 Task: Look for space in Des Moines, United States from 6th September, 2023 to 15th September, 2023 for 6 adults in price range Rs.8000 to Rs.12000. Place can be entire place or private room with 6 bedrooms having 6 beds and 6 bathrooms. Property type can be house, flat, guest house. Amenities needed are: wifi, TV, free parkinig on premises, gym, breakfast. Booking option can be shelf check-in. Required host language is English.
Action: Mouse moved to (585, 127)
Screenshot: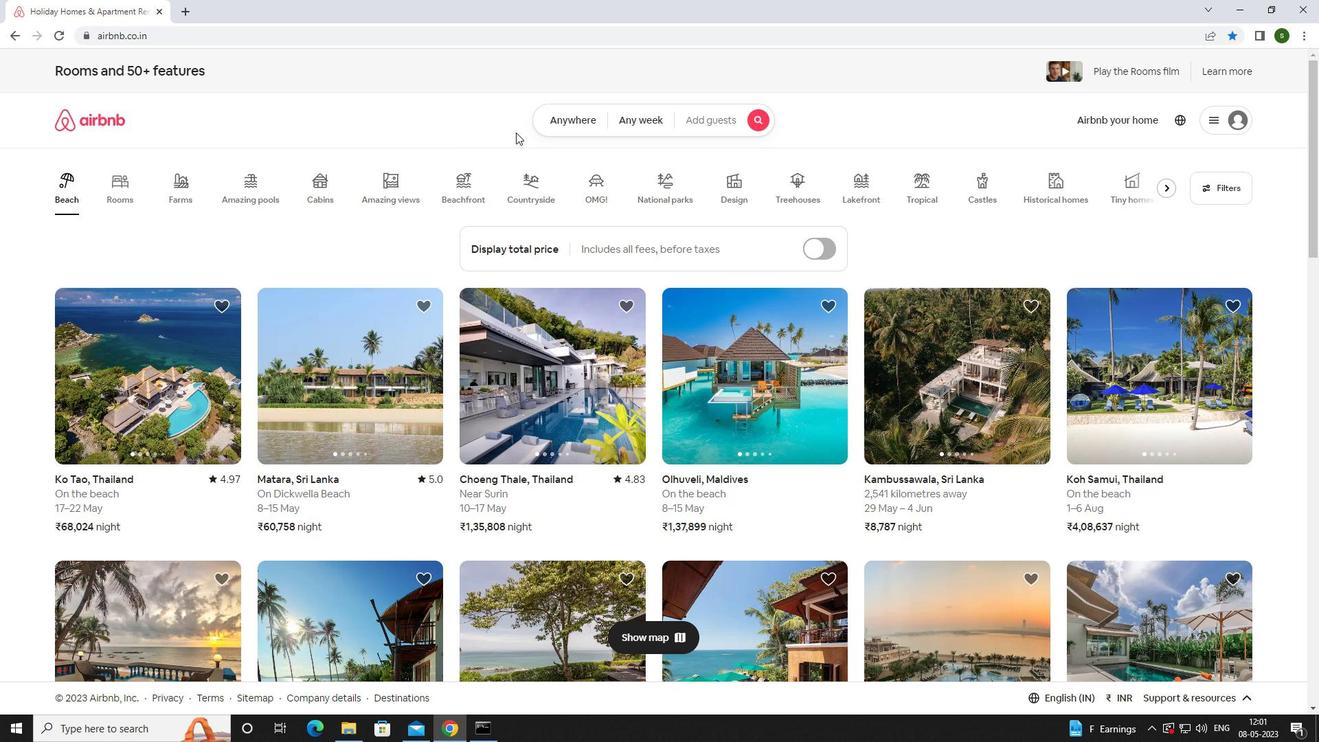 
Action: Mouse pressed left at (585, 127)
Screenshot: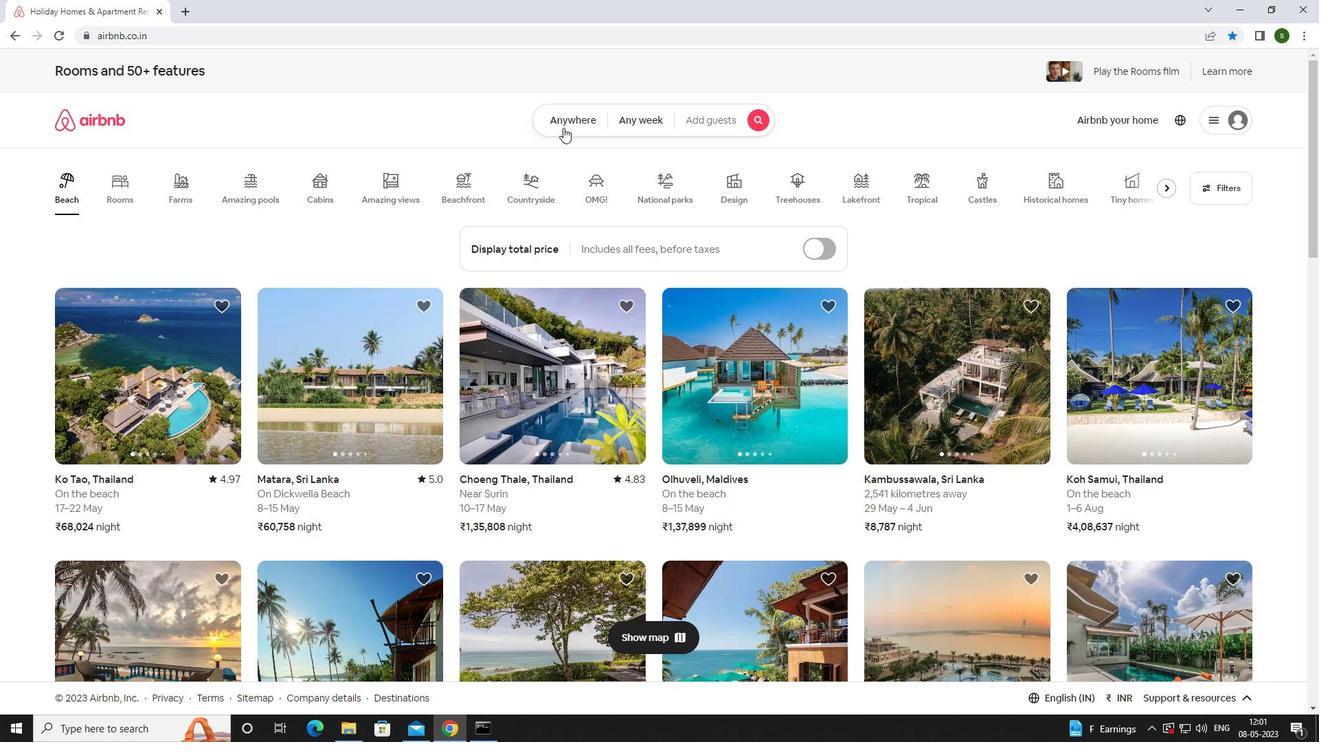 
Action: Mouse moved to (493, 180)
Screenshot: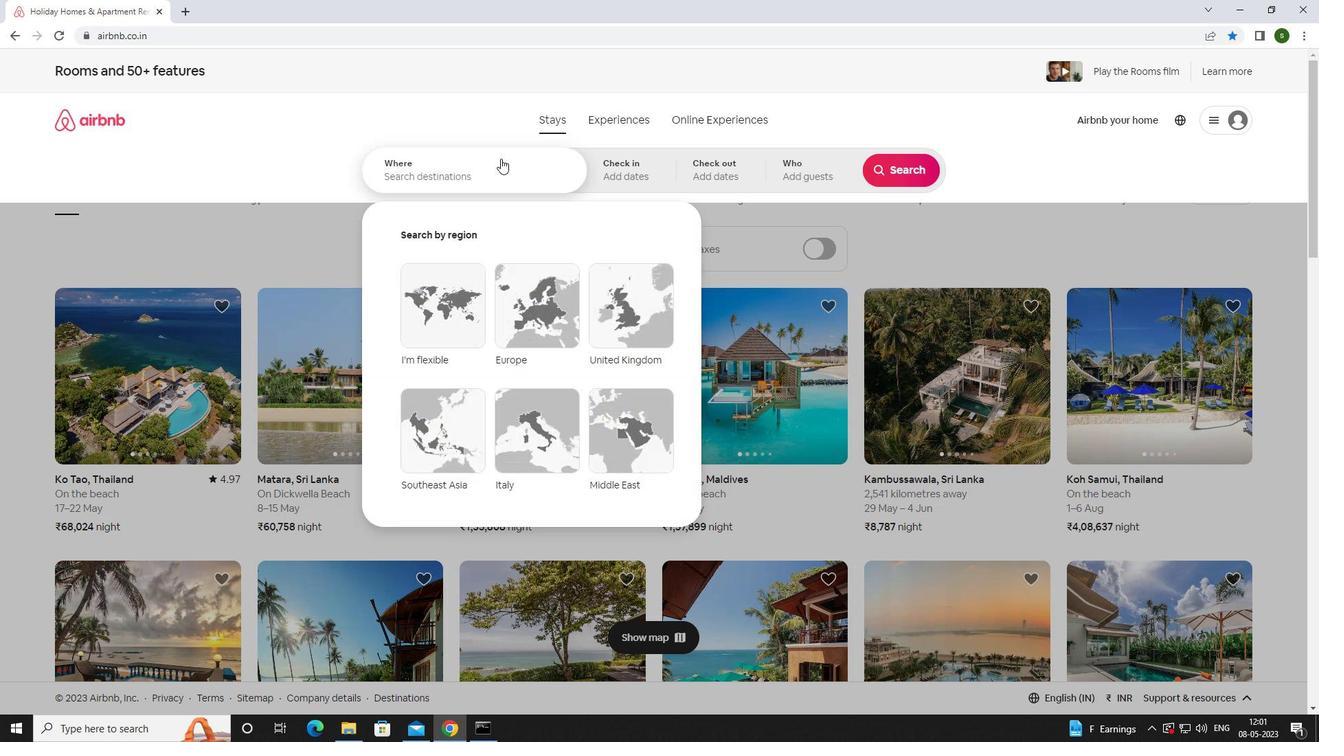
Action: Mouse pressed left at (493, 180)
Screenshot: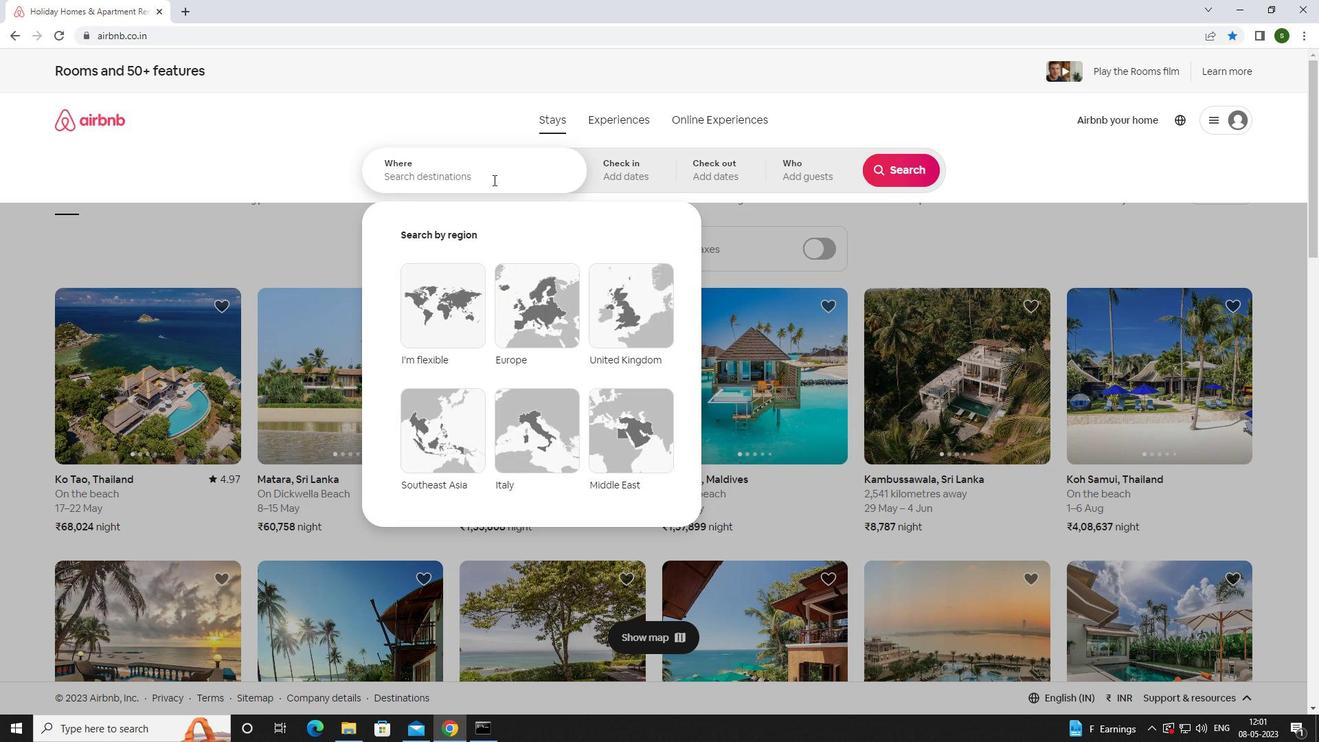 
Action: Mouse moved to (492, 181)
Screenshot: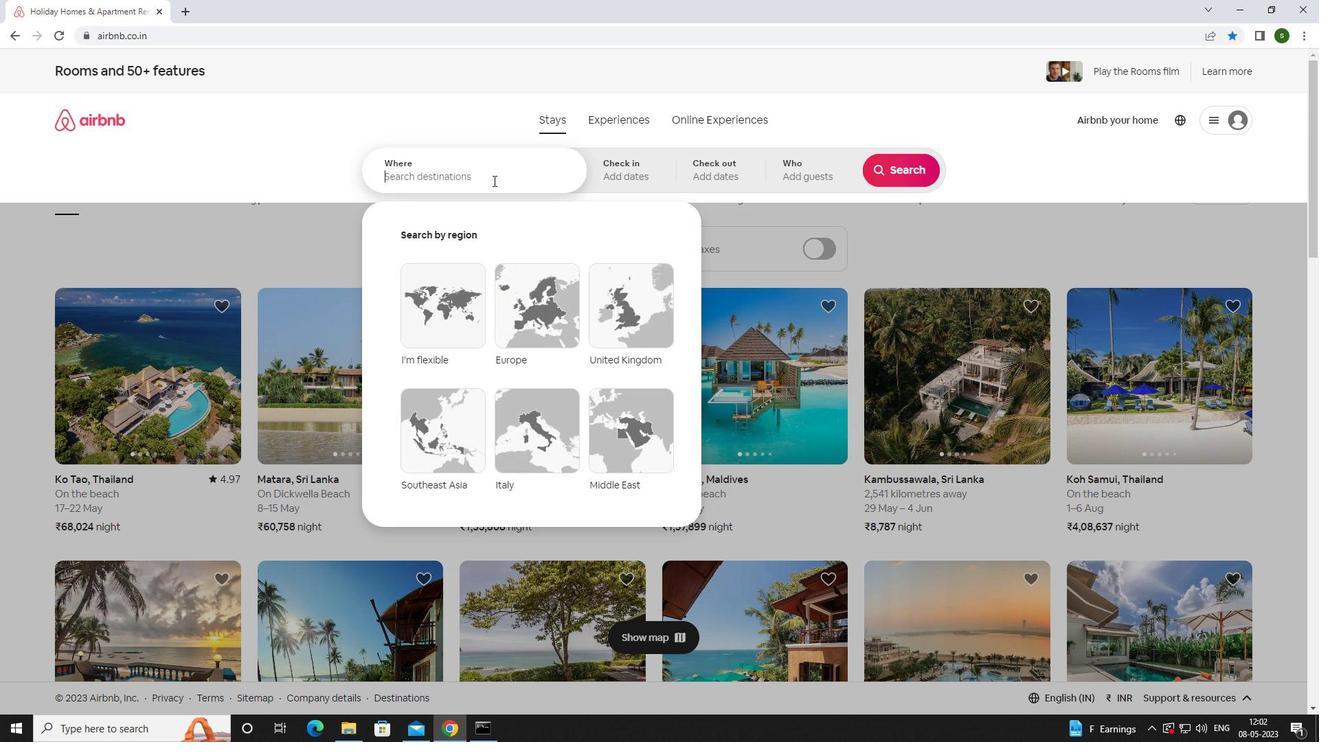 
Action: Key pressed <Key.caps_lock>d<Key.caps_lock>es<Key.space><Key.caps_lock>m<Key.caps_lock>oines,<Key.space><Key.caps_lock>u<Key.caps_lock>nited<Key.space><Key.caps_lock>s<Key.caps_lock>tates<Key.enter>
Screenshot: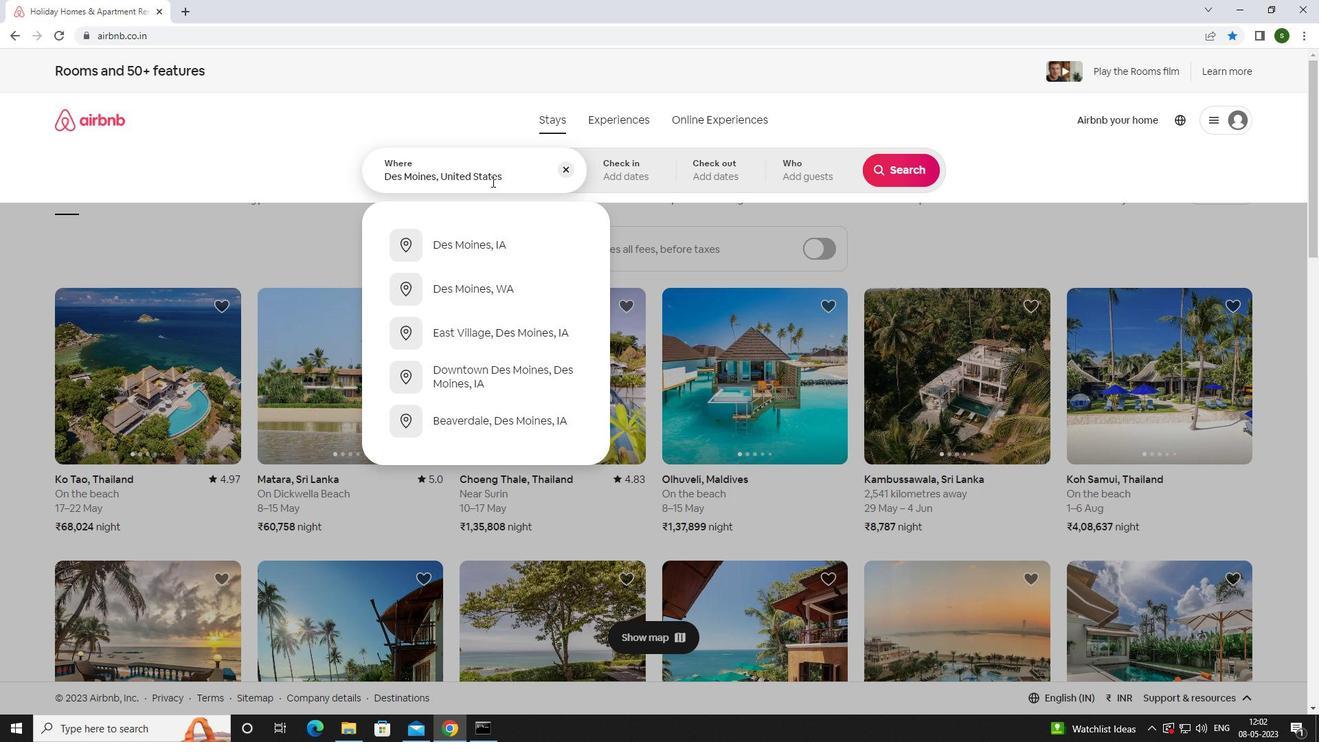 
Action: Mouse moved to (890, 277)
Screenshot: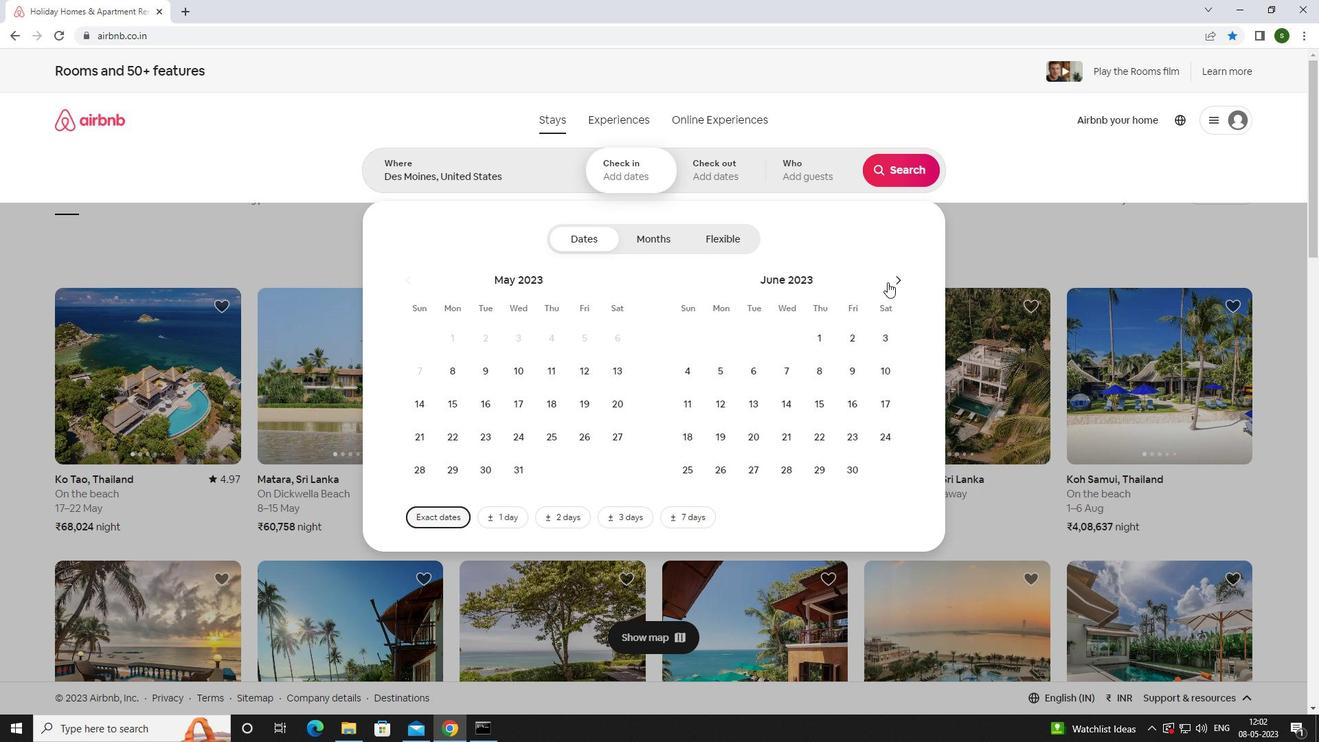
Action: Mouse pressed left at (890, 277)
Screenshot: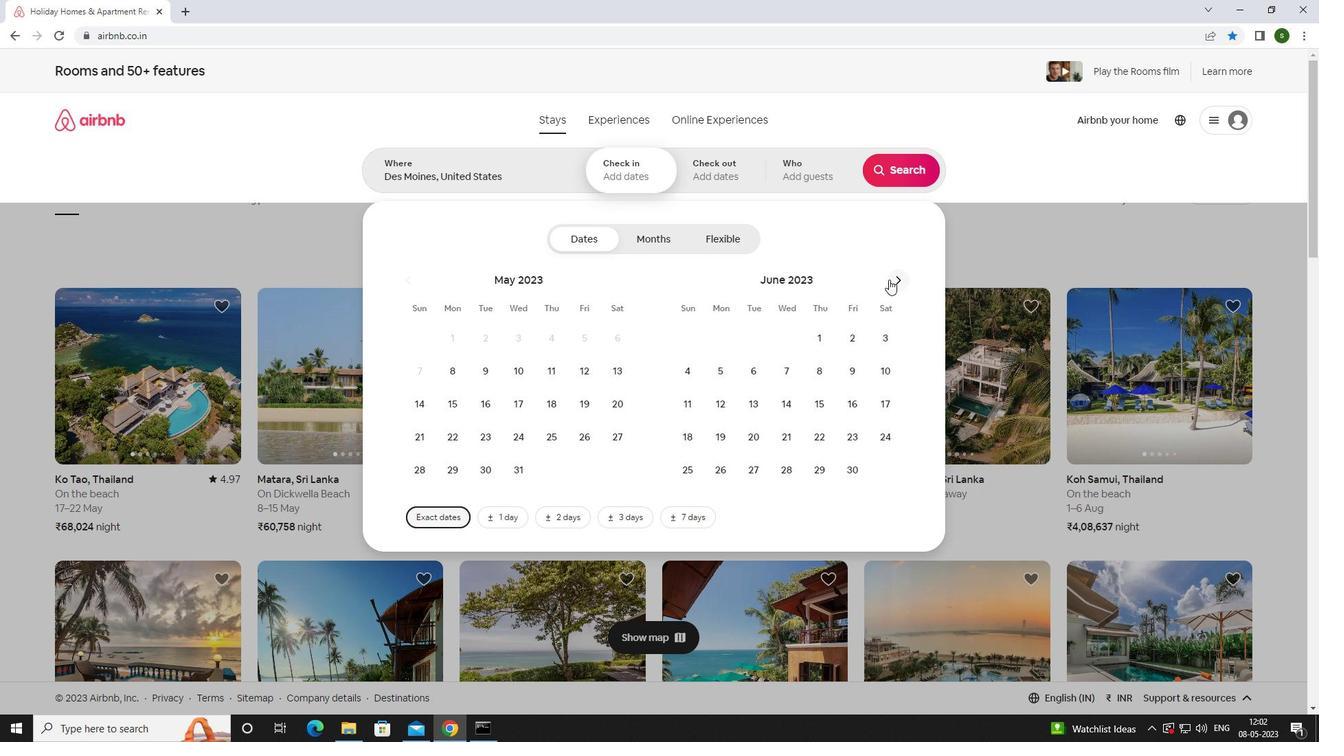 
Action: Mouse pressed left at (890, 277)
Screenshot: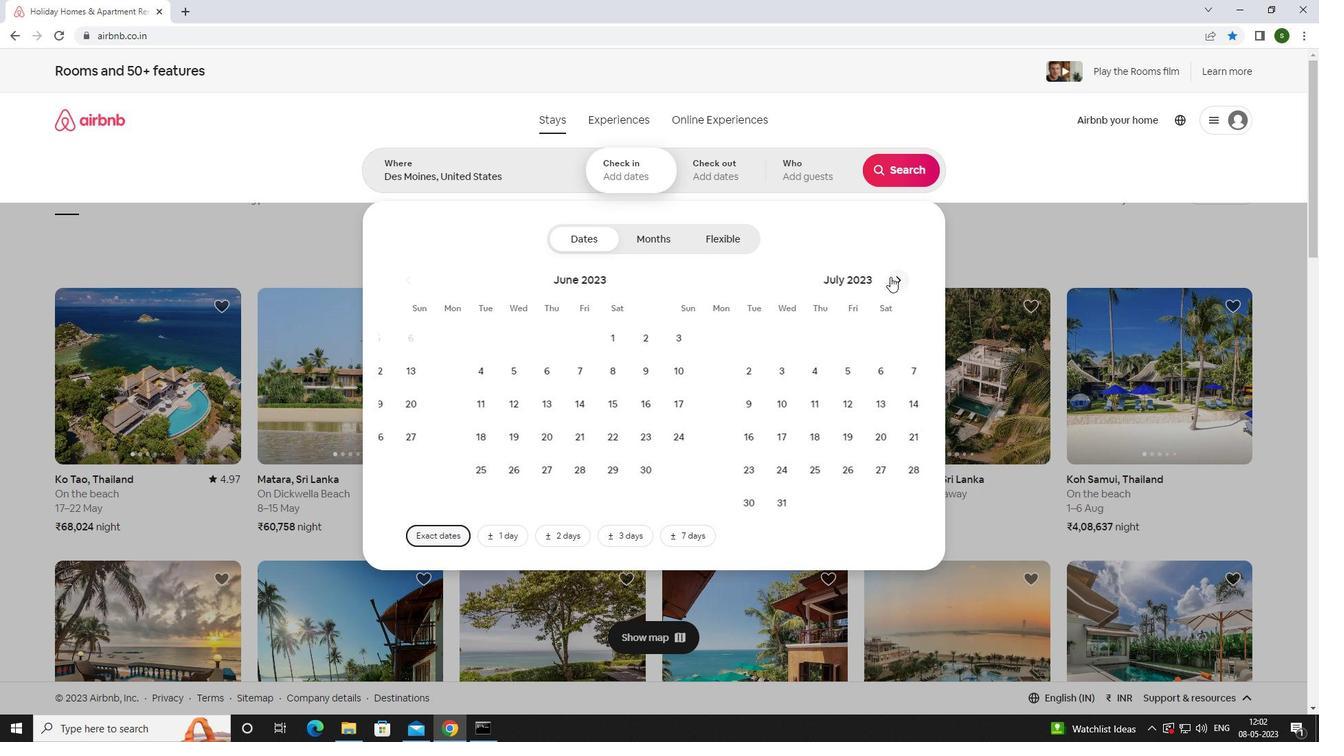 
Action: Mouse pressed left at (890, 277)
Screenshot: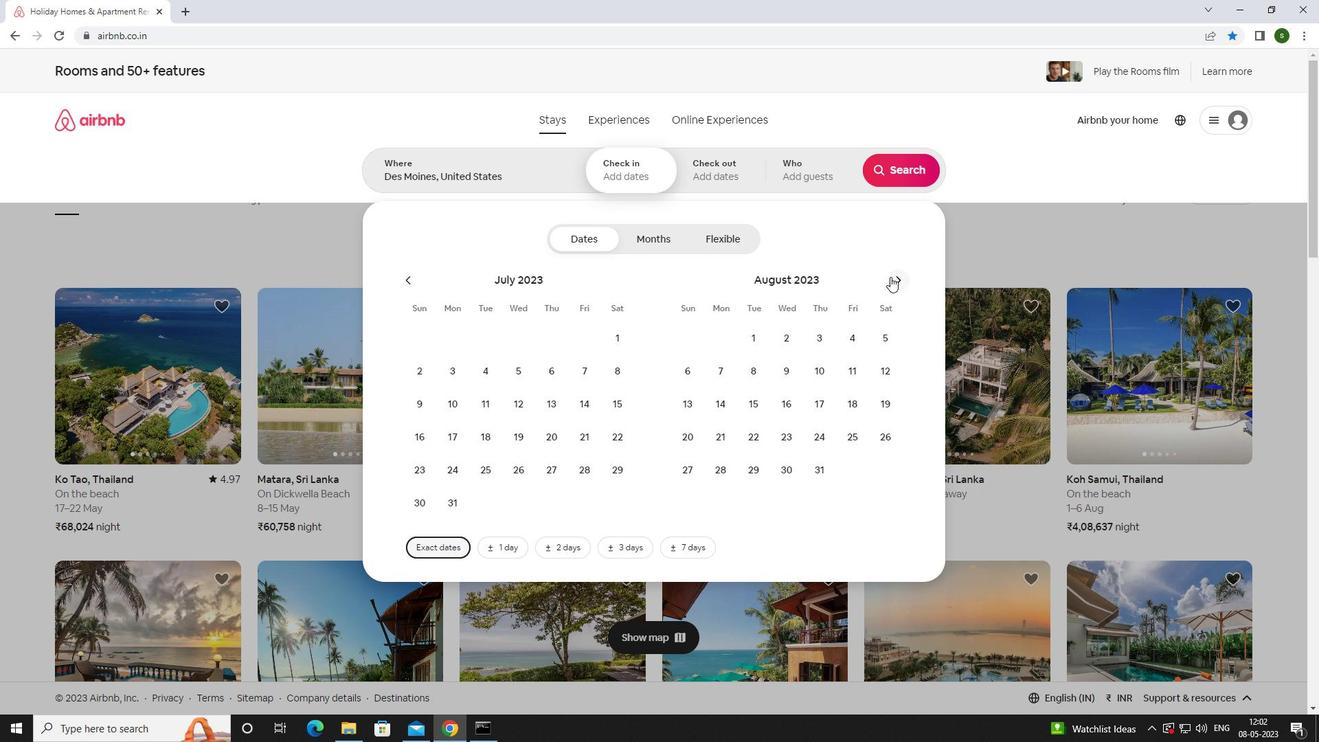 
Action: Mouse moved to (790, 371)
Screenshot: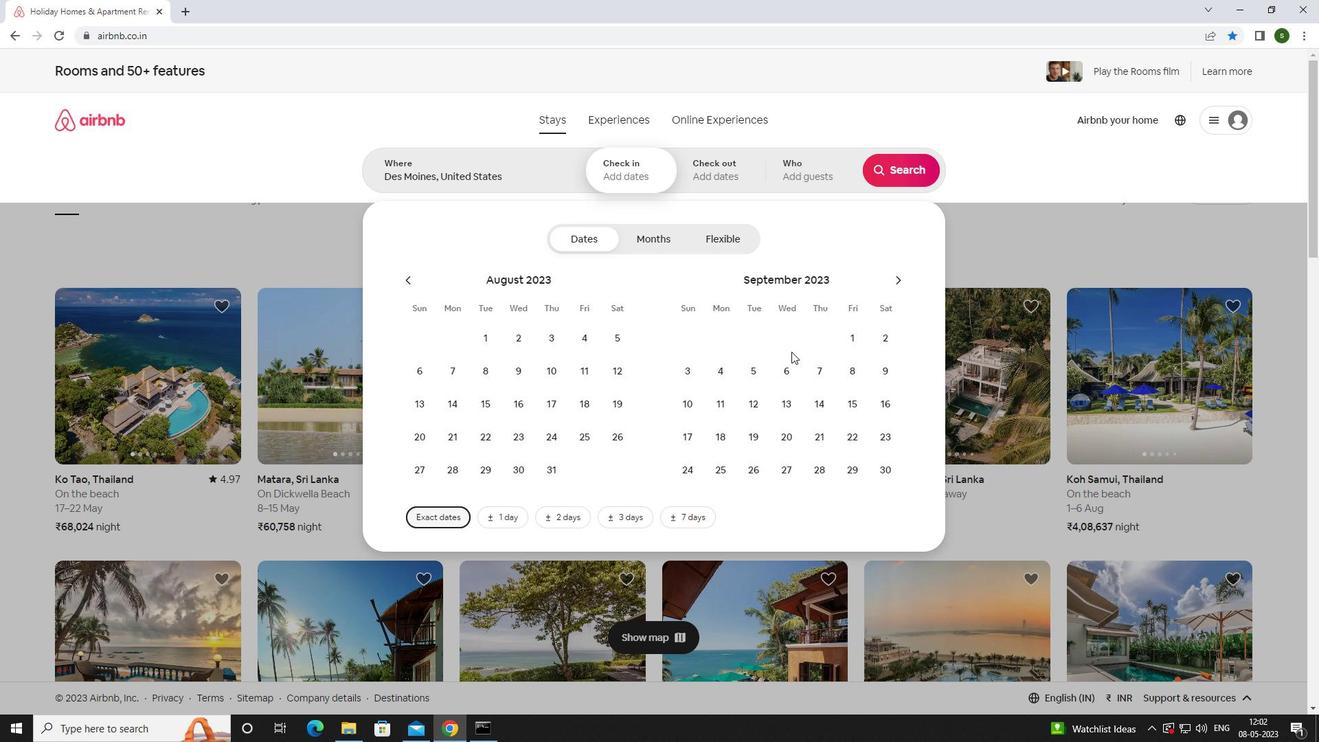 
Action: Mouse pressed left at (790, 371)
Screenshot: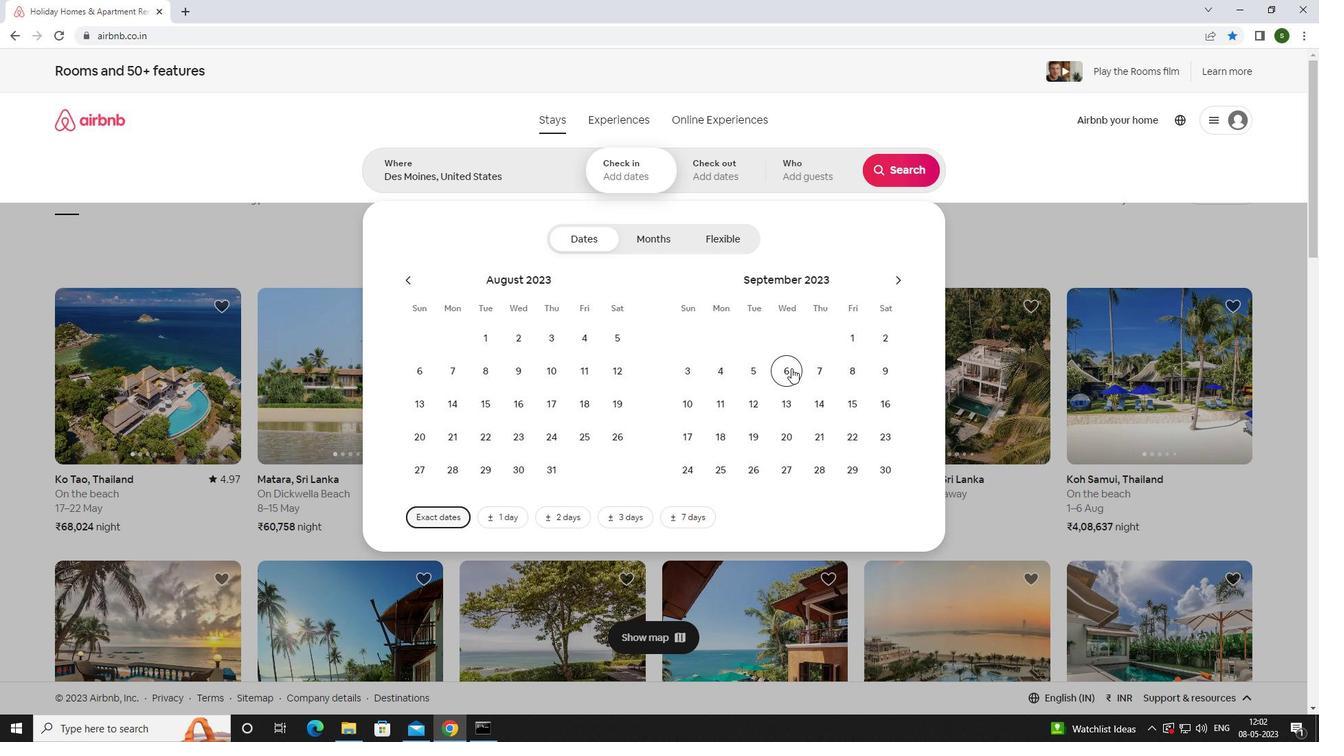 
Action: Mouse moved to (854, 400)
Screenshot: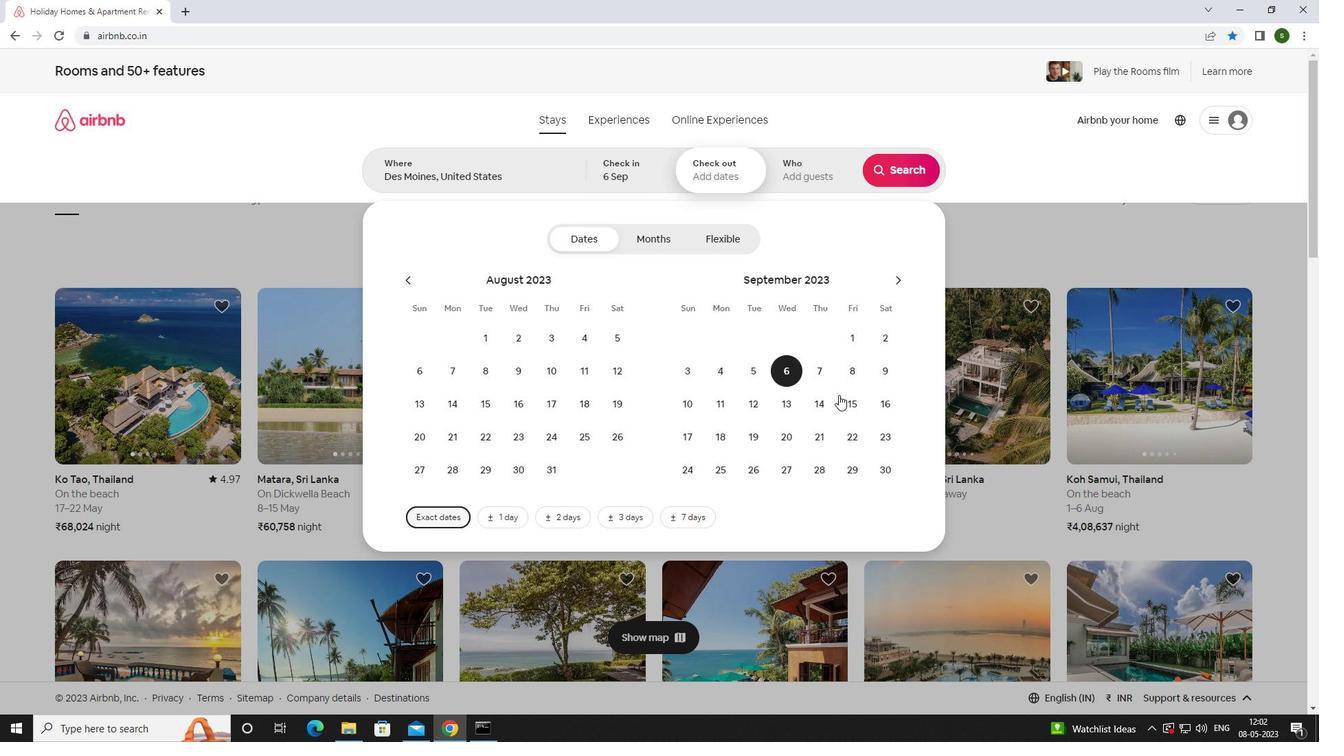 
Action: Mouse pressed left at (854, 400)
Screenshot: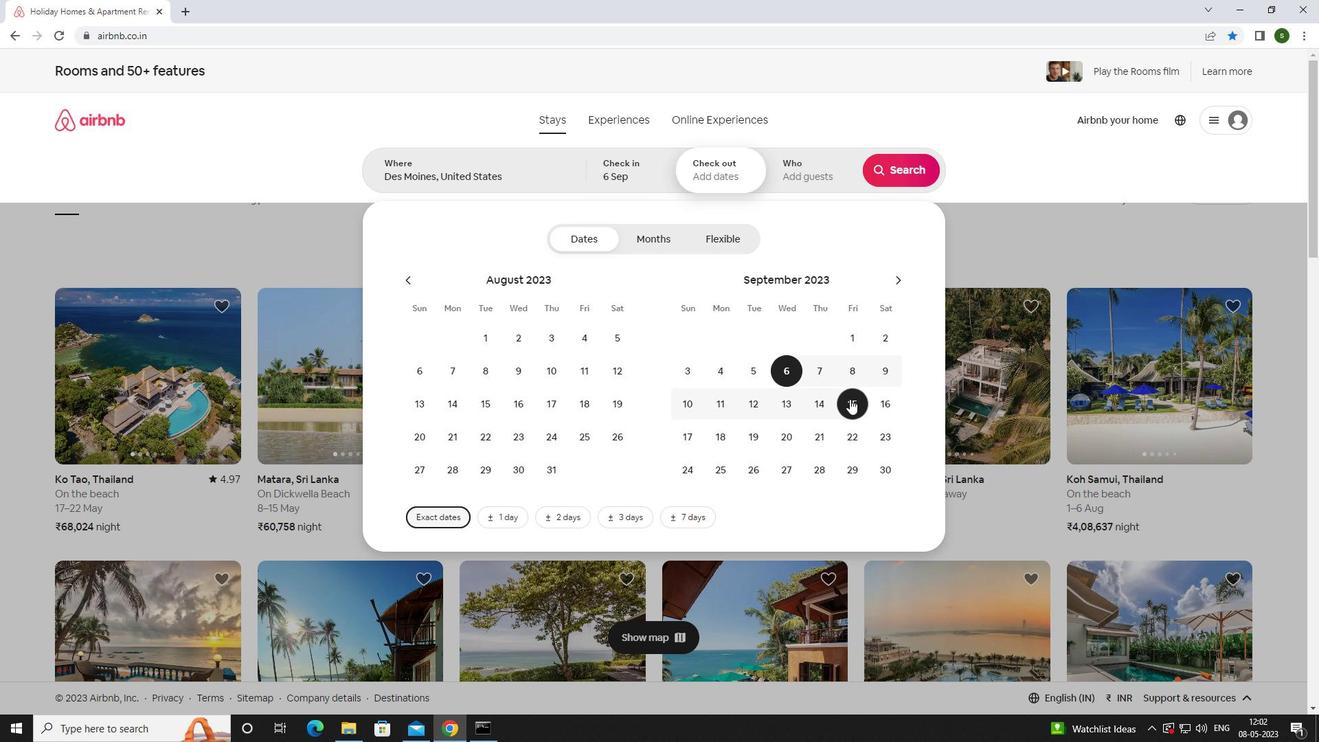
Action: Mouse moved to (804, 175)
Screenshot: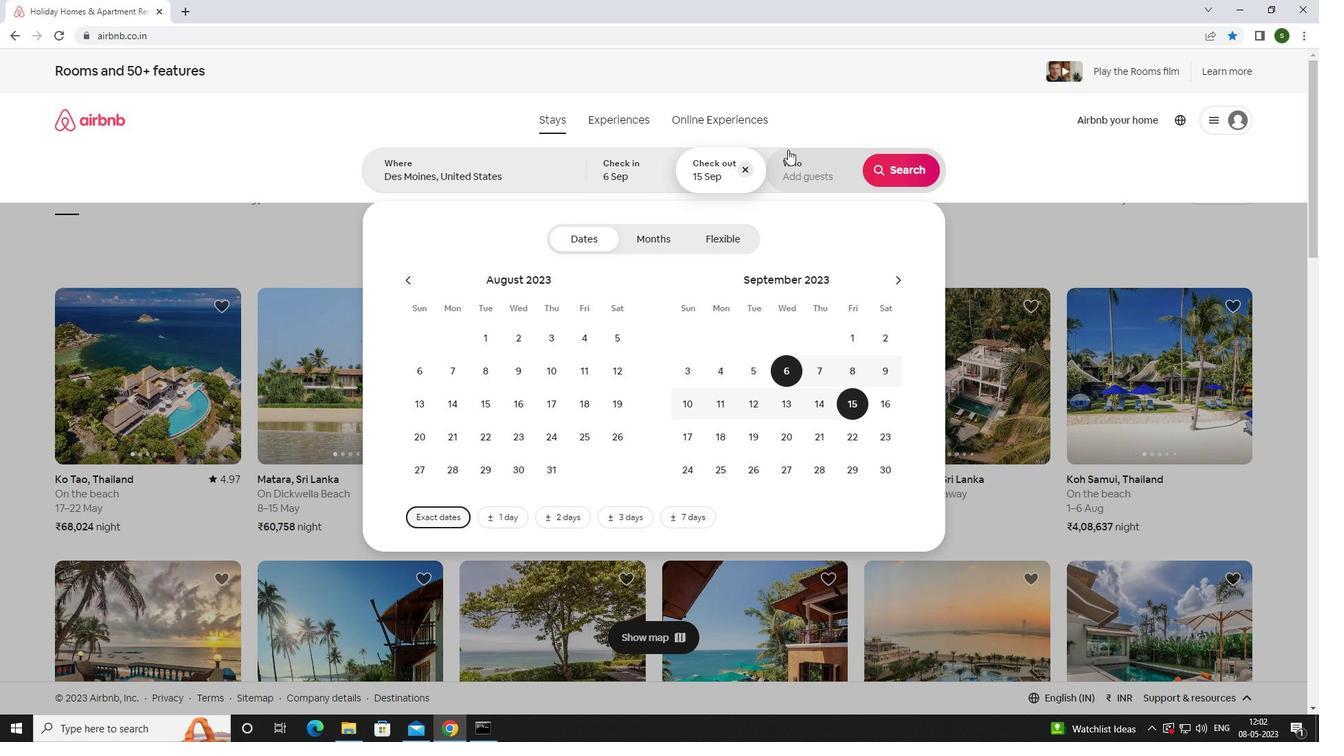 
Action: Mouse pressed left at (804, 175)
Screenshot: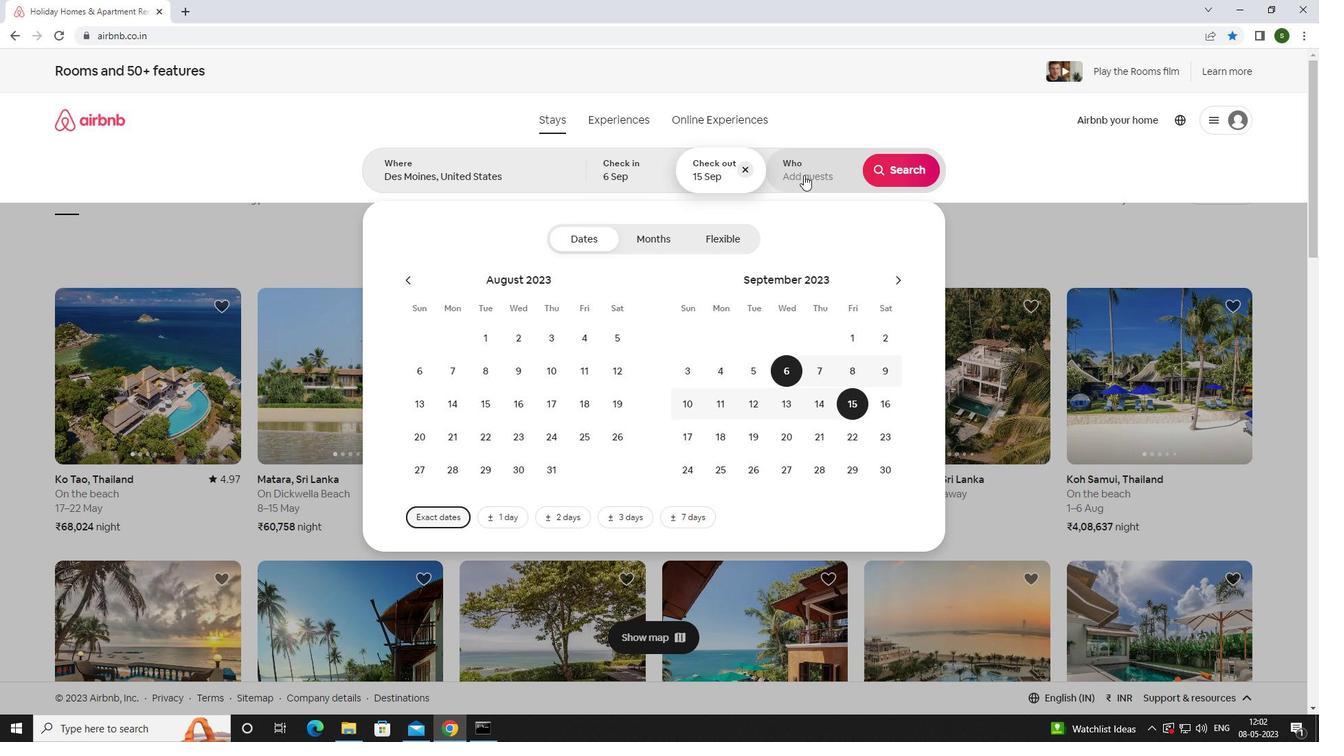 
Action: Mouse moved to (908, 243)
Screenshot: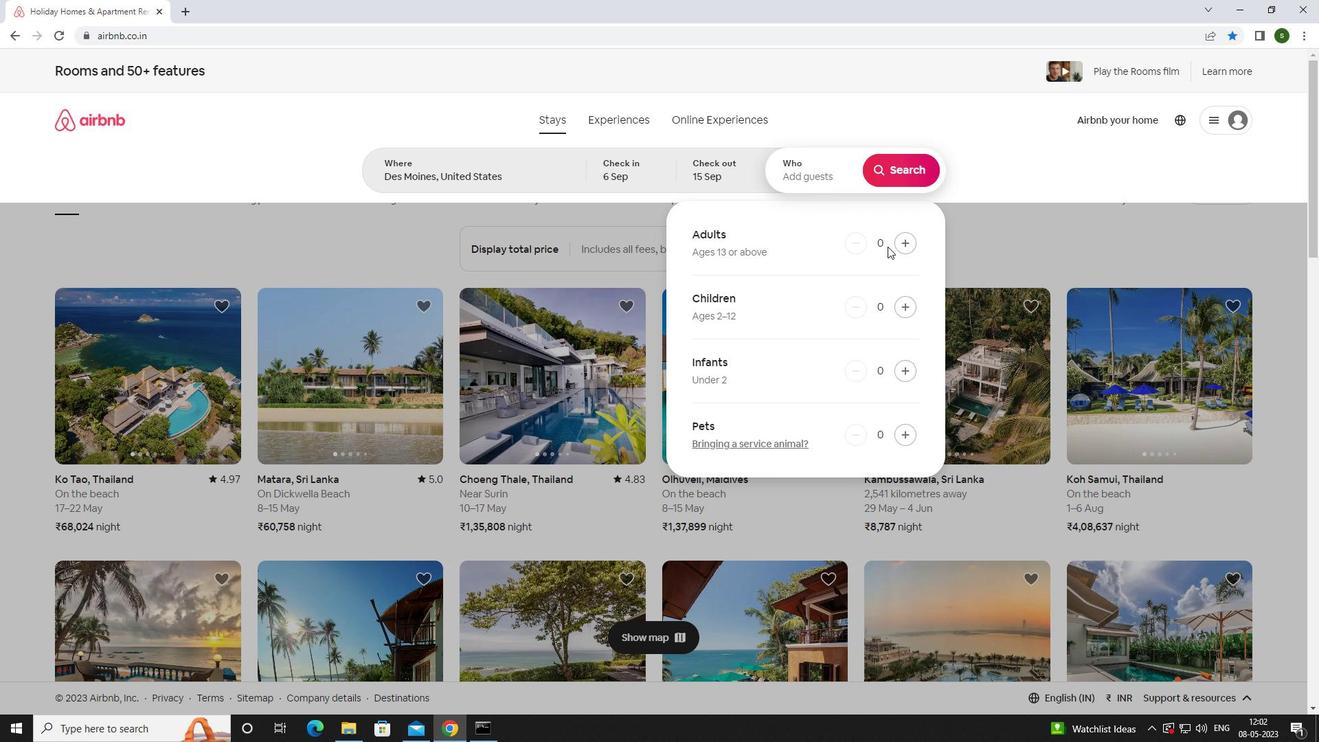 
Action: Mouse pressed left at (908, 243)
Screenshot: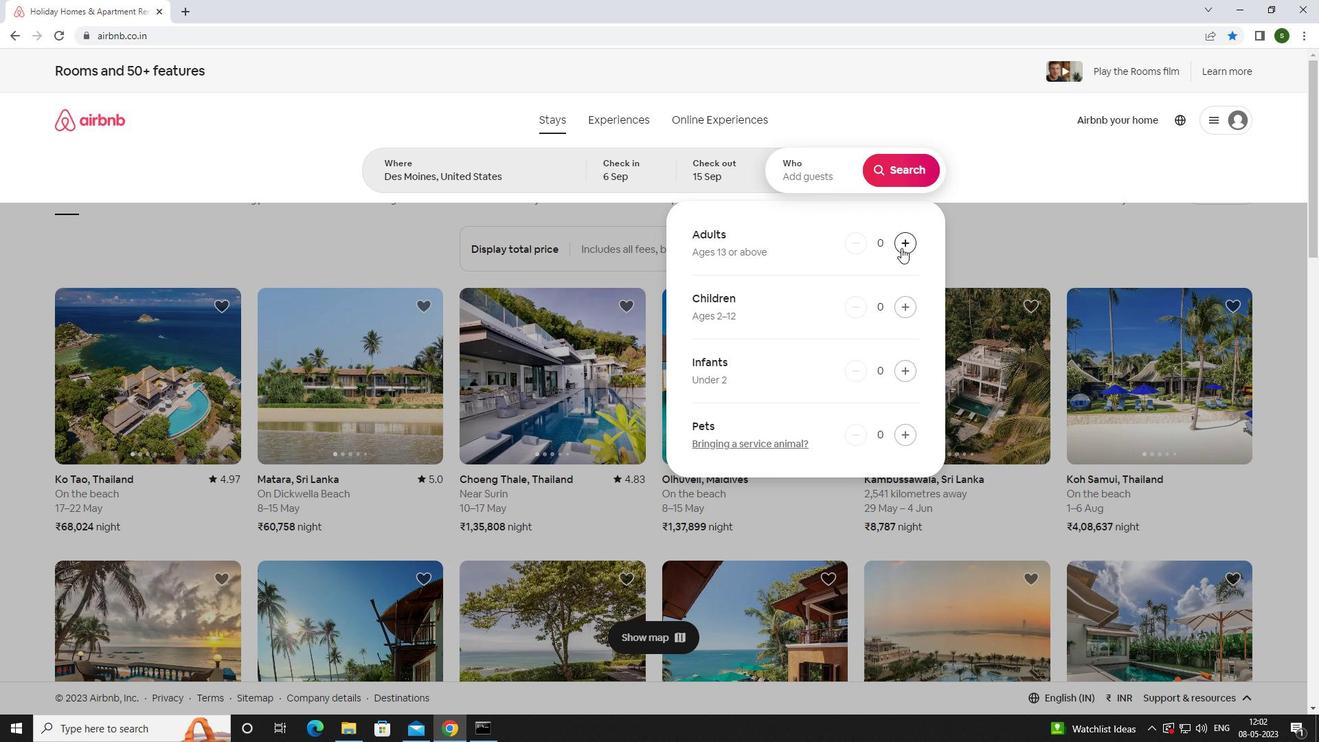 
Action: Mouse pressed left at (908, 243)
Screenshot: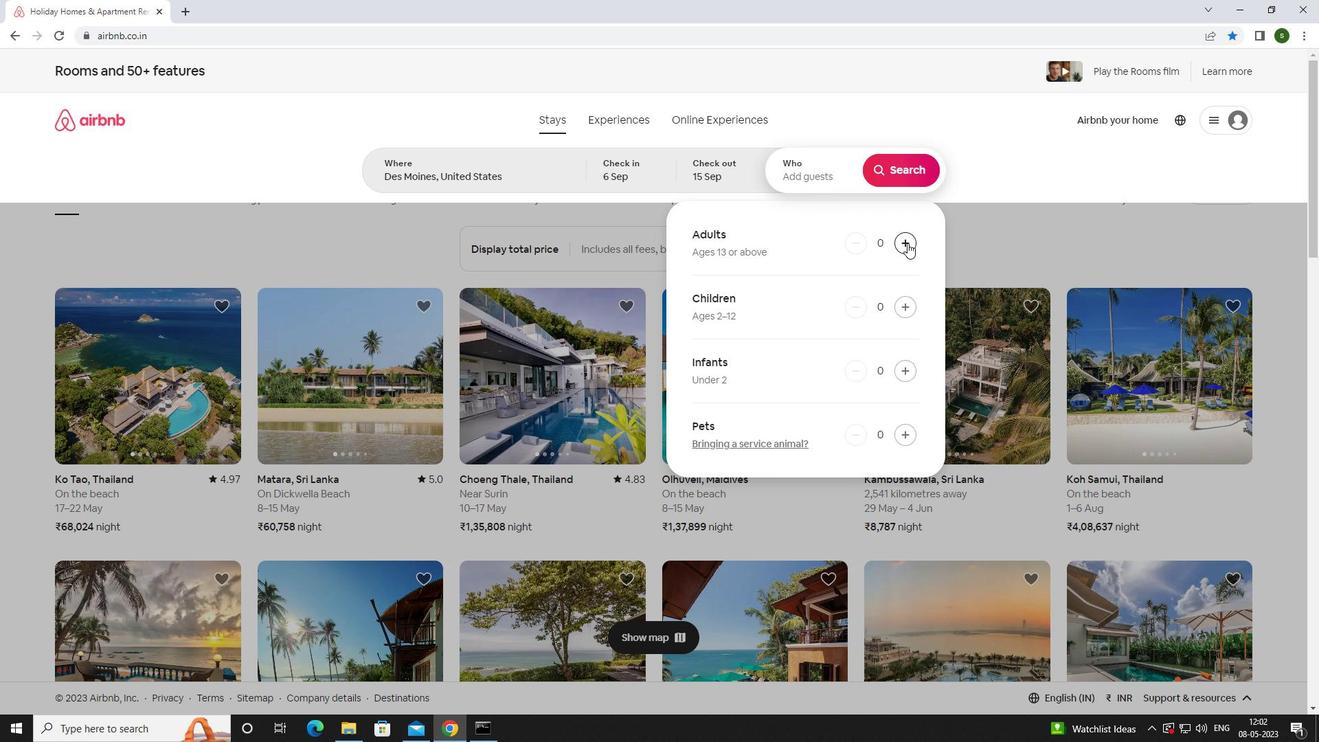 
Action: Mouse pressed left at (908, 243)
Screenshot: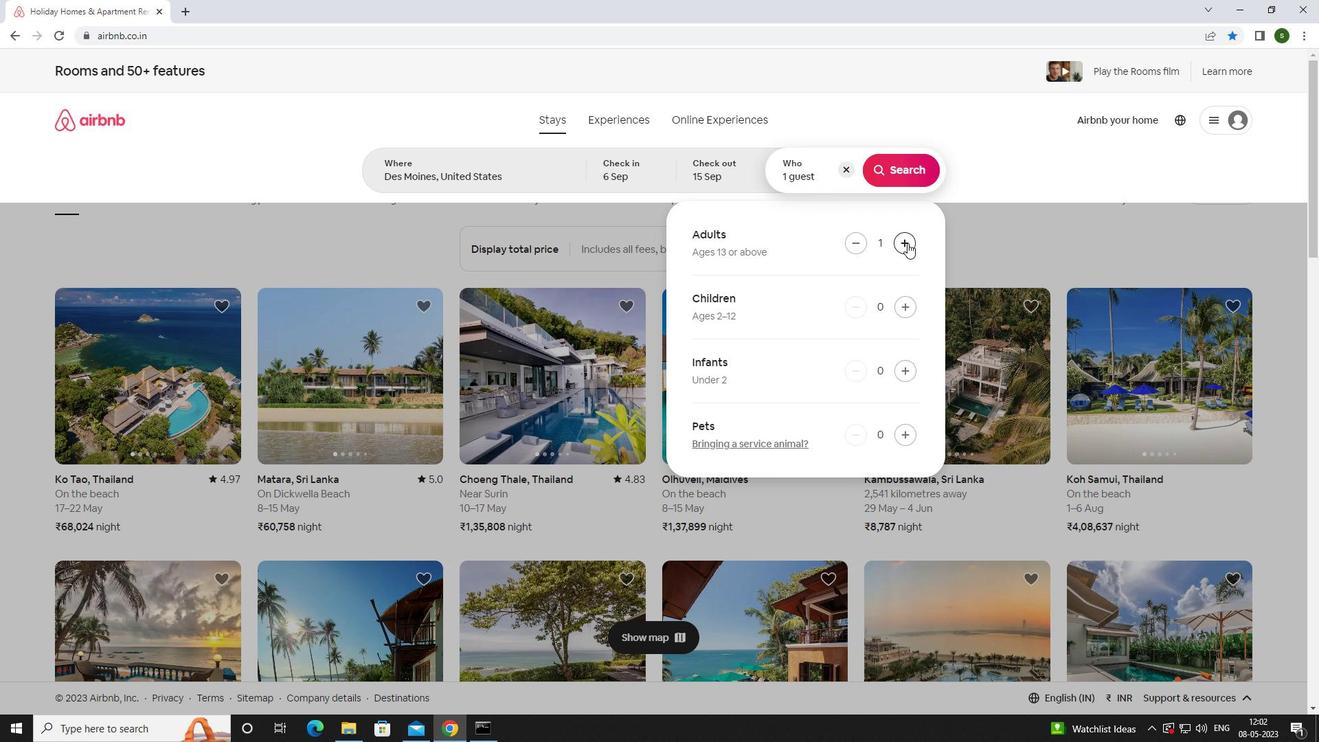 
Action: Mouse pressed left at (908, 243)
Screenshot: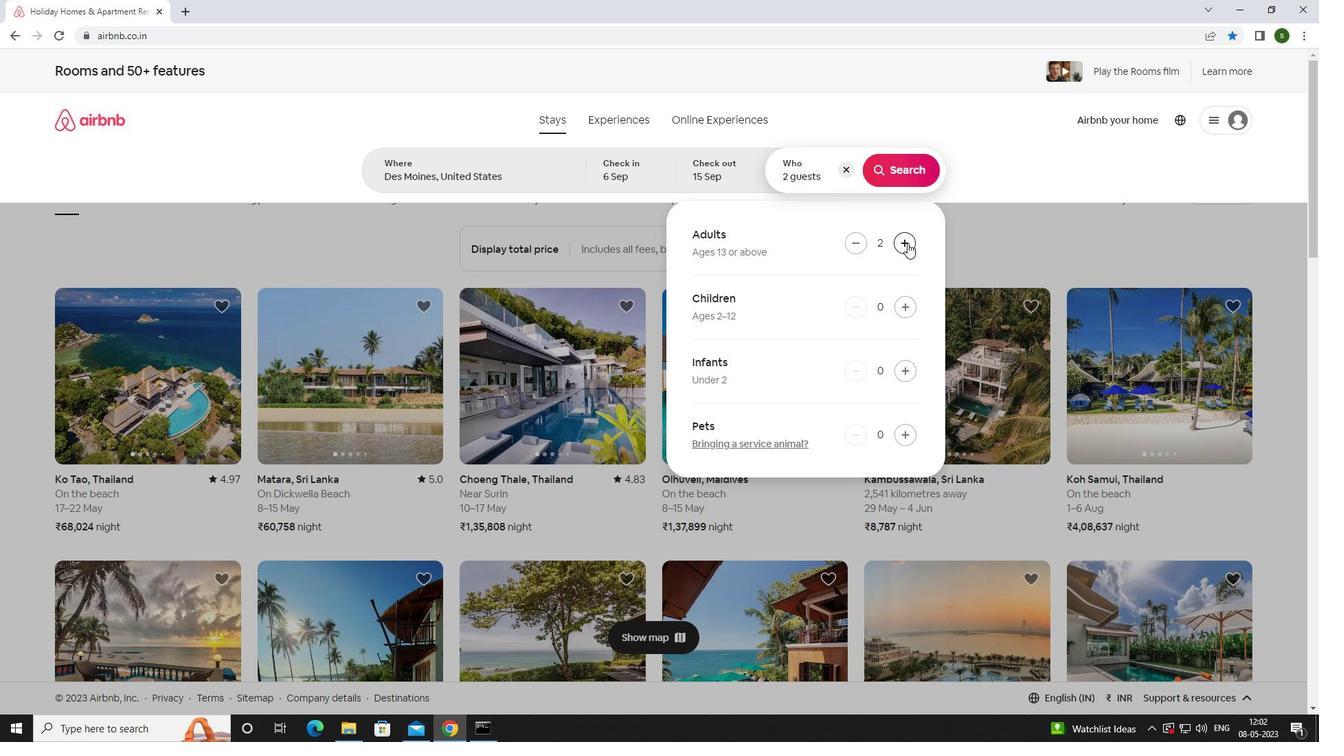 
Action: Mouse pressed left at (908, 243)
Screenshot: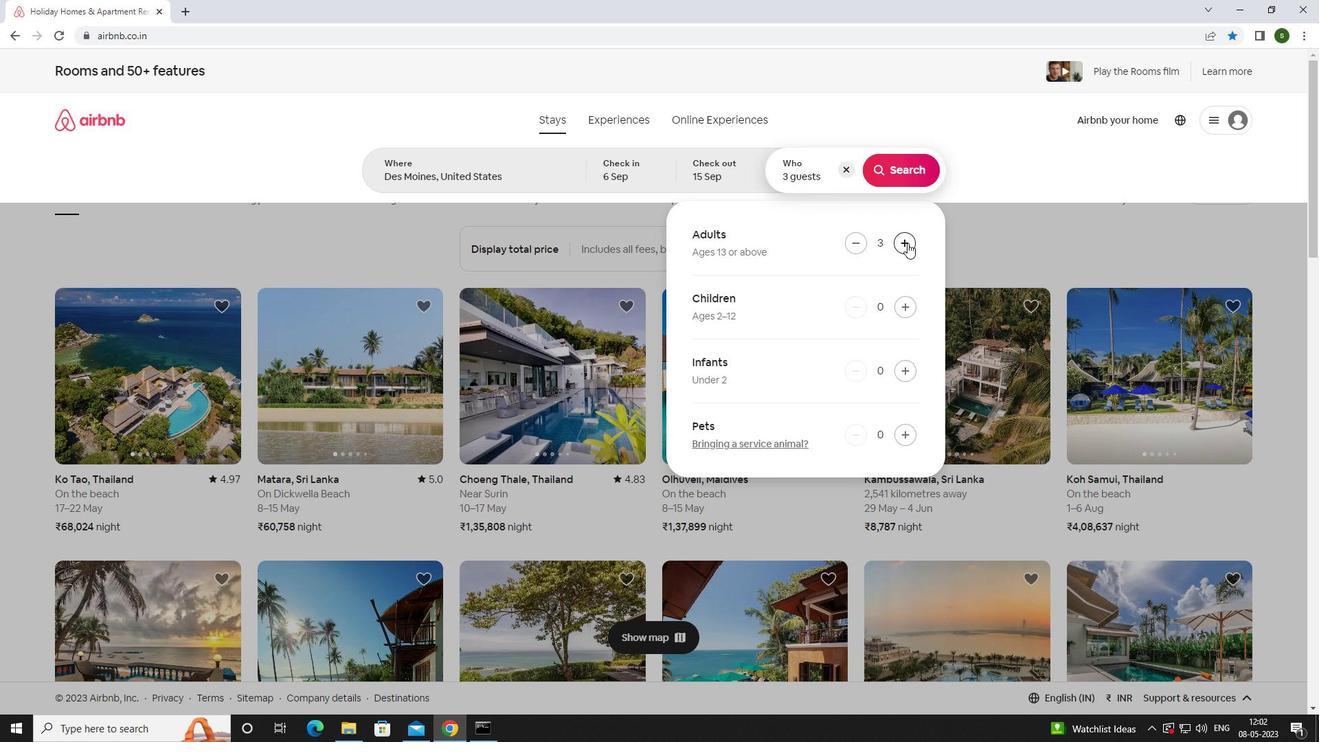 
Action: Mouse pressed left at (908, 243)
Screenshot: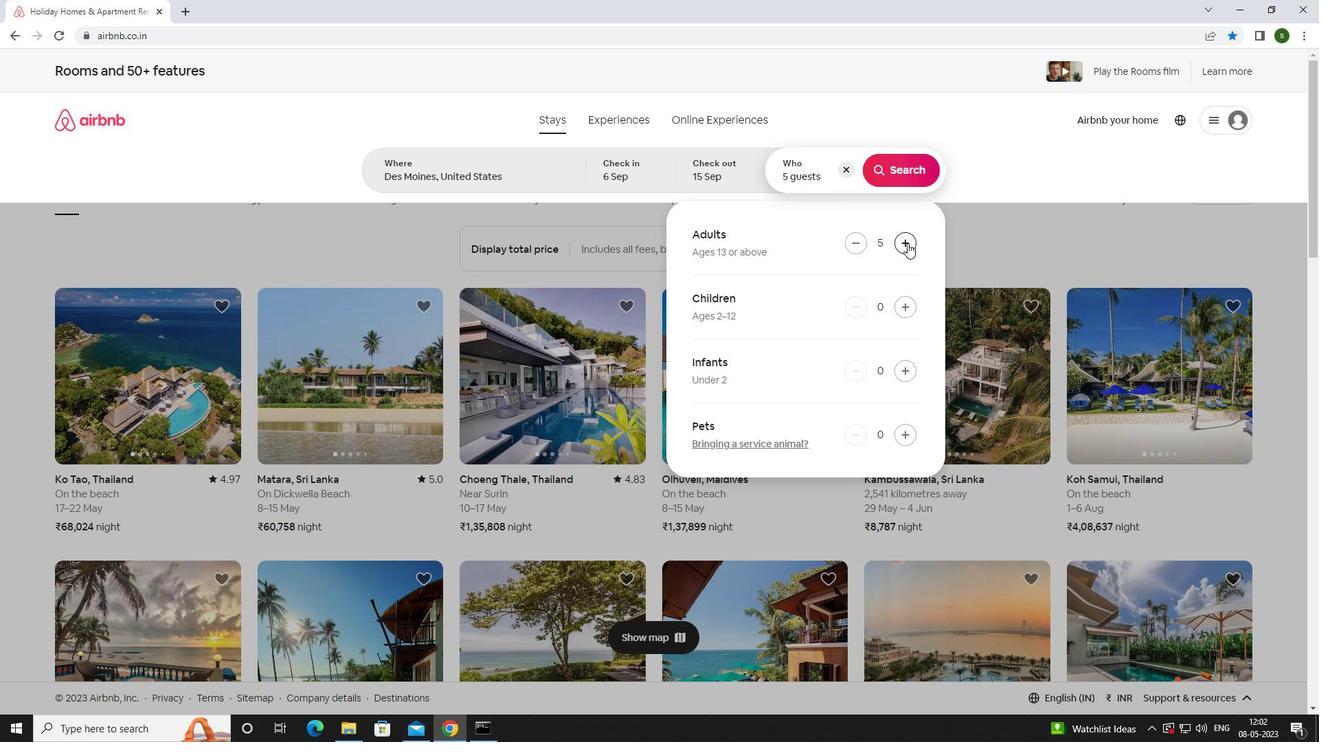 
Action: Mouse moved to (904, 177)
Screenshot: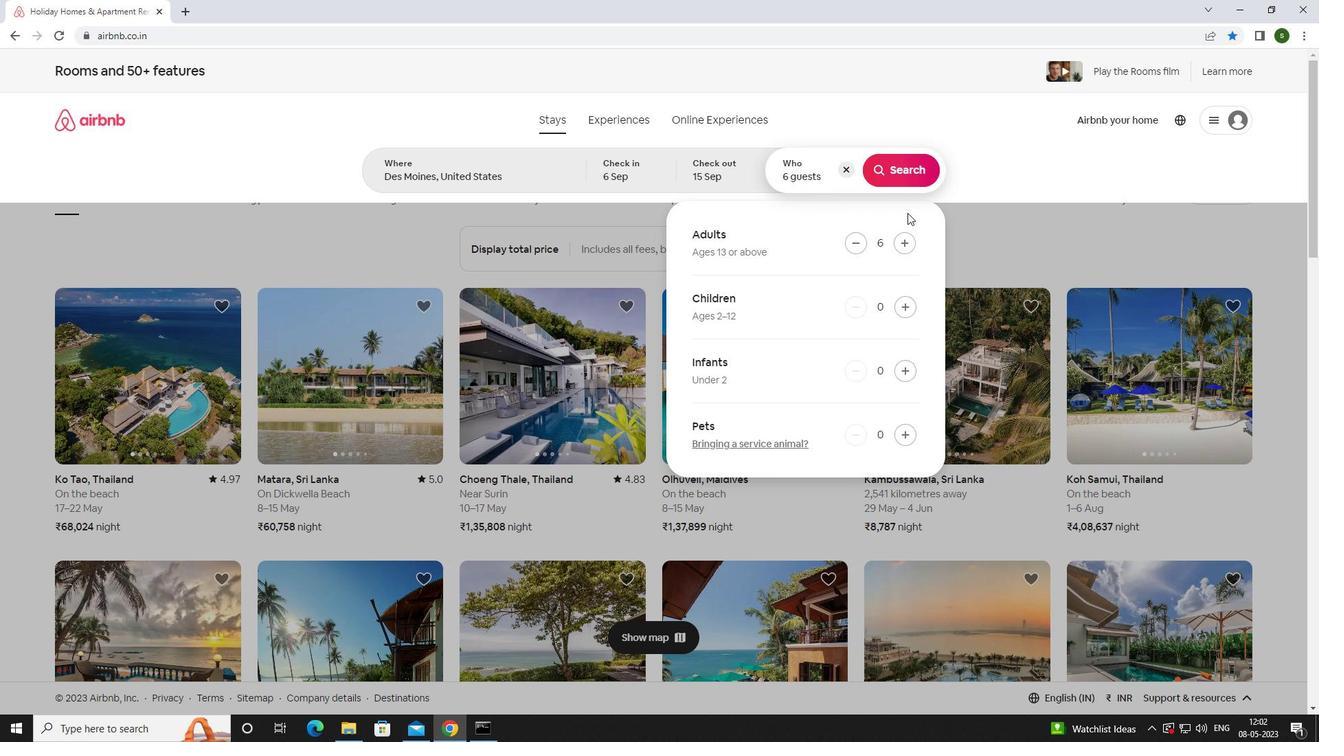 
Action: Mouse pressed left at (904, 177)
Screenshot: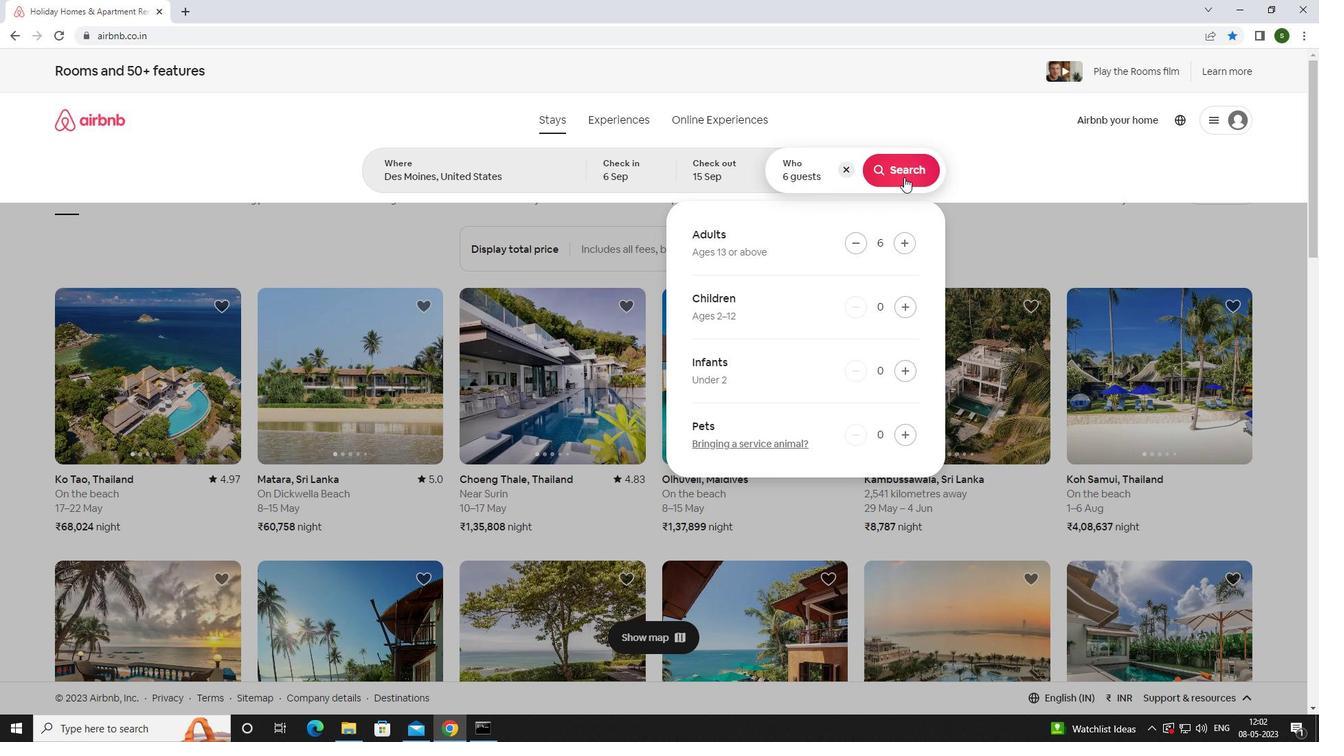 
Action: Mouse moved to (1248, 127)
Screenshot: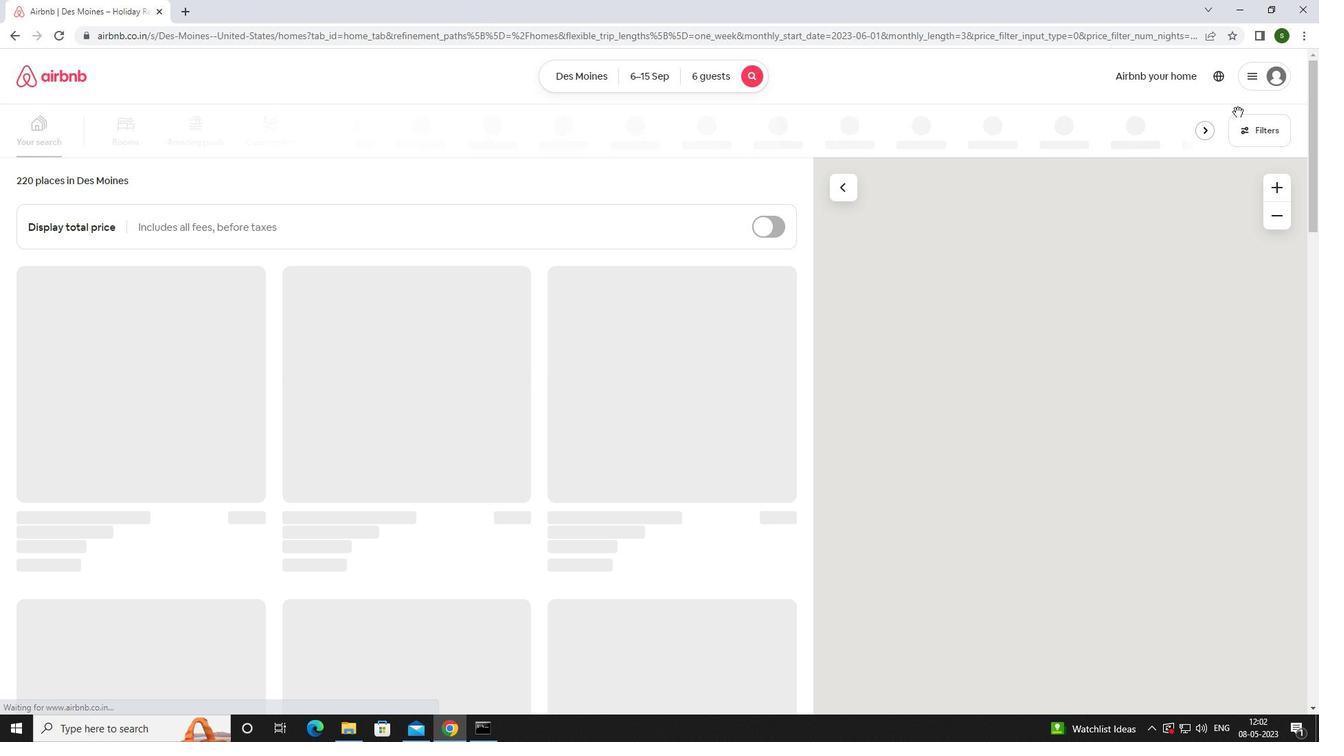 
Action: Mouse pressed left at (1248, 127)
Screenshot: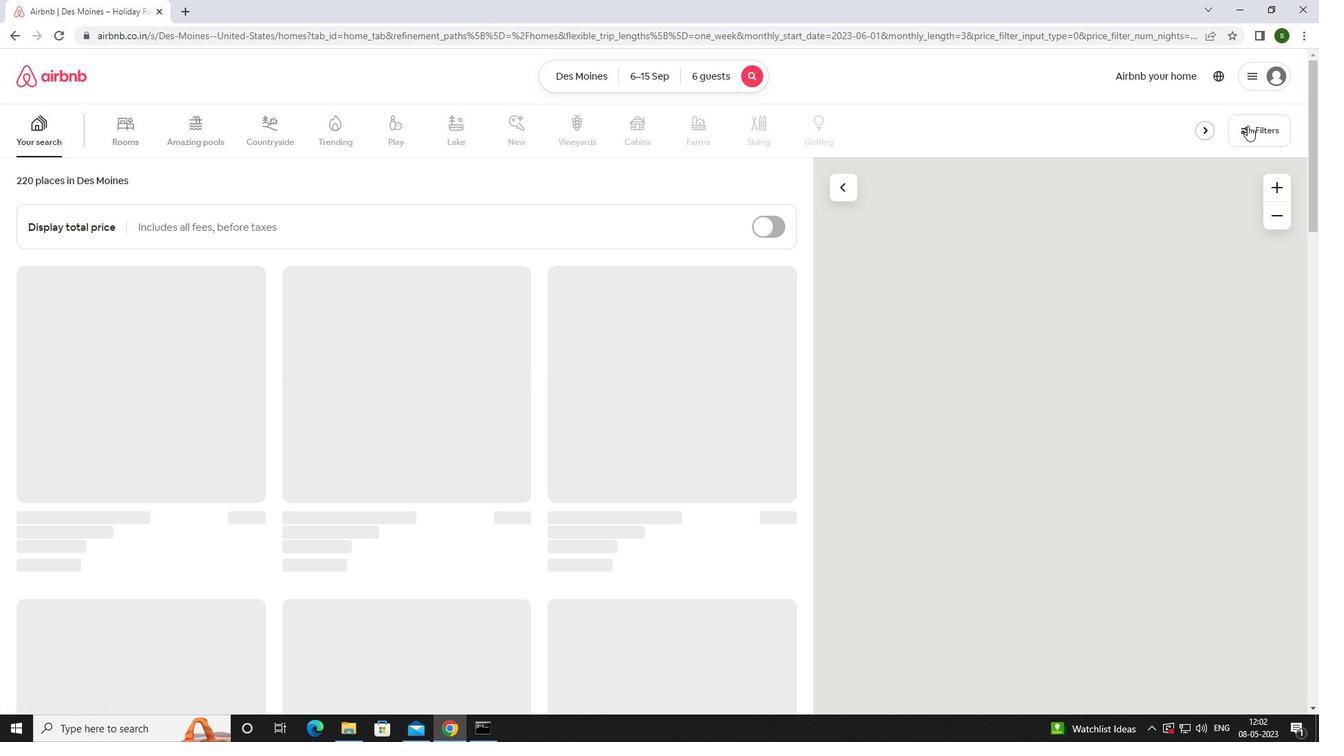 
Action: Mouse moved to (487, 467)
Screenshot: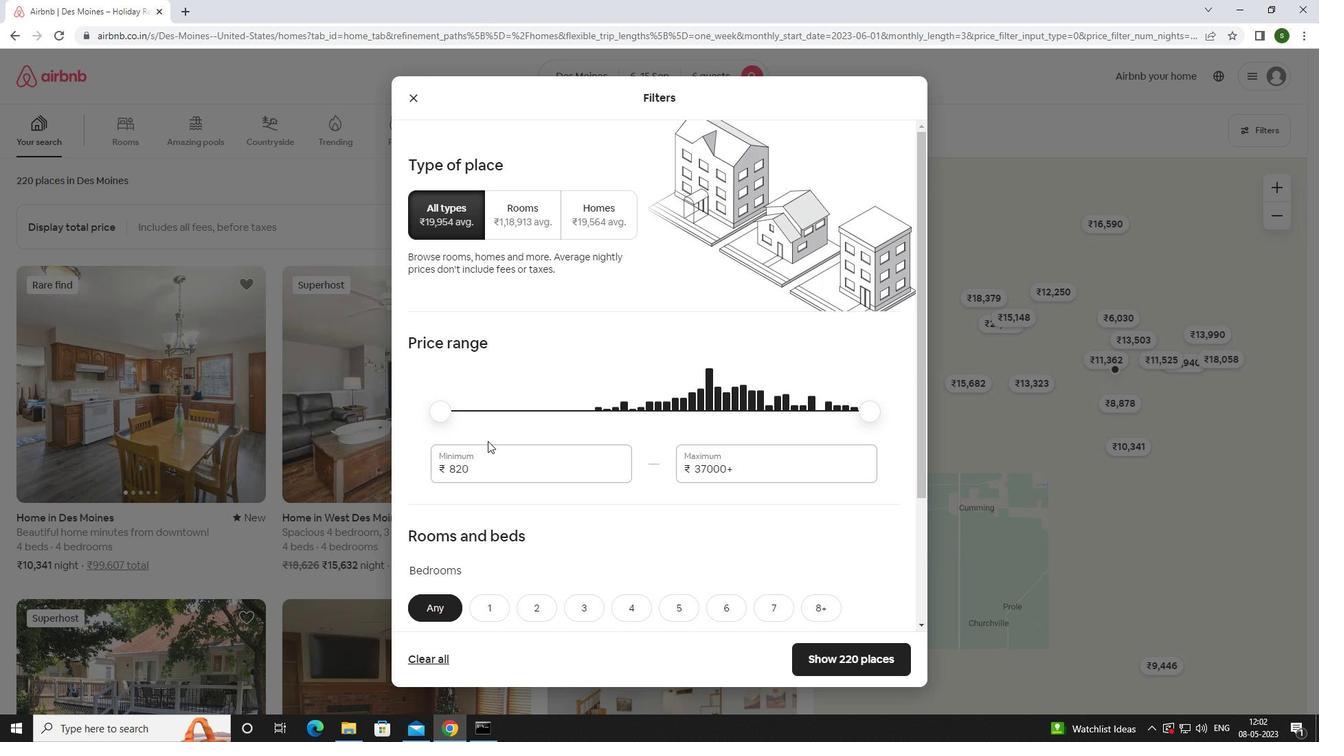 
Action: Mouse pressed left at (487, 467)
Screenshot: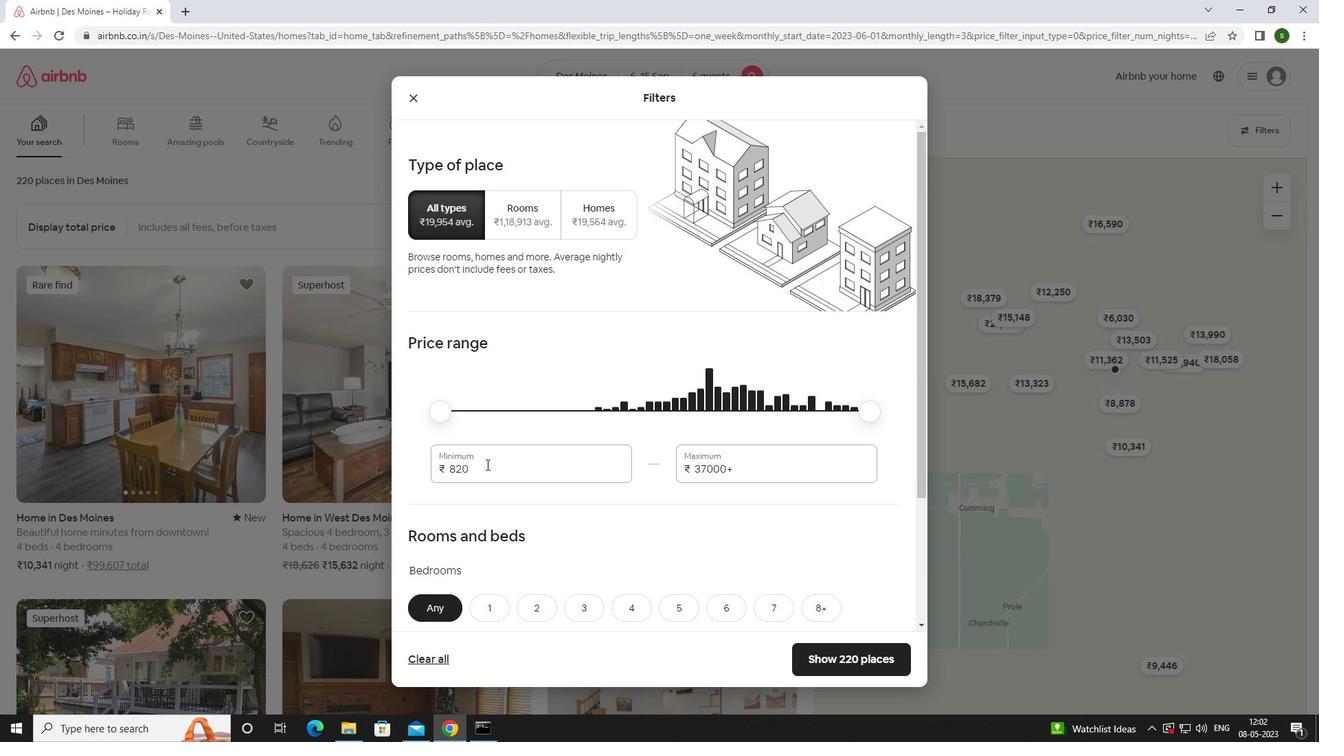 
Action: Key pressed <Key.backspace><Key.backspace><Key.backspace><Key.backspace>8000
Screenshot: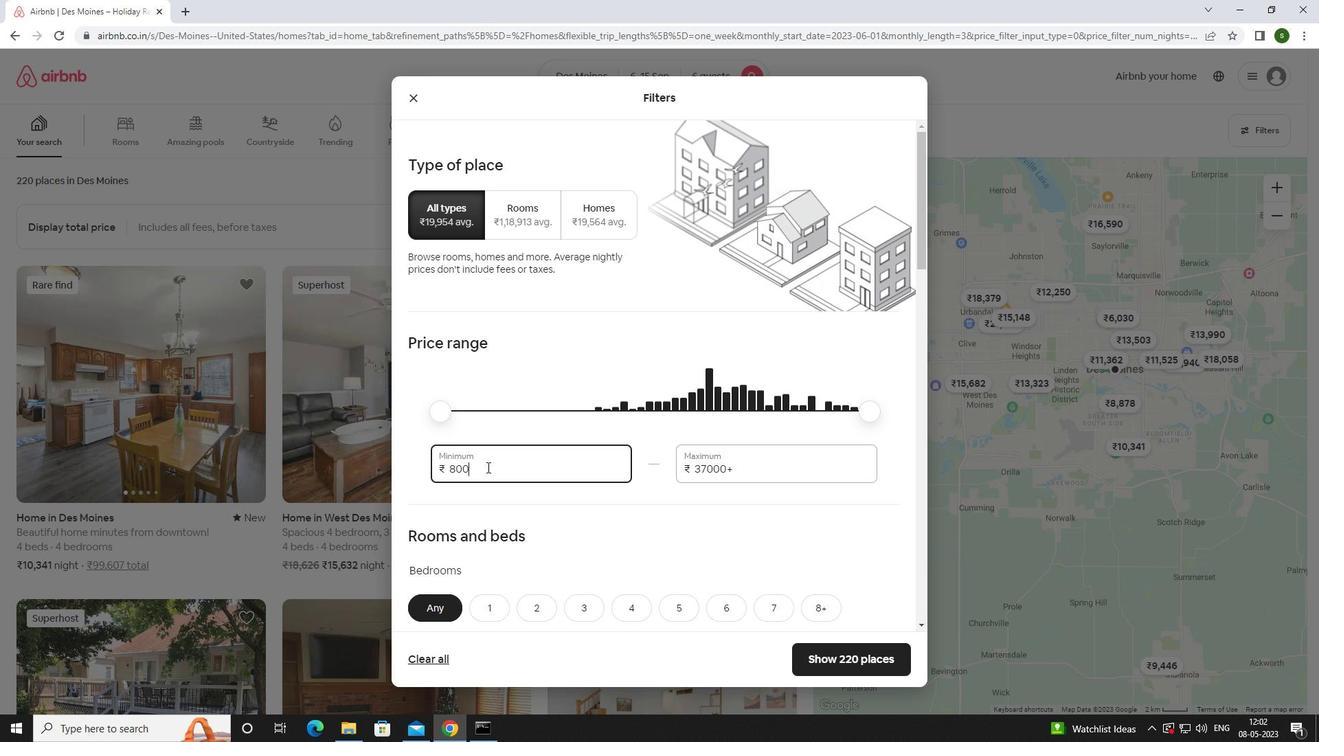
Action: Mouse moved to (739, 461)
Screenshot: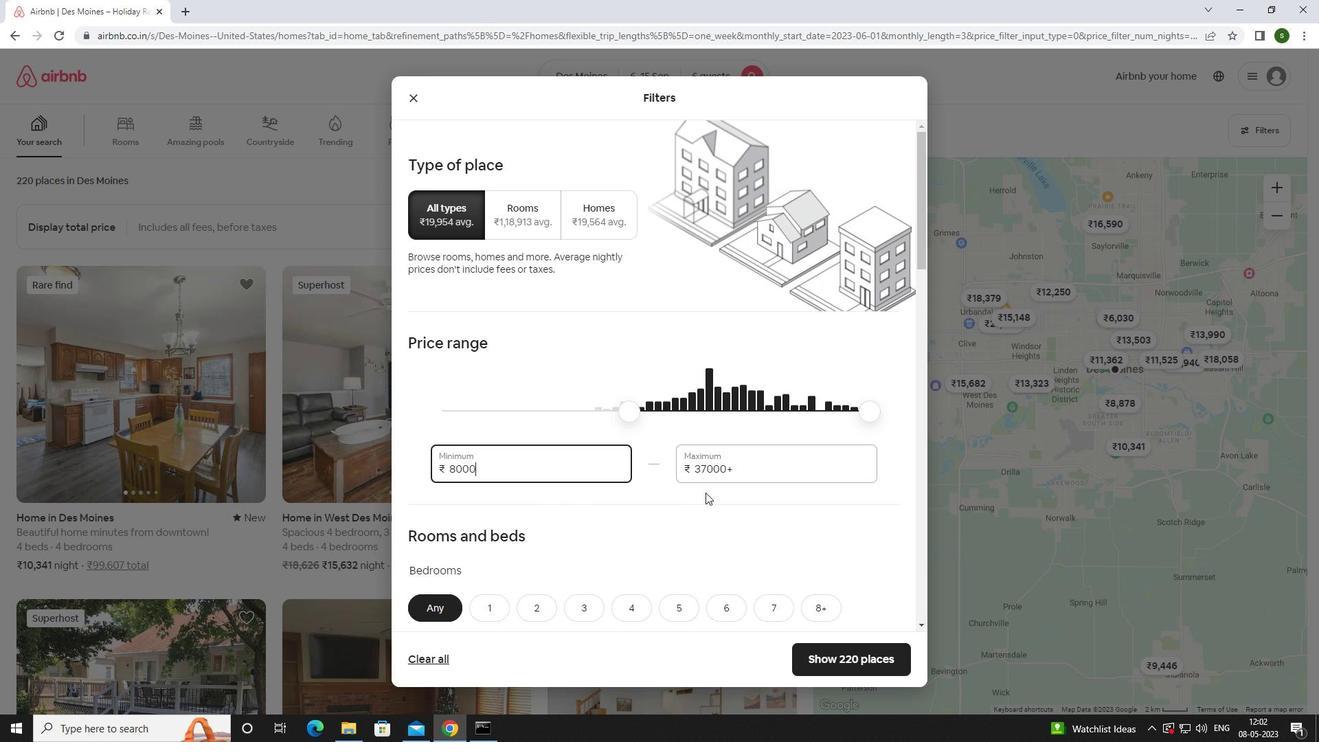 
Action: Mouse pressed left at (739, 461)
Screenshot: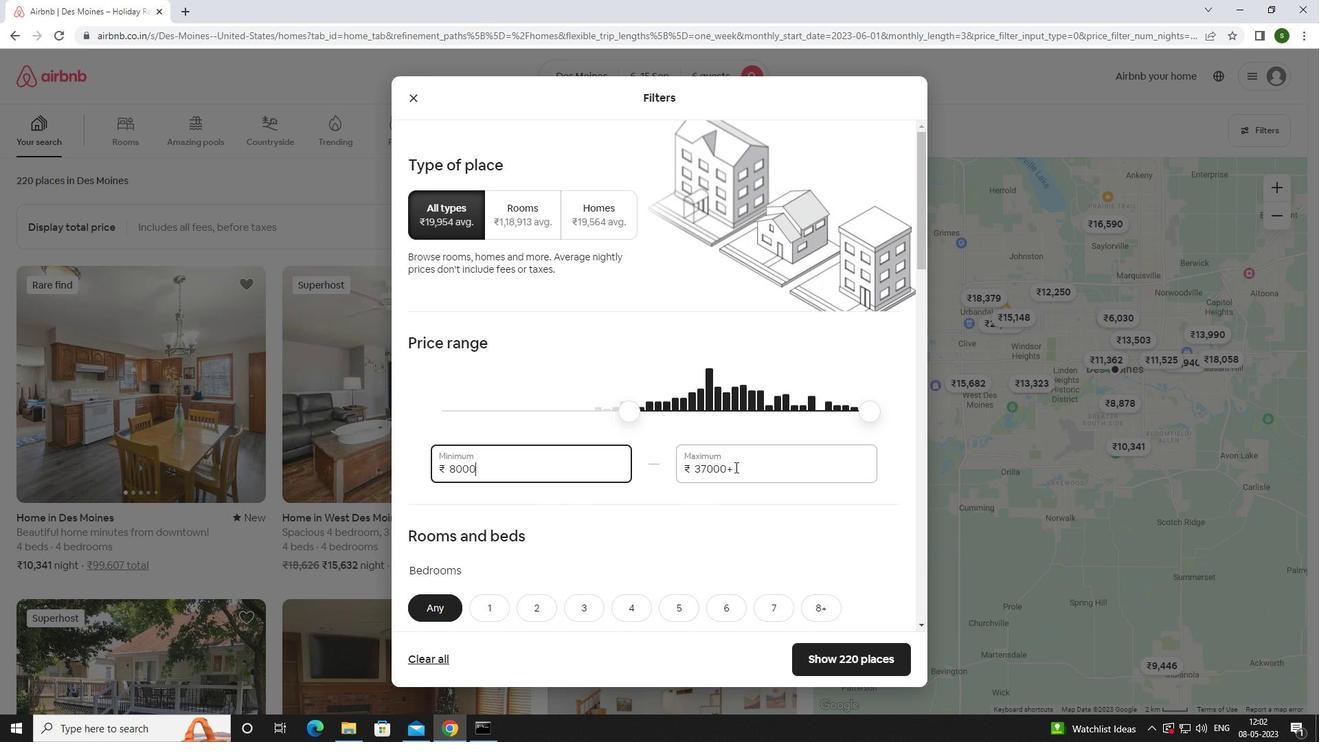 
Action: Key pressed <Key.backspace><Key.backspace><Key.backspace><Key.backspace><Key.backspace><Key.backspace><Key.backspace><Key.backspace><Key.backspace><Key.backspace><Key.backspace>12000
Screenshot: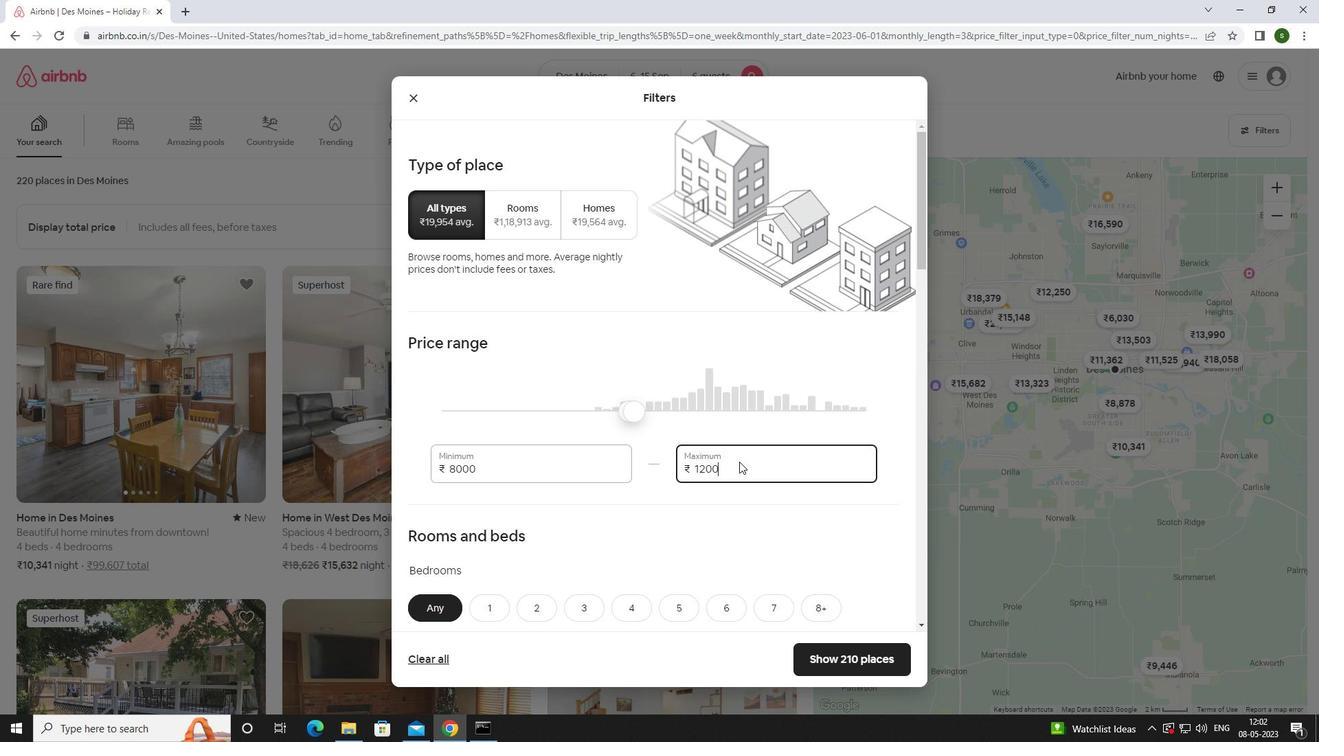 
Action: Mouse moved to (634, 453)
Screenshot: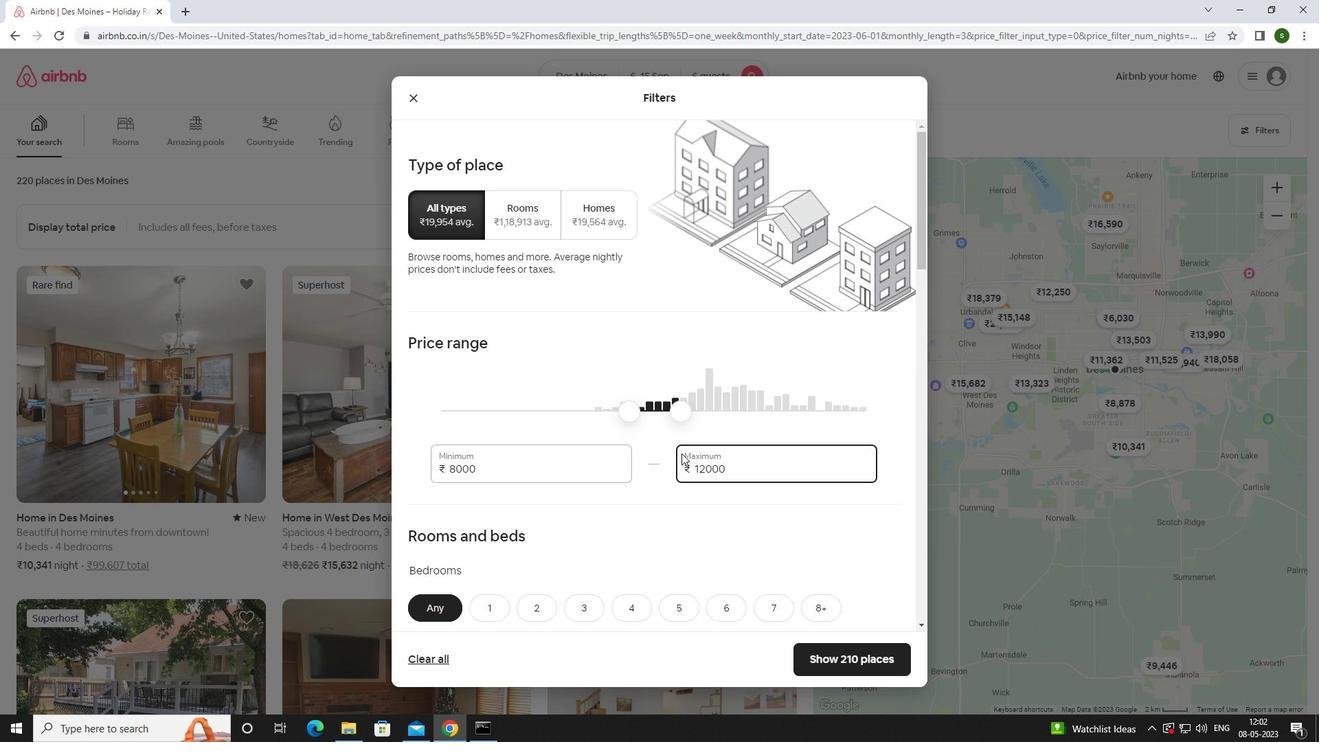 
Action: Mouse scrolled (634, 452) with delta (0, 0)
Screenshot: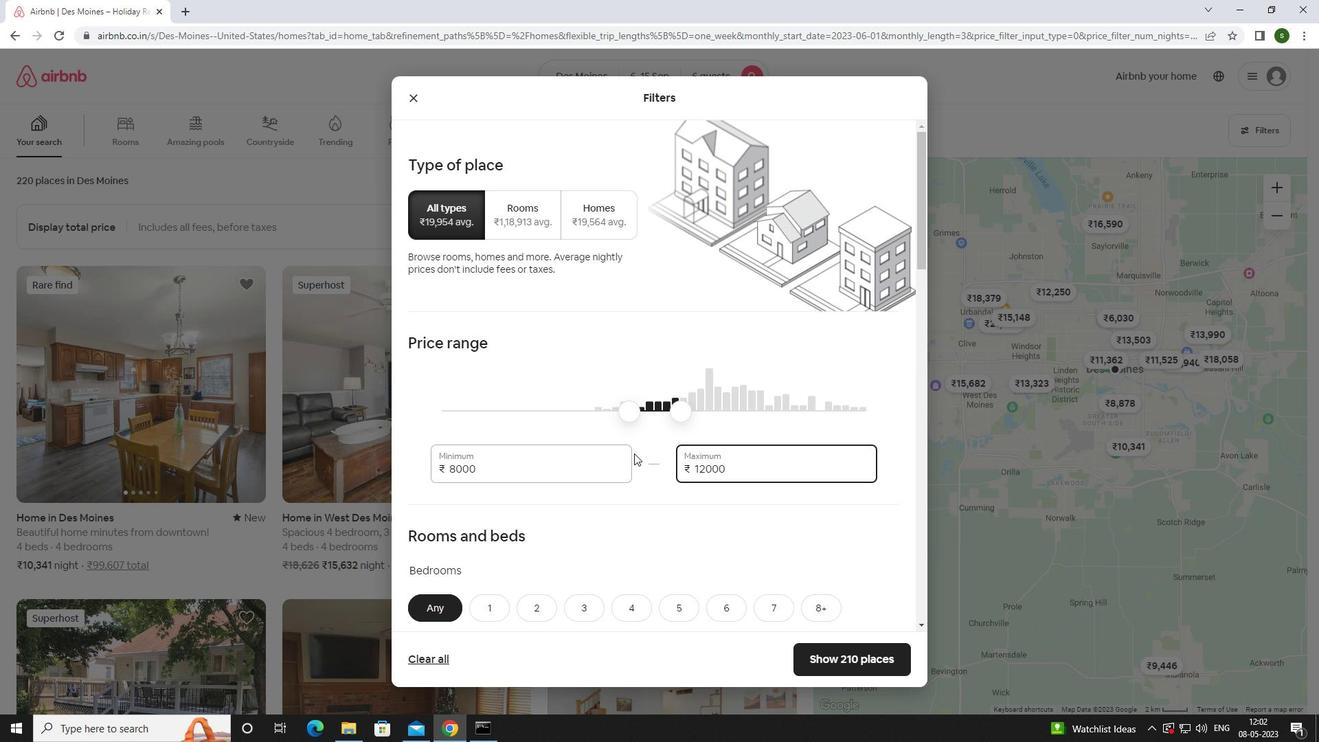 
Action: Mouse scrolled (634, 452) with delta (0, 0)
Screenshot: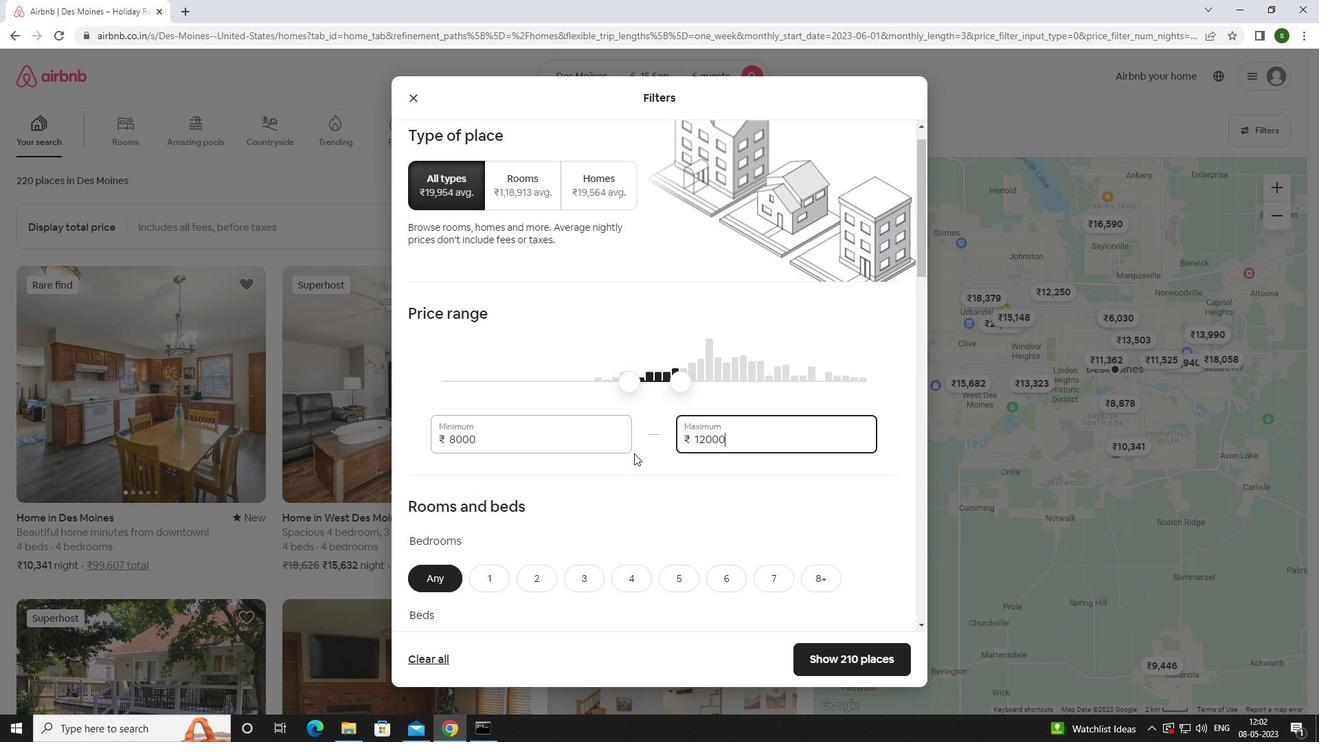 
Action: Mouse scrolled (634, 452) with delta (0, 0)
Screenshot: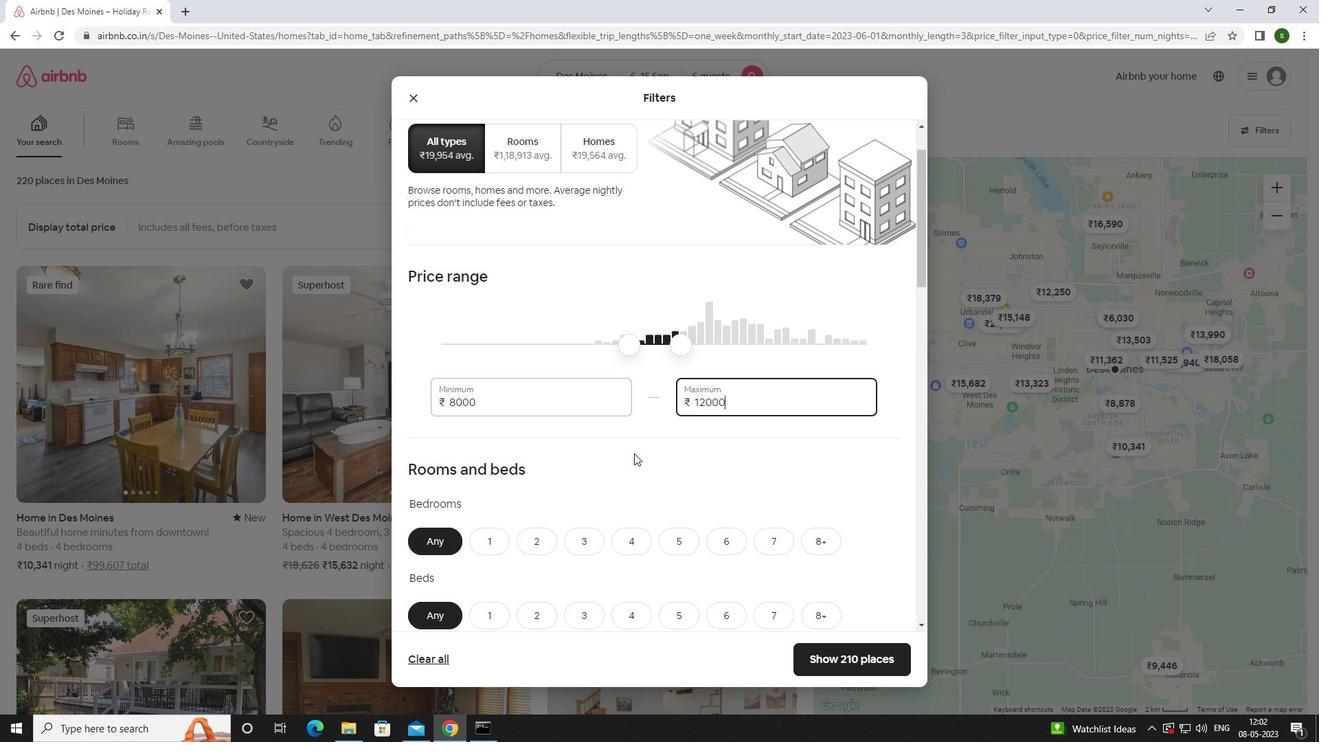 
Action: Mouse scrolled (634, 452) with delta (0, 0)
Screenshot: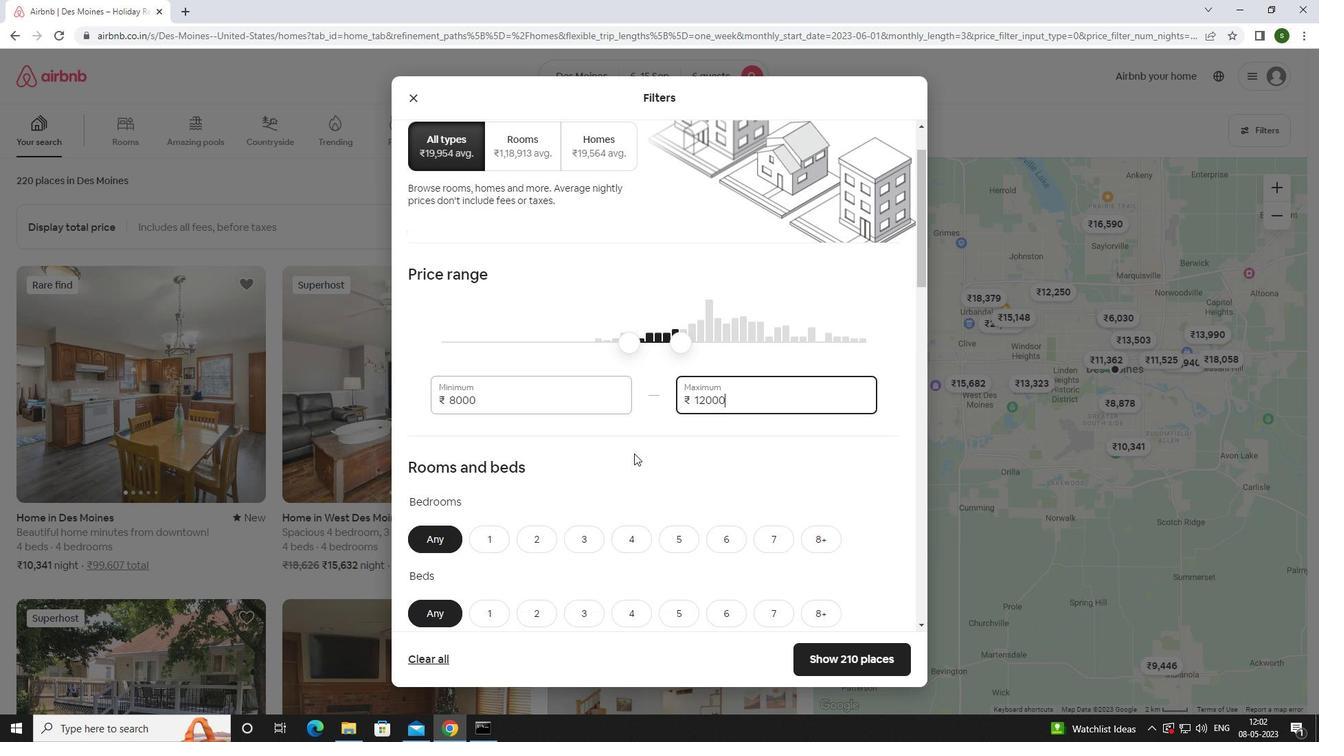
Action: Mouse moved to (738, 333)
Screenshot: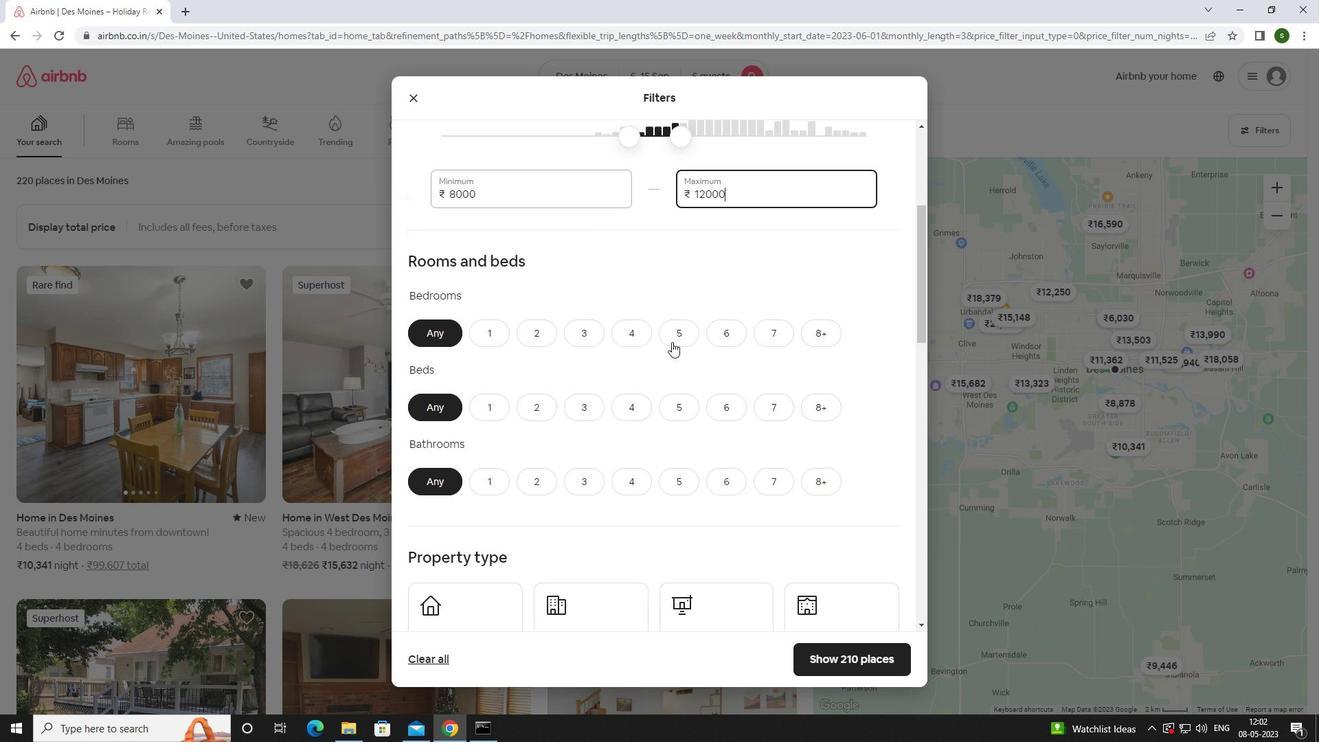 
Action: Mouse pressed left at (738, 333)
Screenshot: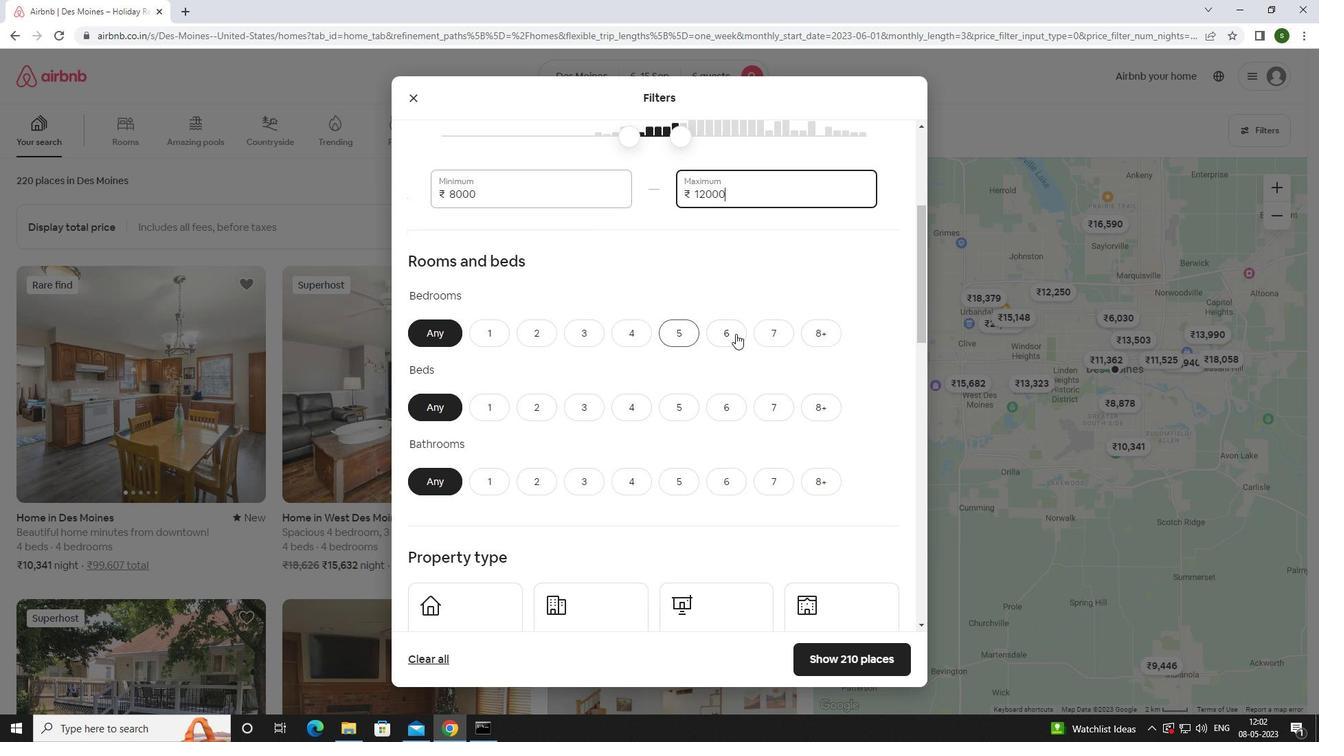 
Action: Mouse moved to (727, 407)
Screenshot: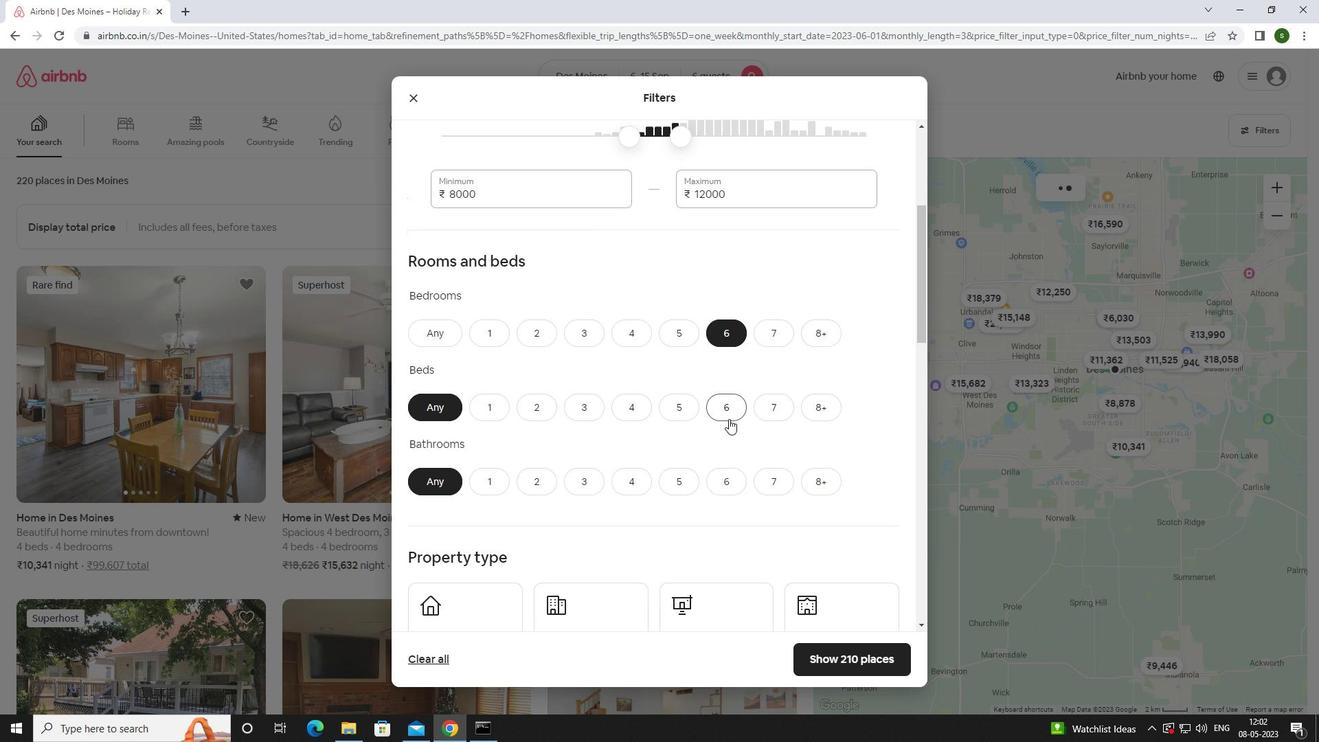 
Action: Mouse pressed left at (727, 407)
Screenshot: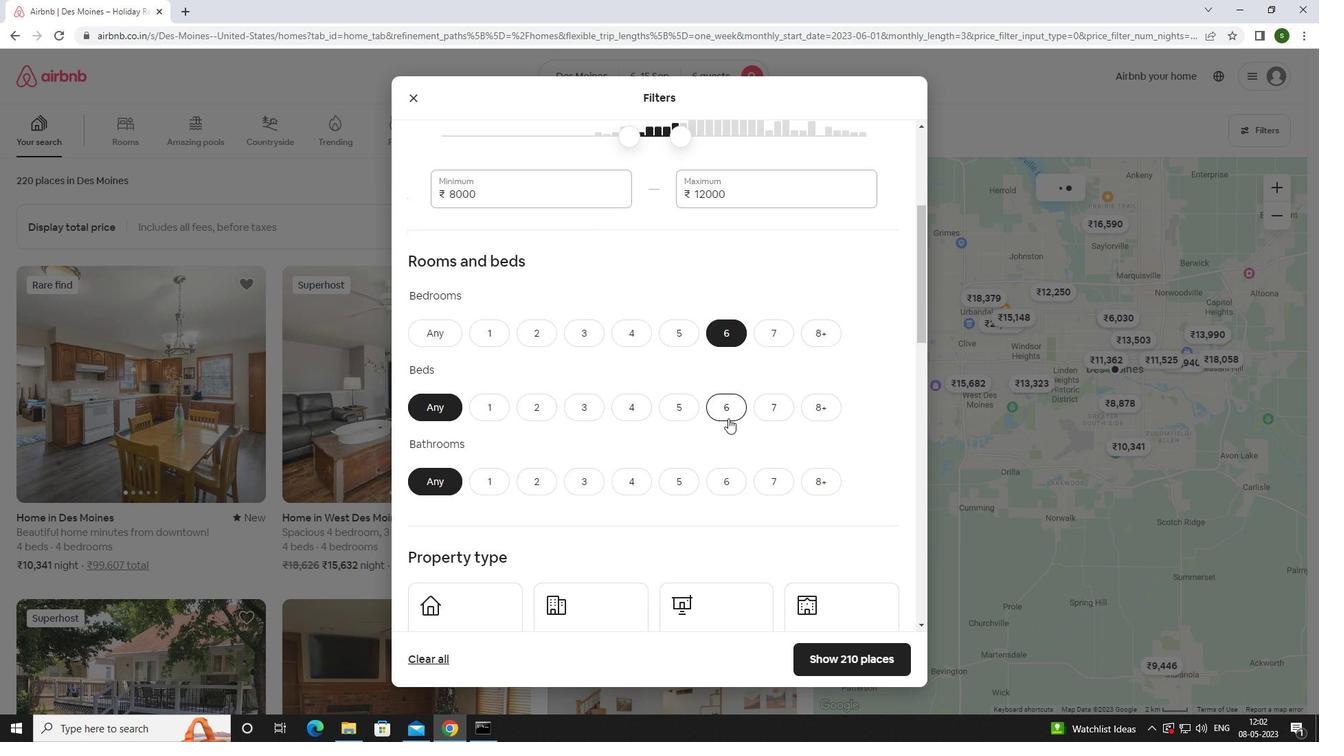 
Action: Mouse moved to (727, 481)
Screenshot: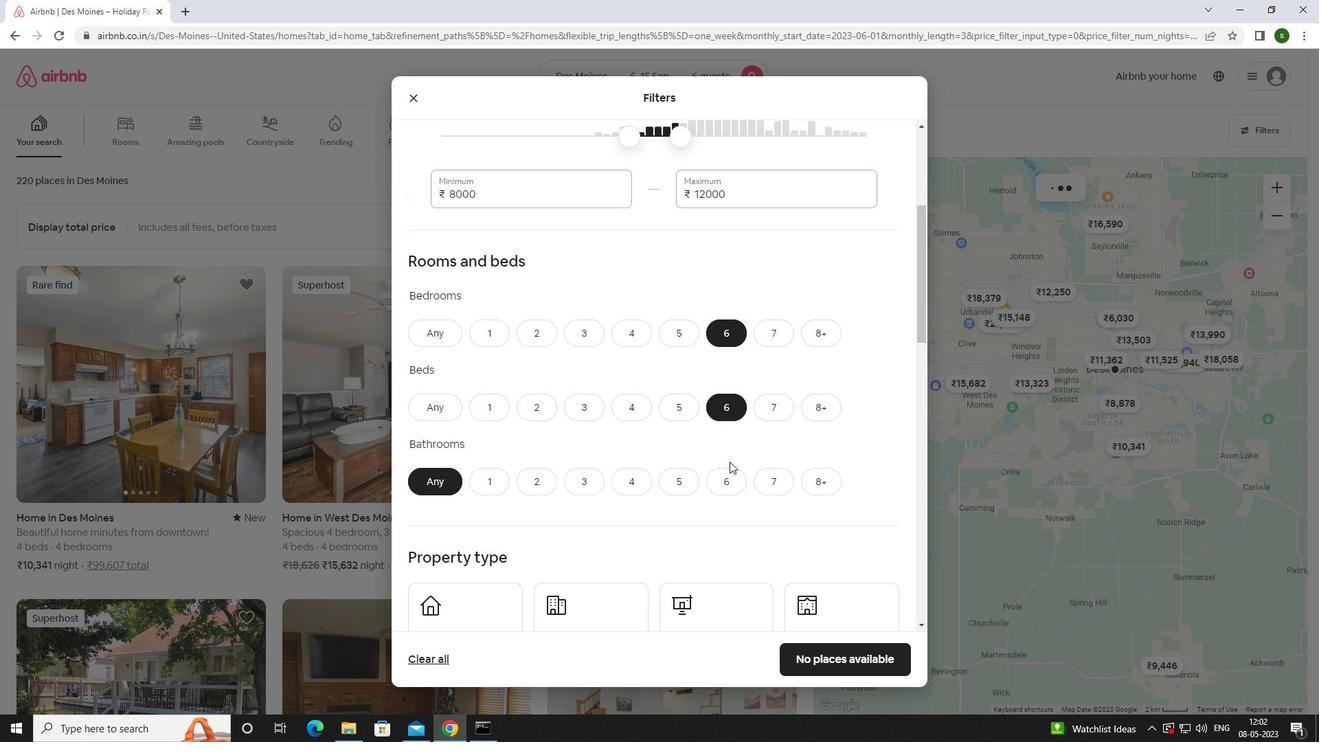 
Action: Mouse pressed left at (727, 481)
Screenshot: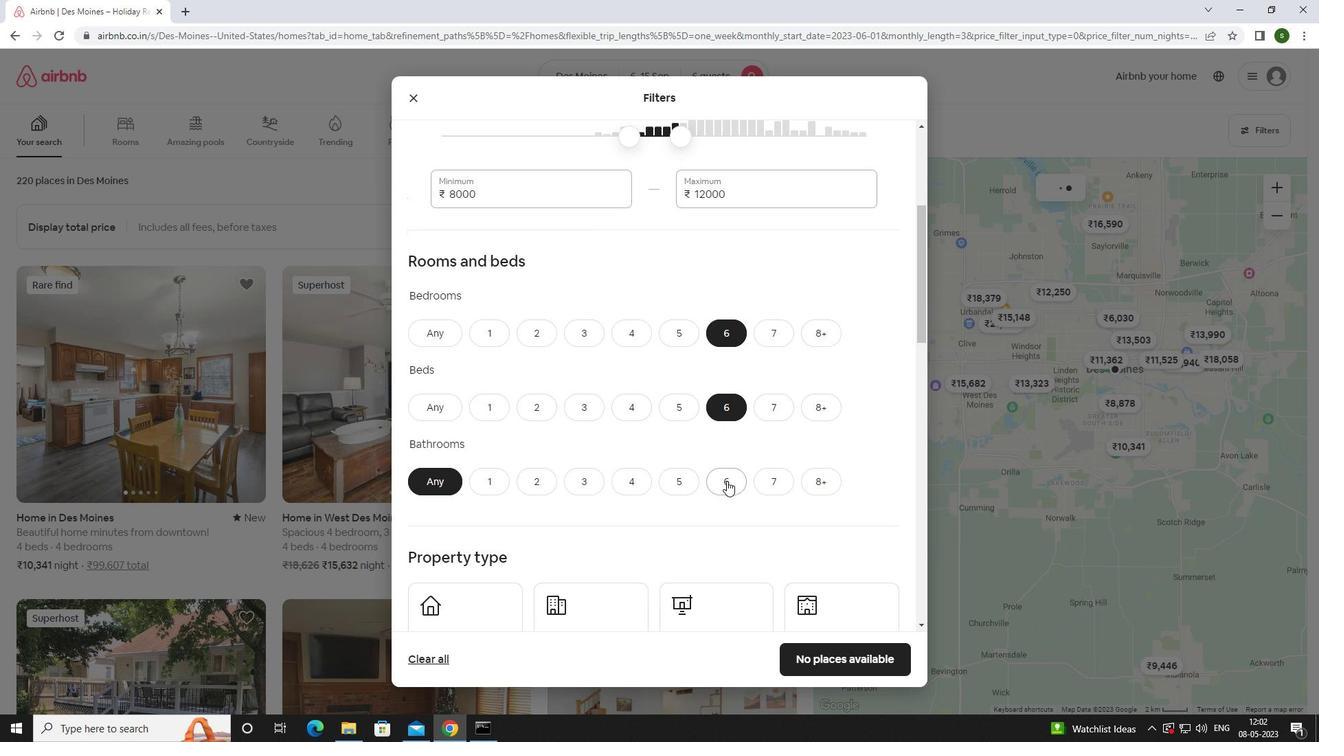 
Action: Mouse moved to (727, 477)
Screenshot: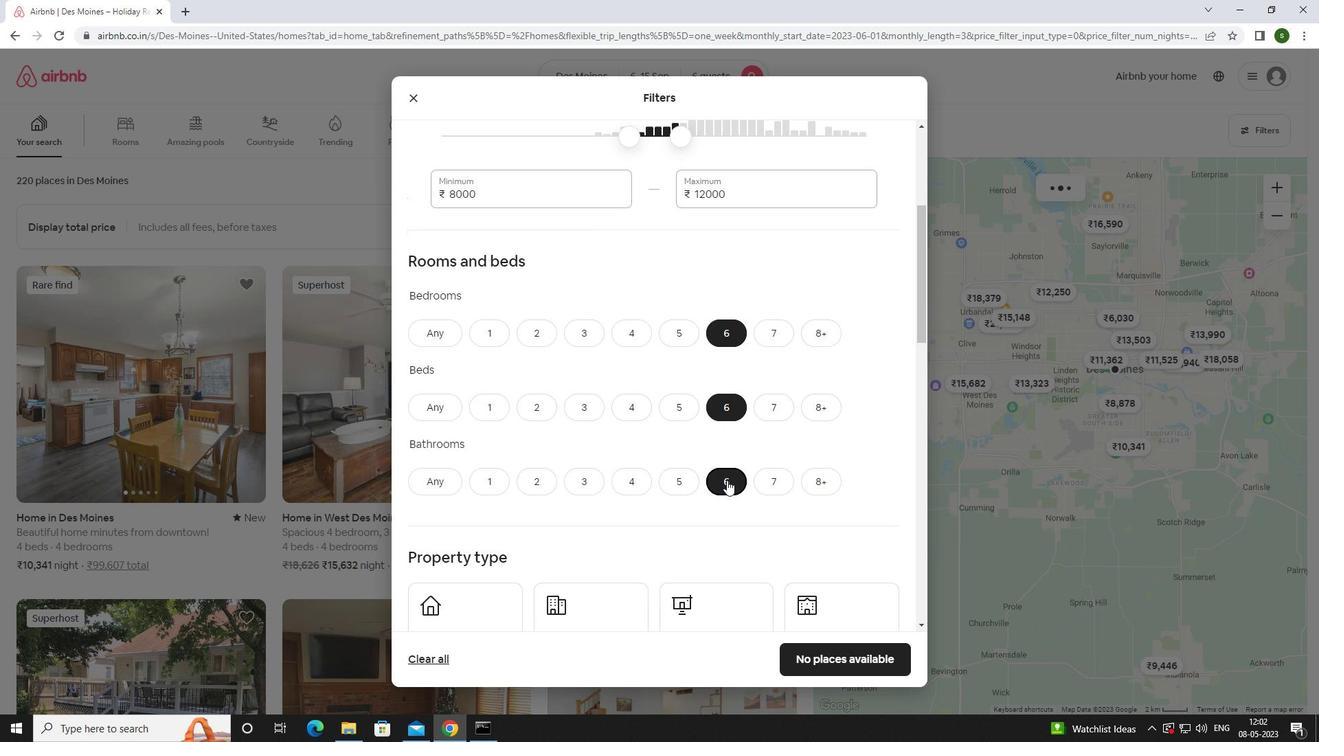 
Action: Mouse scrolled (727, 476) with delta (0, 0)
Screenshot: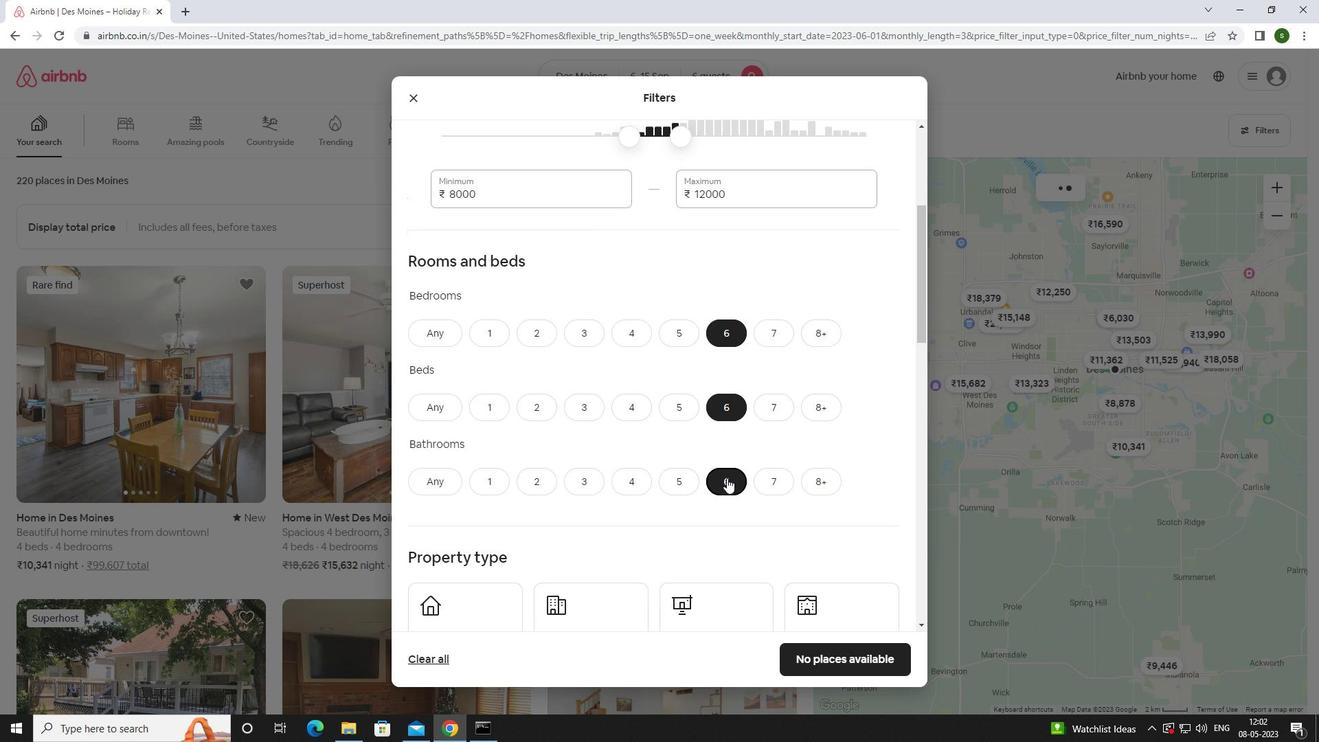 
Action: Mouse scrolled (727, 476) with delta (0, 0)
Screenshot: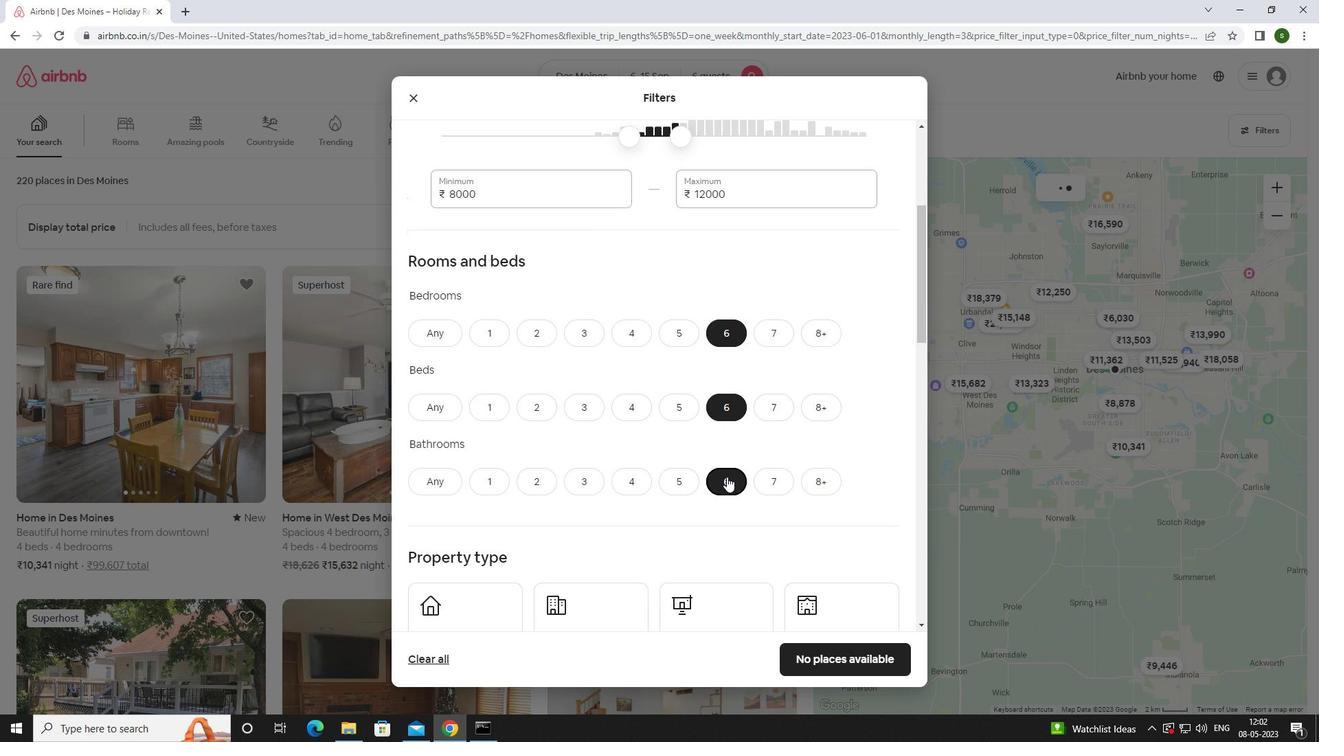 
Action: Mouse moved to (487, 468)
Screenshot: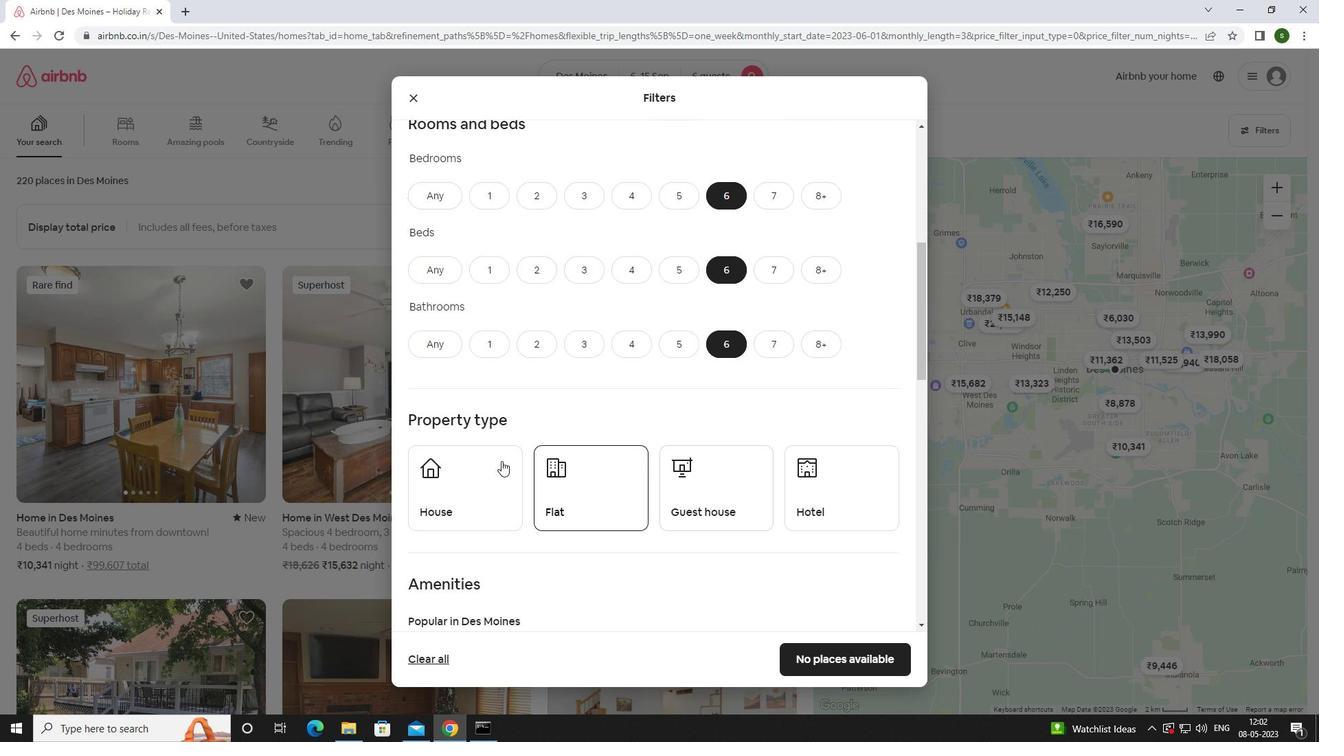 
Action: Mouse pressed left at (487, 468)
Screenshot: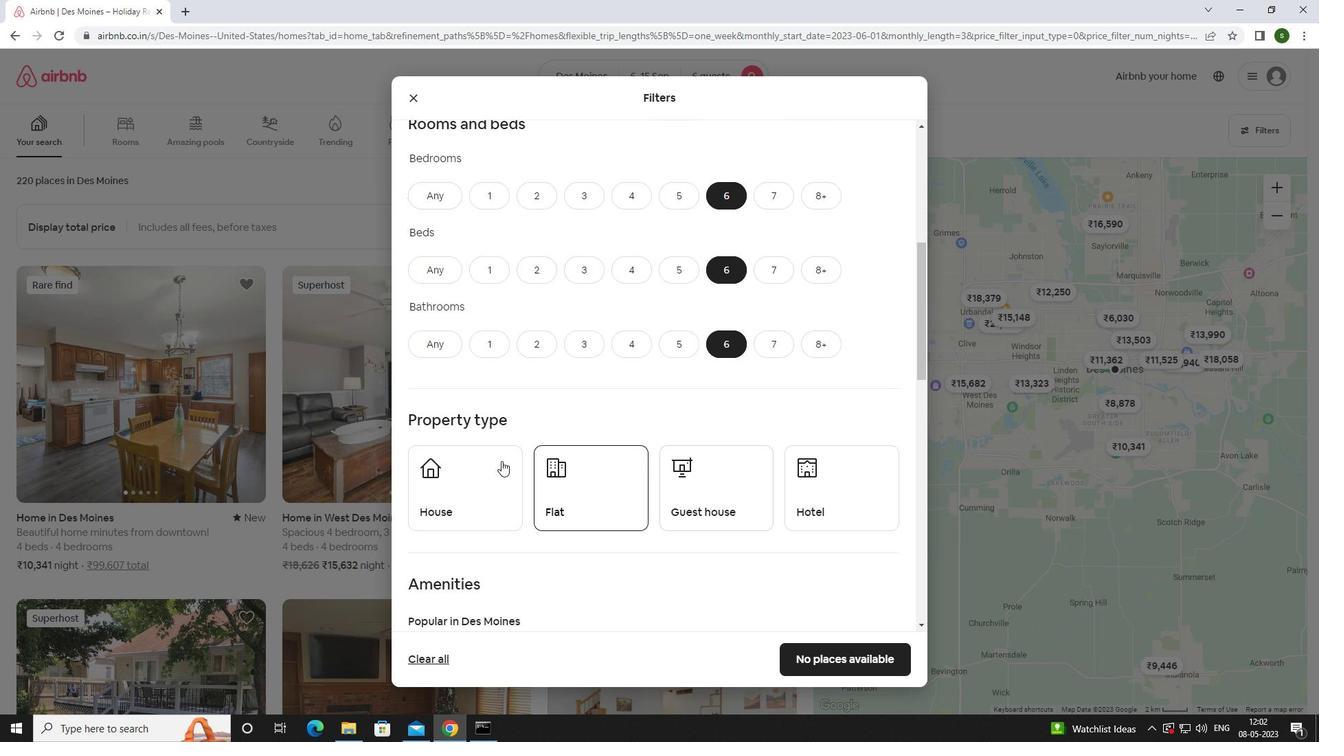 
Action: Mouse moved to (598, 480)
Screenshot: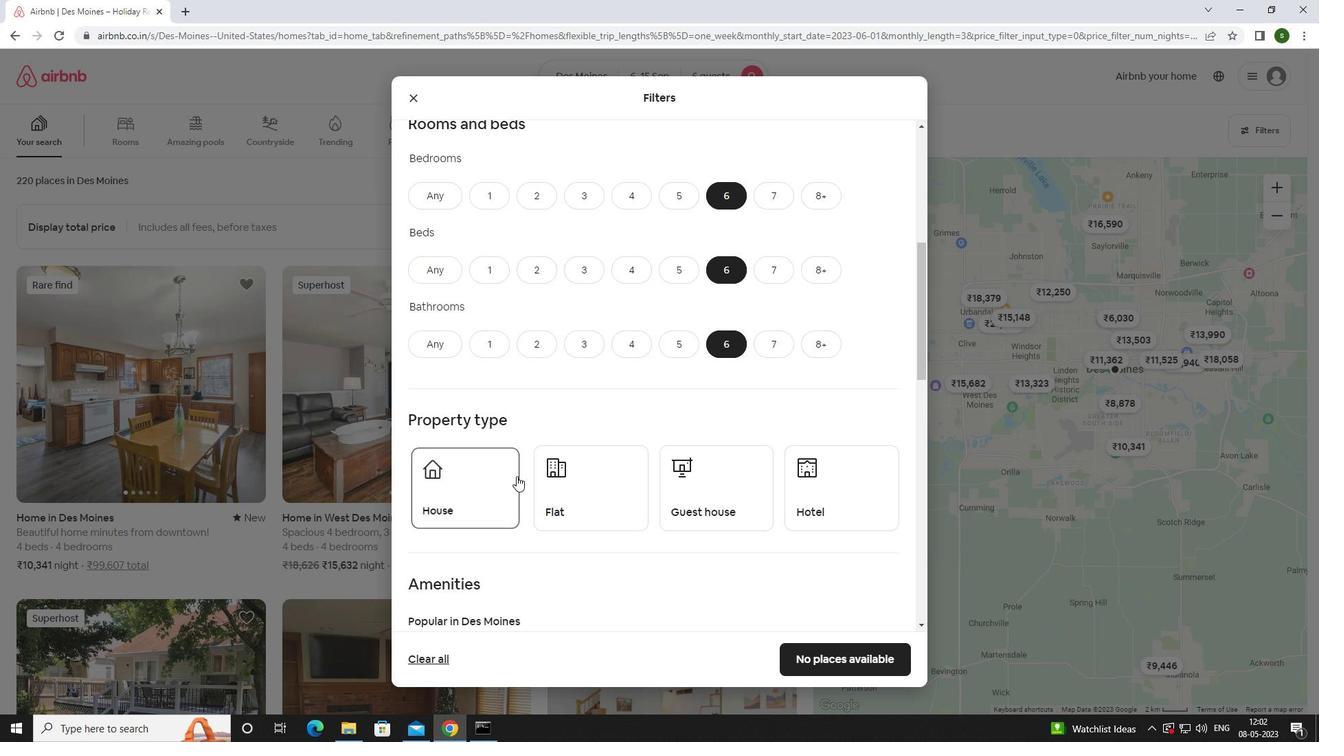 
Action: Mouse pressed left at (598, 480)
Screenshot: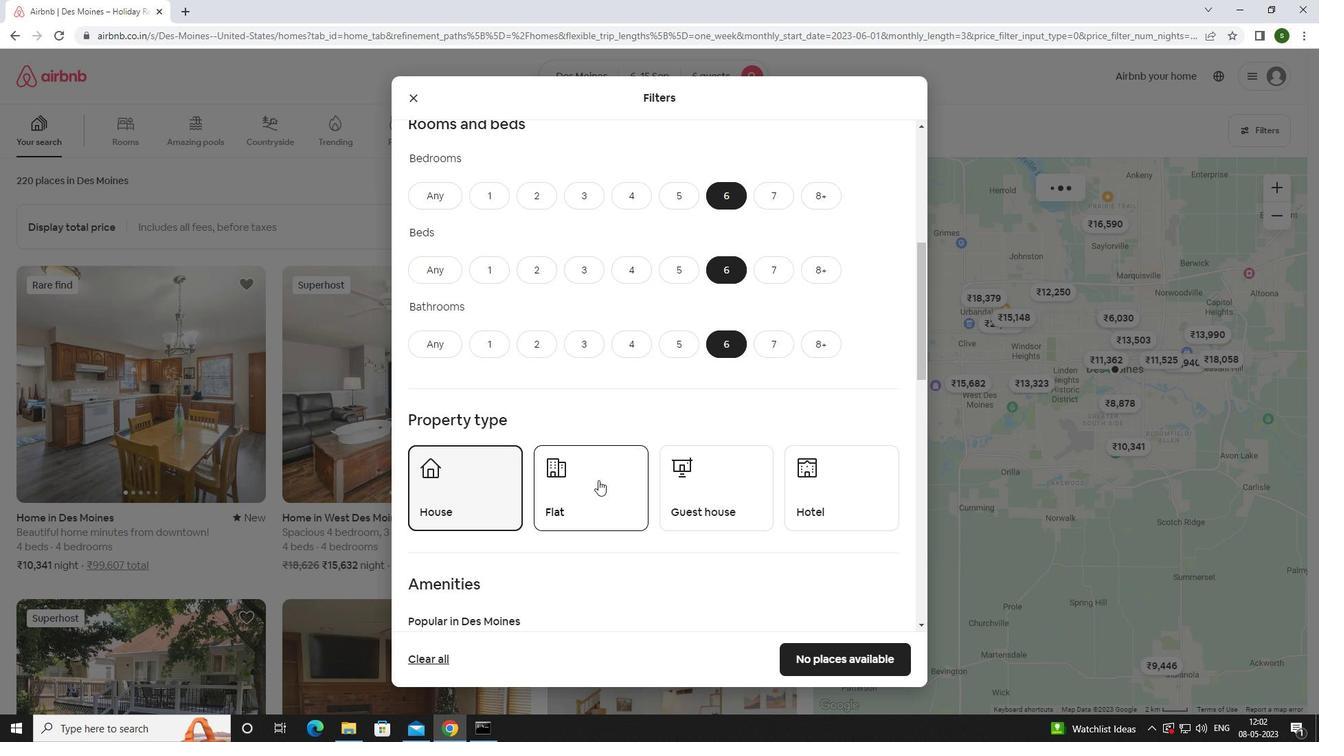 
Action: Mouse moved to (694, 488)
Screenshot: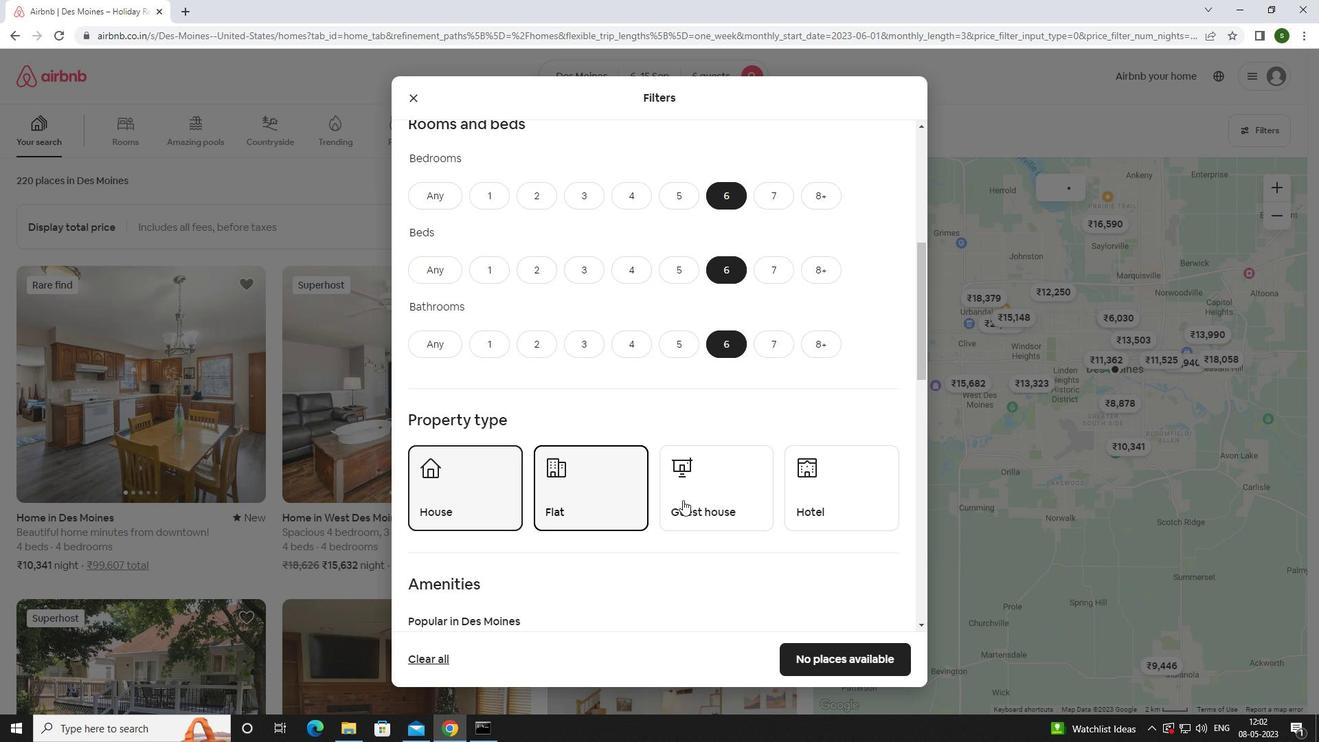 
Action: Mouse pressed left at (694, 488)
Screenshot: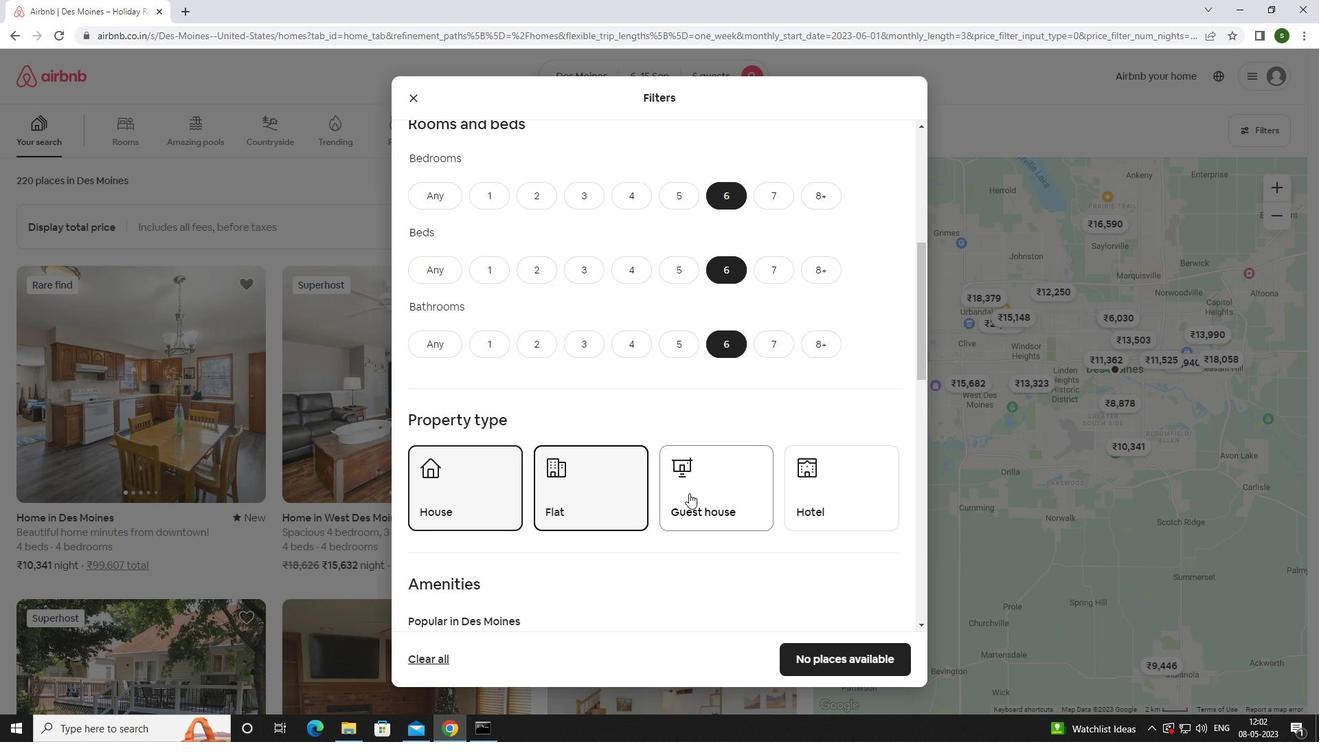 
Action: Mouse moved to (662, 467)
Screenshot: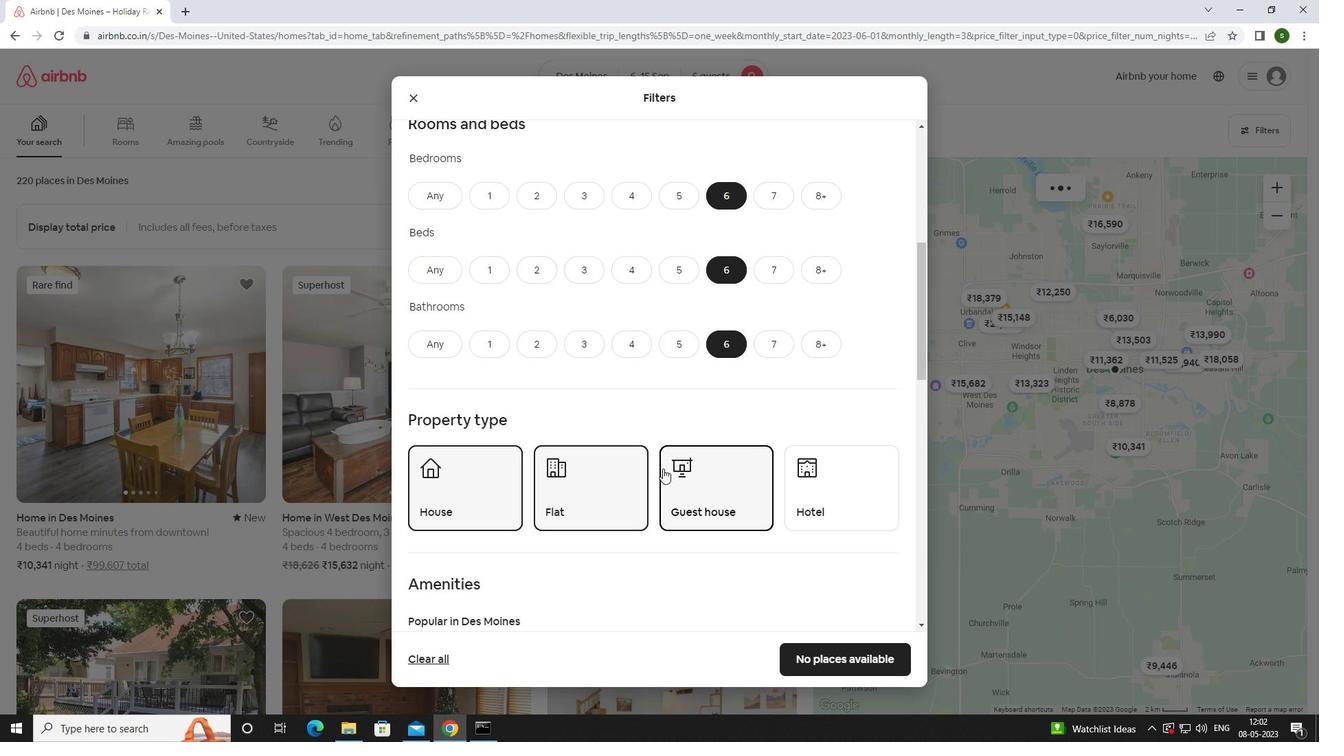 
Action: Mouse scrolled (662, 466) with delta (0, 0)
Screenshot: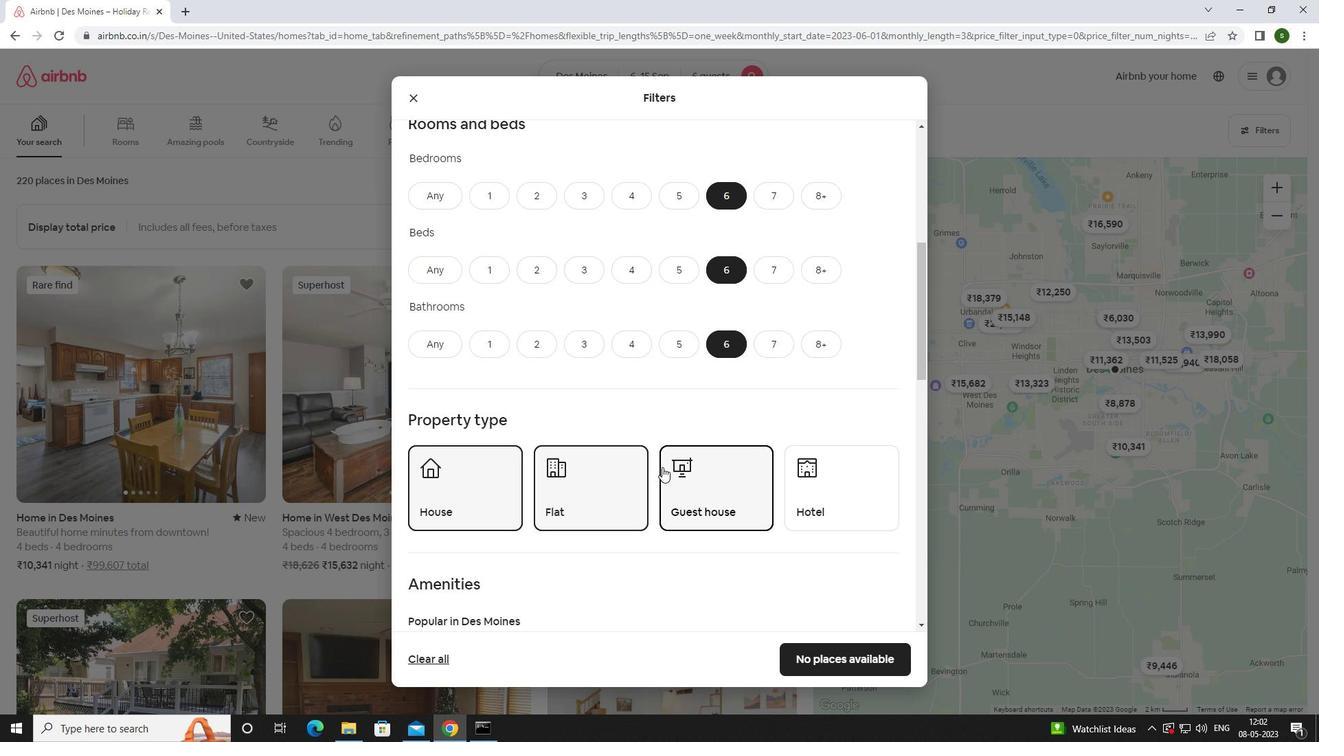
Action: Mouse scrolled (662, 466) with delta (0, 0)
Screenshot: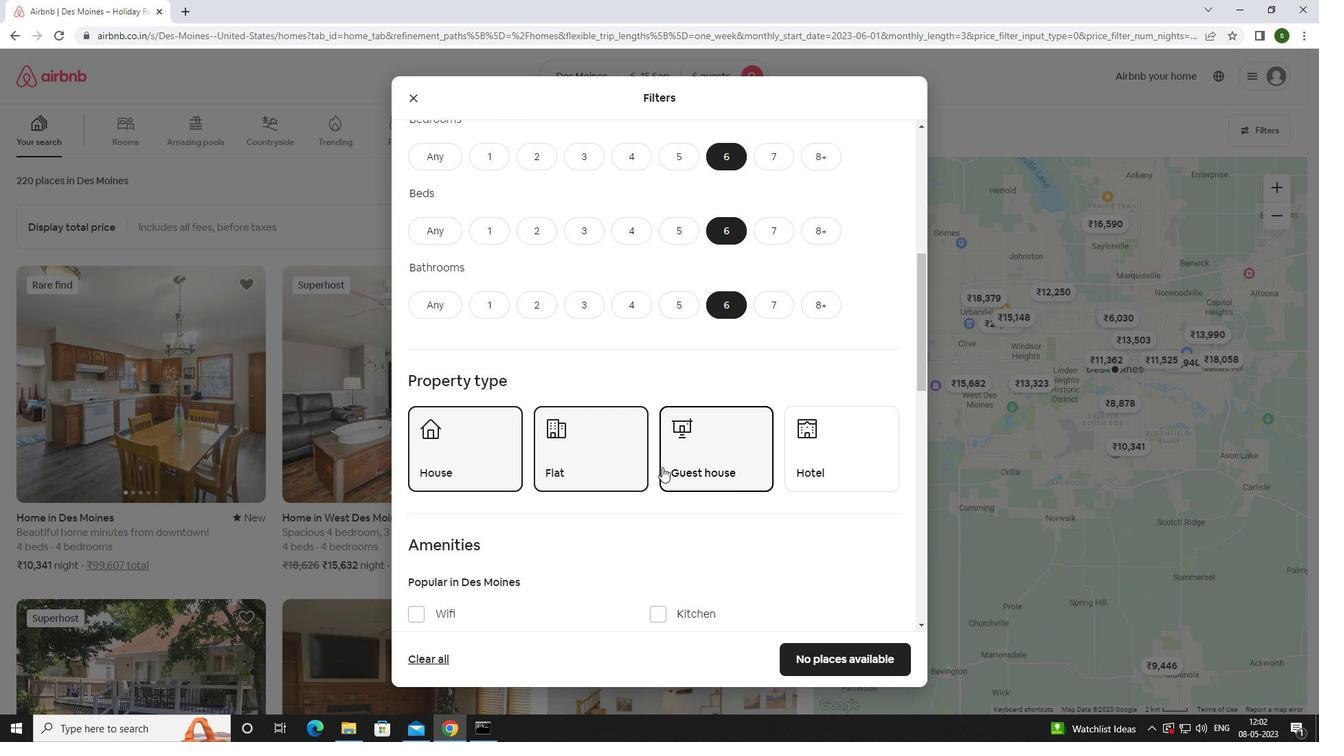 
Action: Mouse scrolled (662, 466) with delta (0, 0)
Screenshot: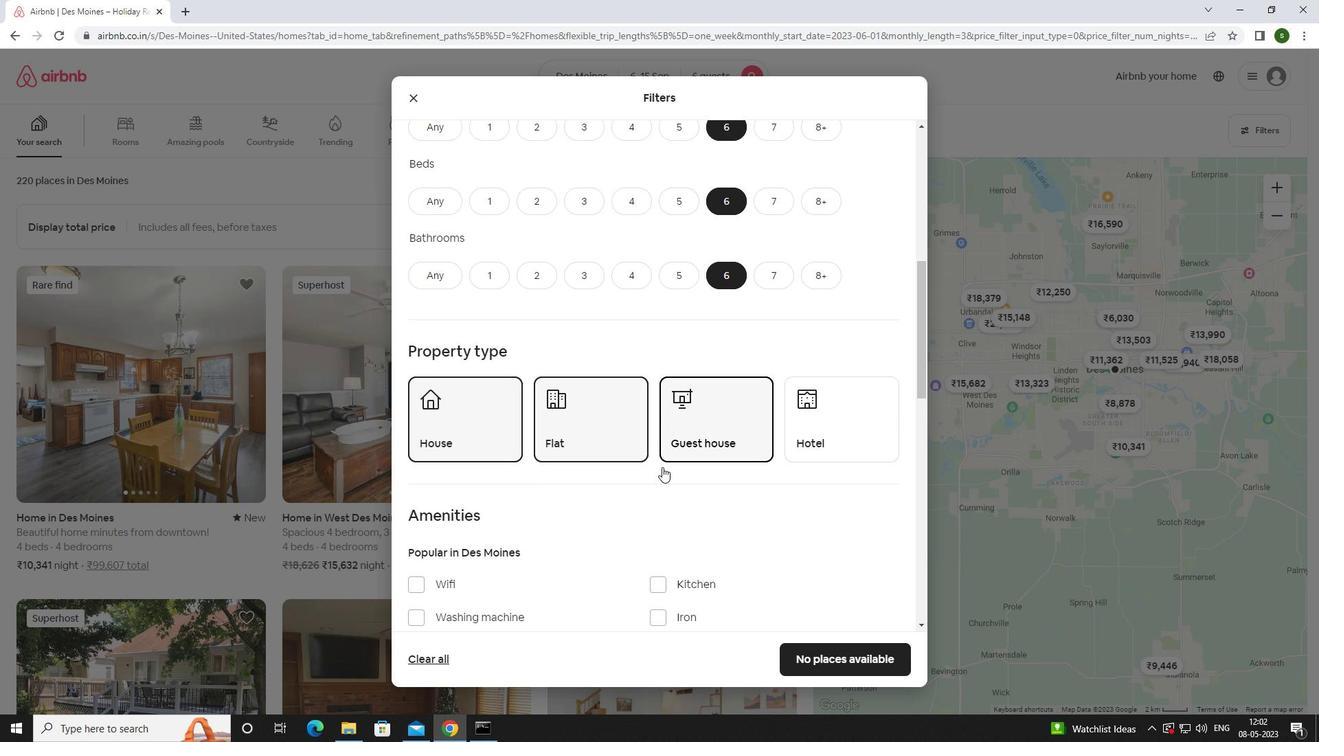 
Action: Mouse moved to (448, 448)
Screenshot: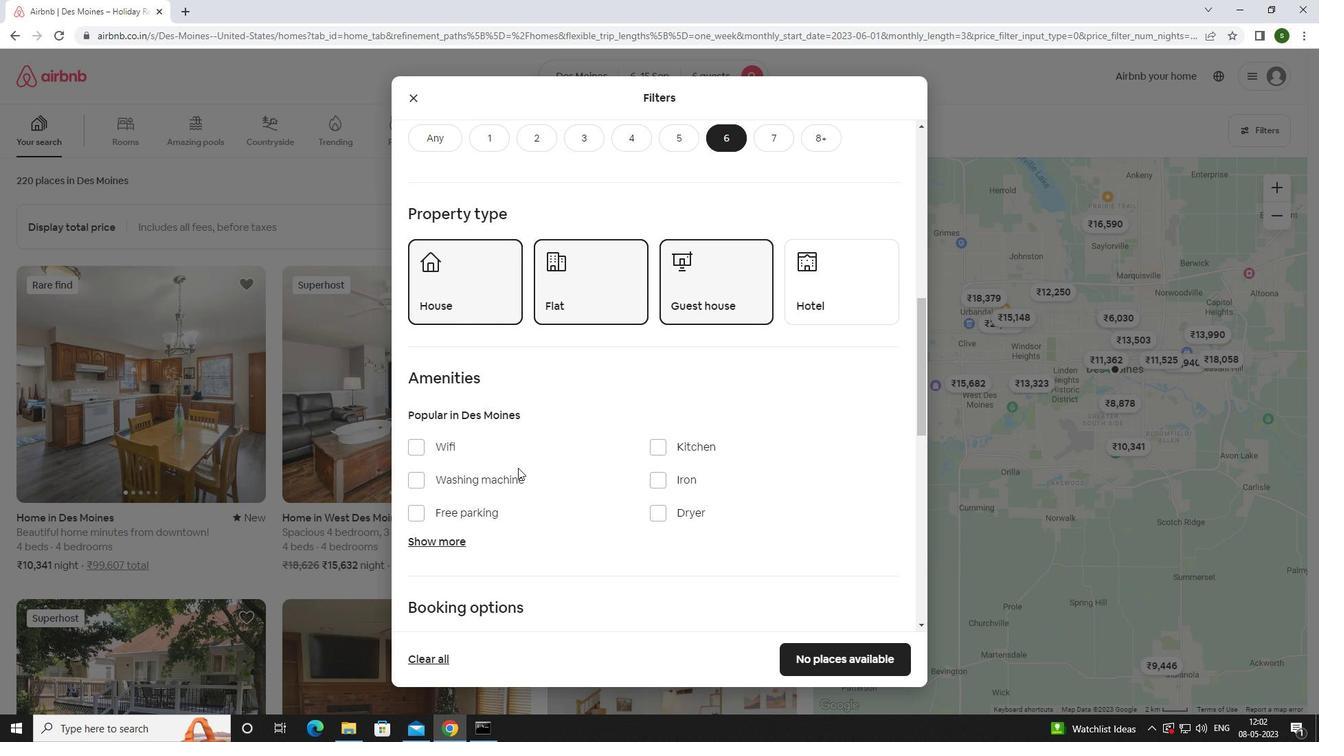 
Action: Mouse pressed left at (448, 448)
Screenshot: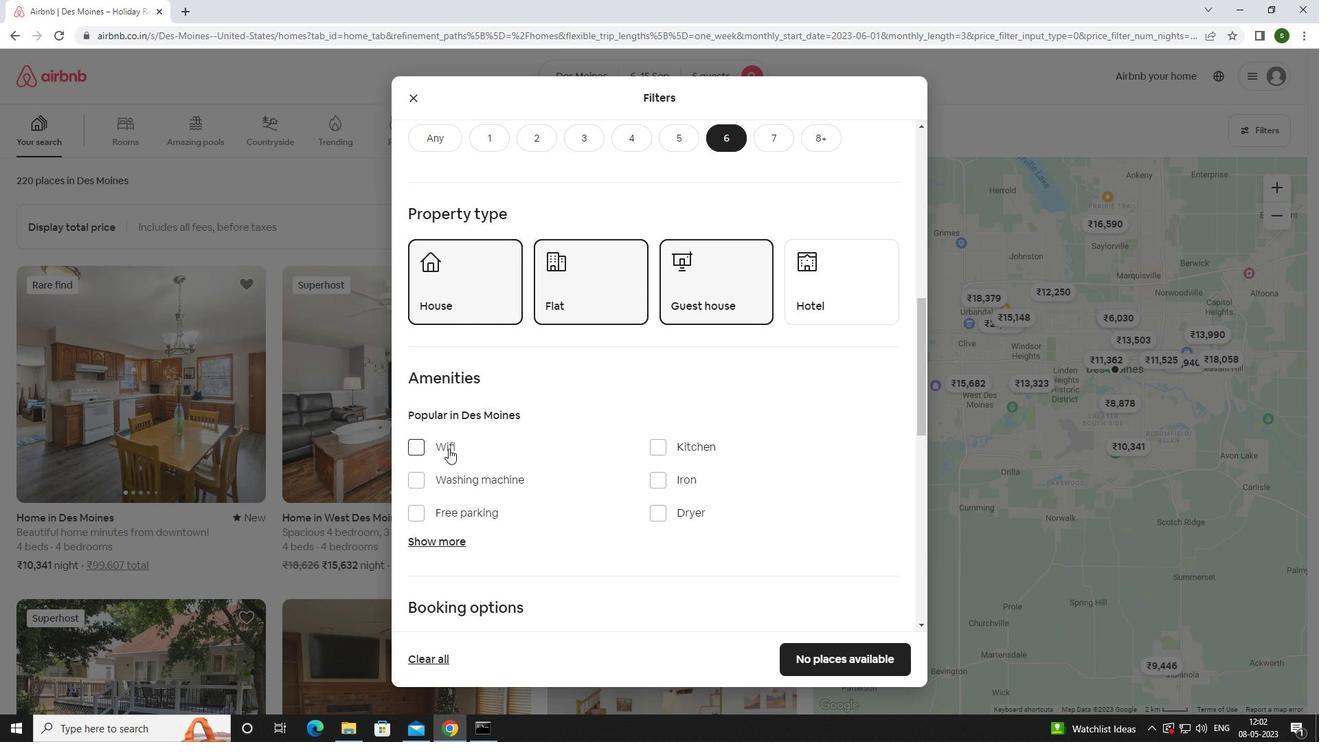 
Action: Mouse moved to (448, 511)
Screenshot: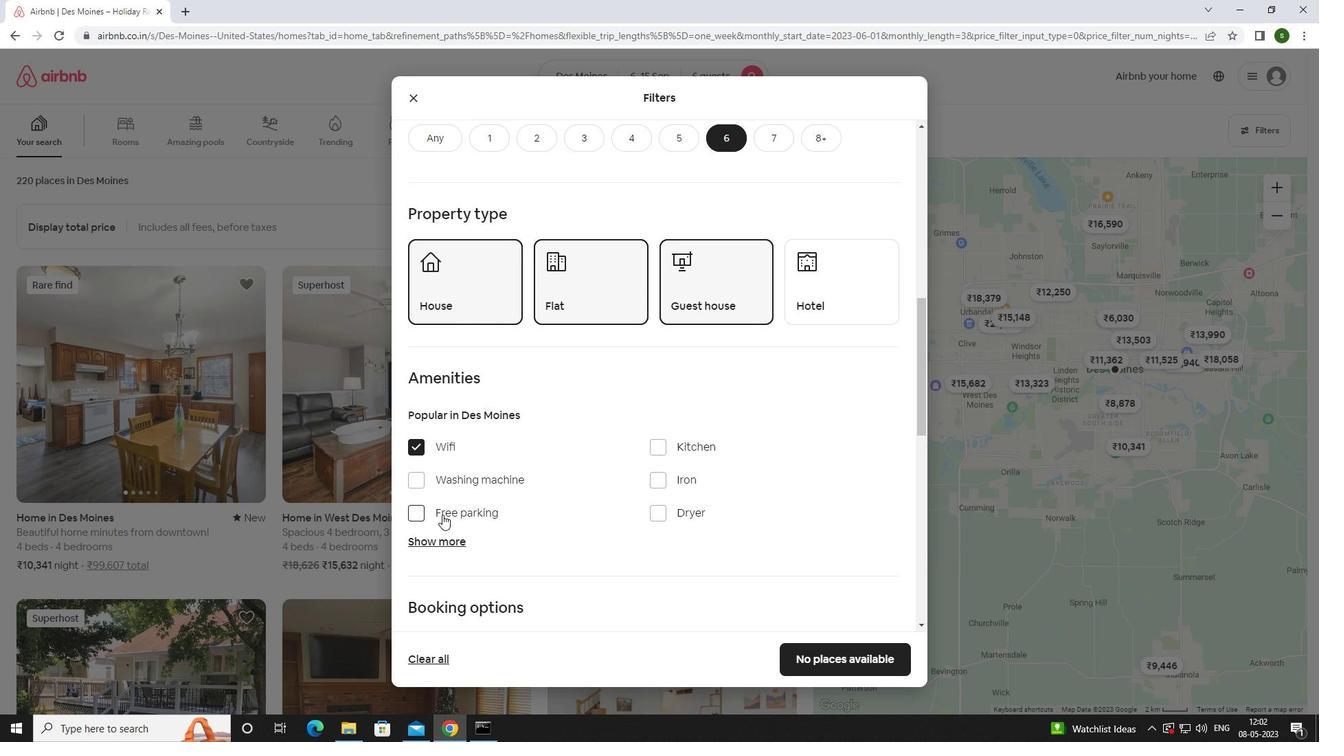 
Action: Mouse pressed left at (448, 511)
Screenshot: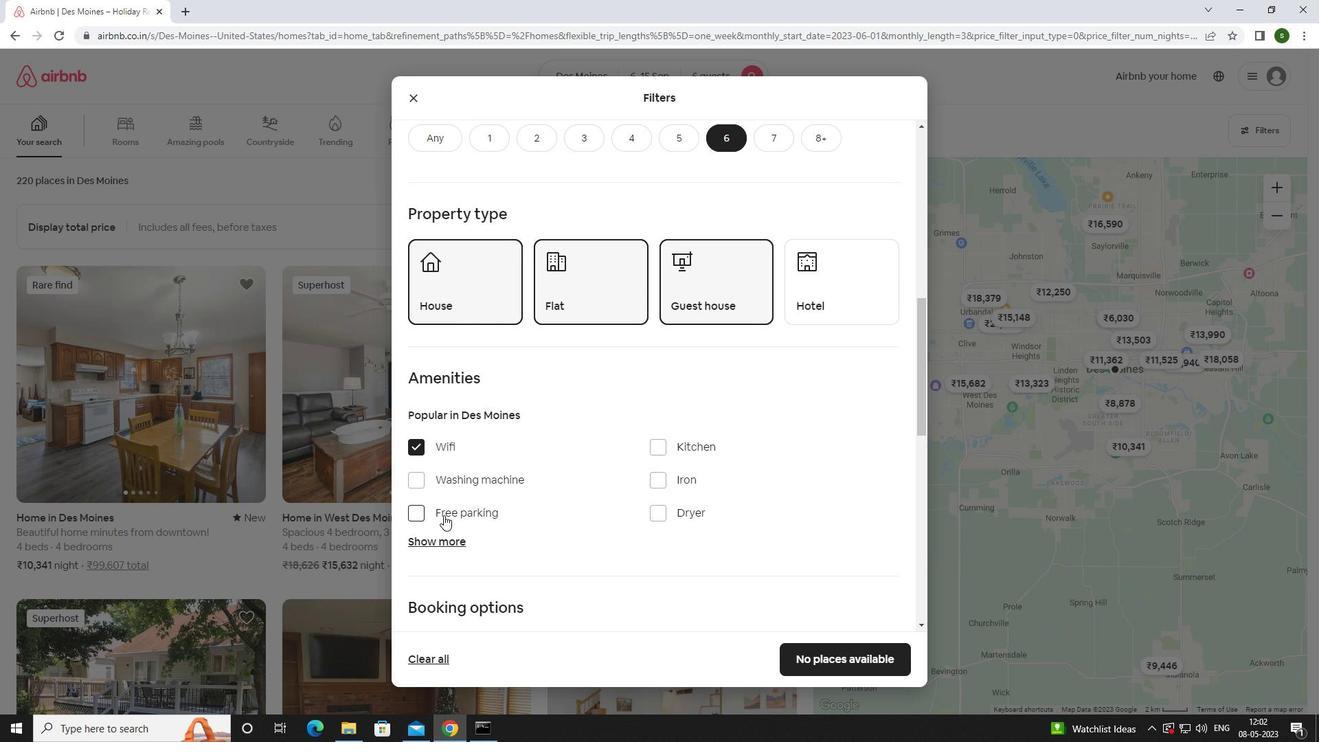 
Action: Mouse moved to (444, 544)
Screenshot: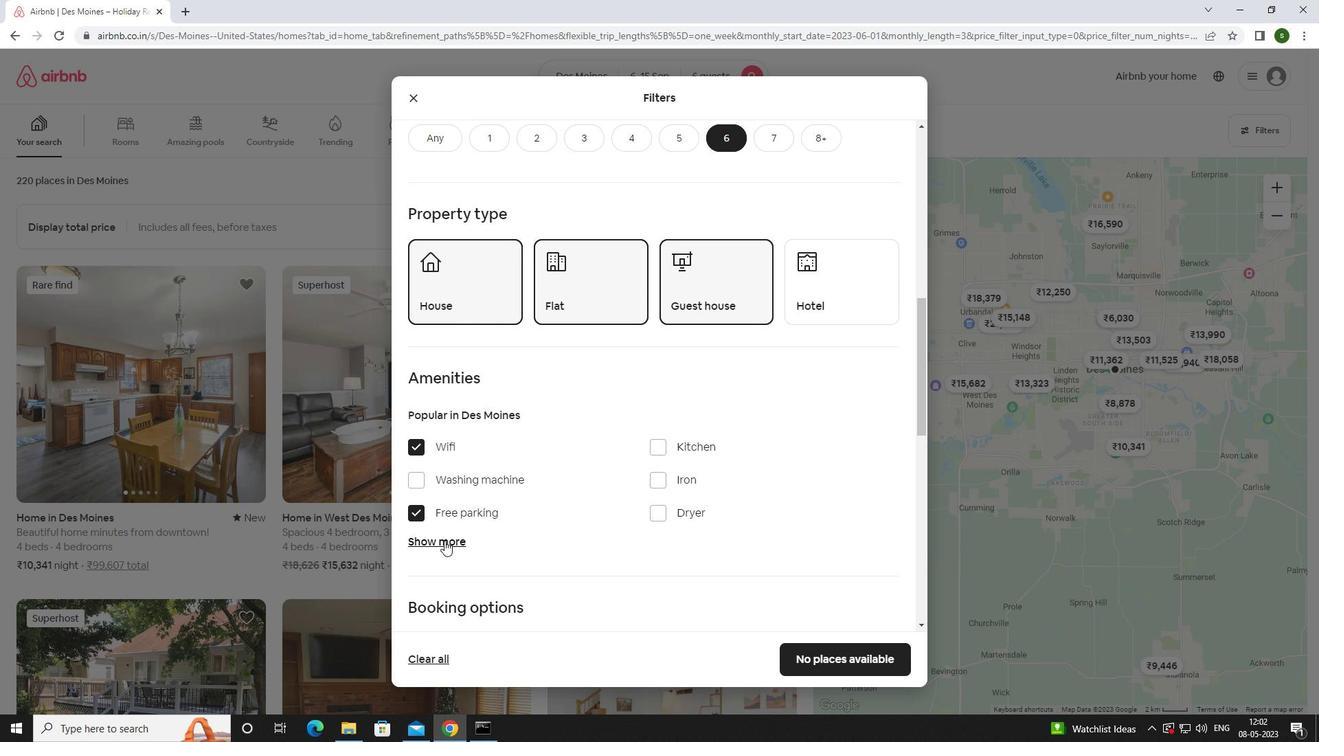 
Action: Mouse pressed left at (444, 544)
Screenshot: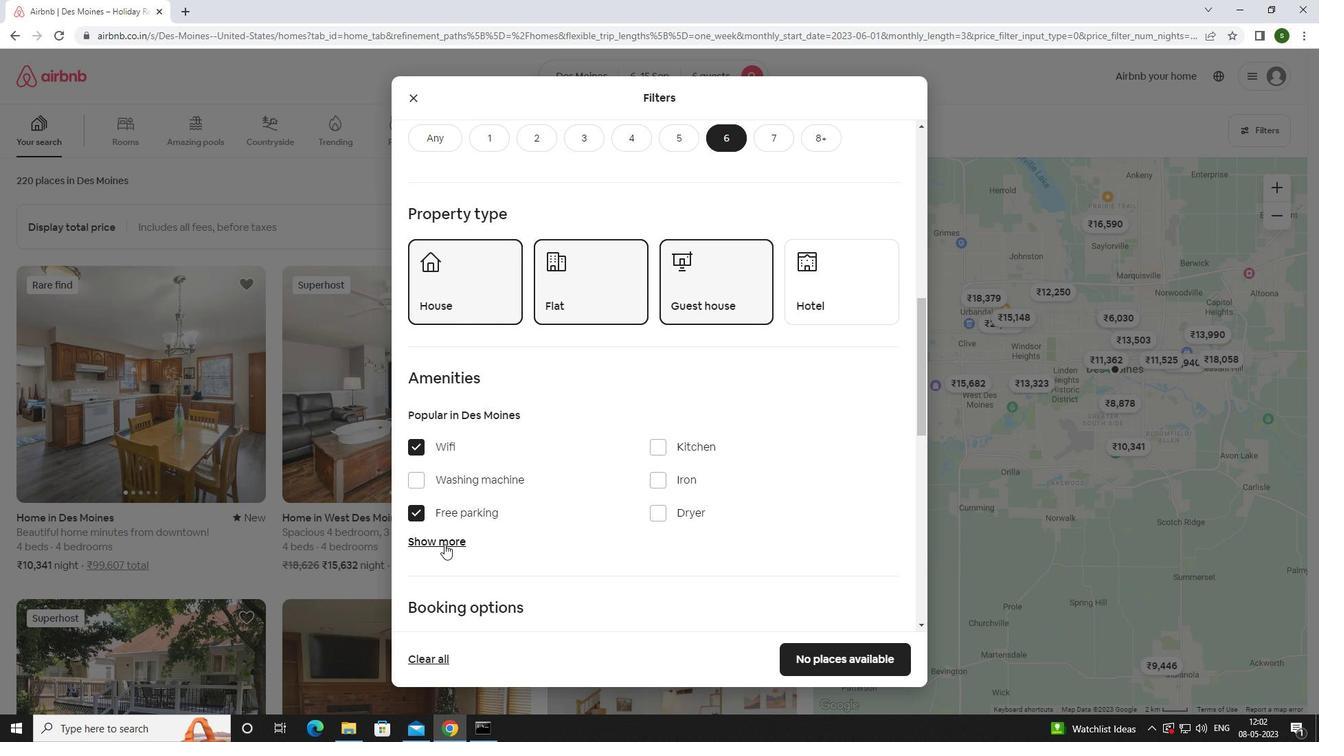 
Action: Mouse moved to (551, 487)
Screenshot: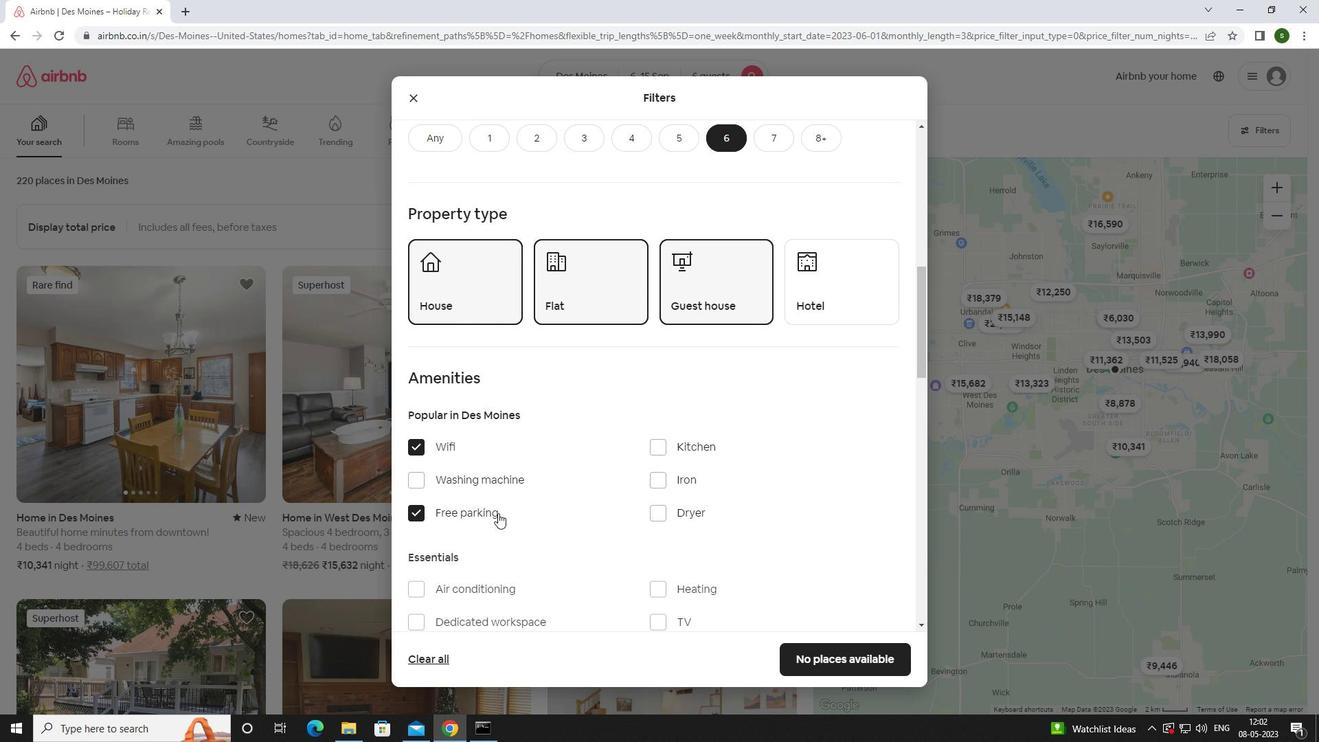 
Action: Mouse scrolled (551, 486) with delta (0, 0)
Screenshot: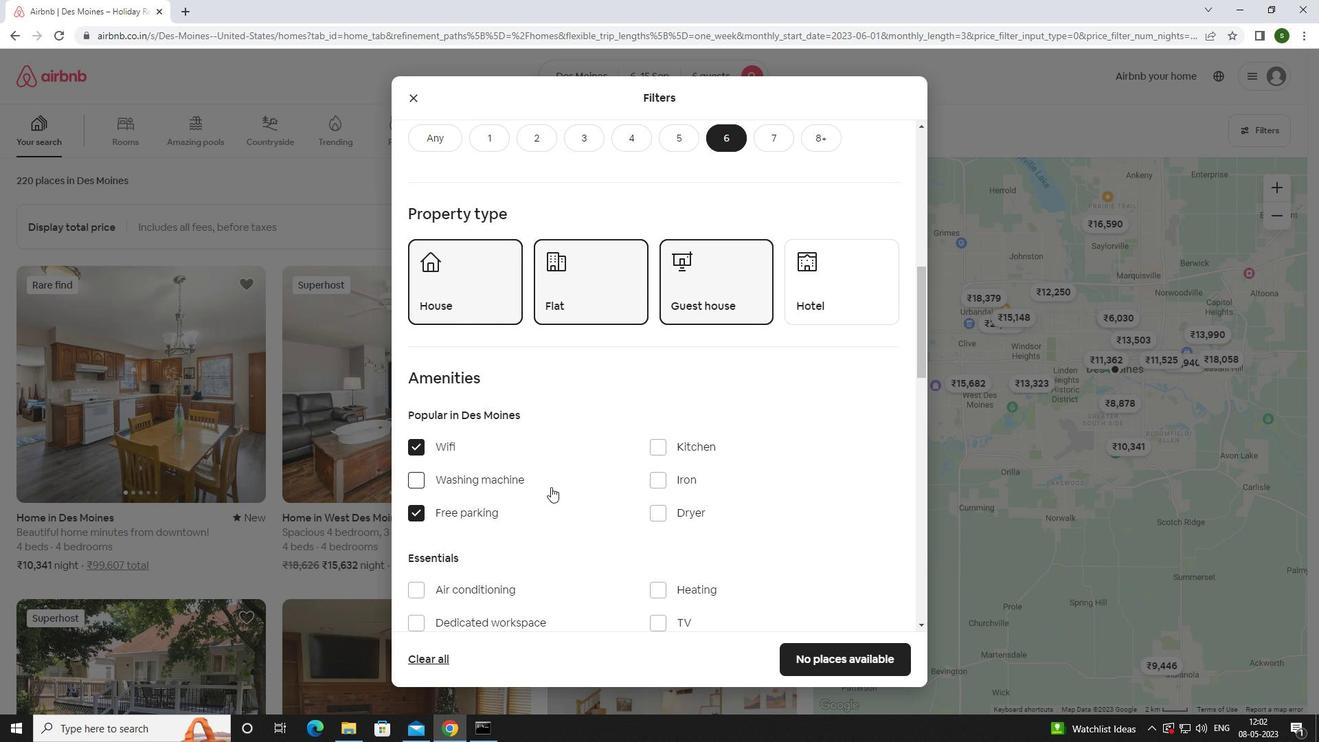 
Action: Mouse scrolled (551, 486) with delta (0, 0)
Screenshot: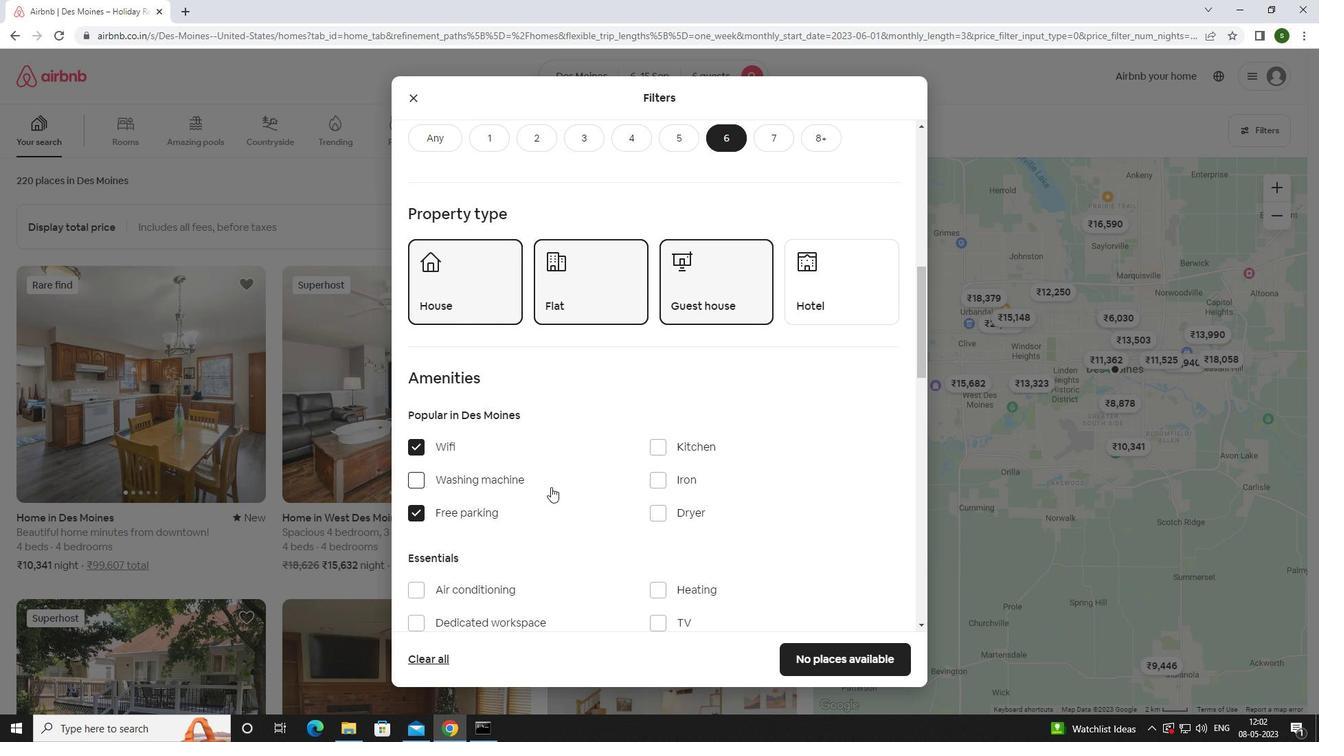 
Action: Mouse scrolled (551, 486) with delta (0, 0)
Screenshot: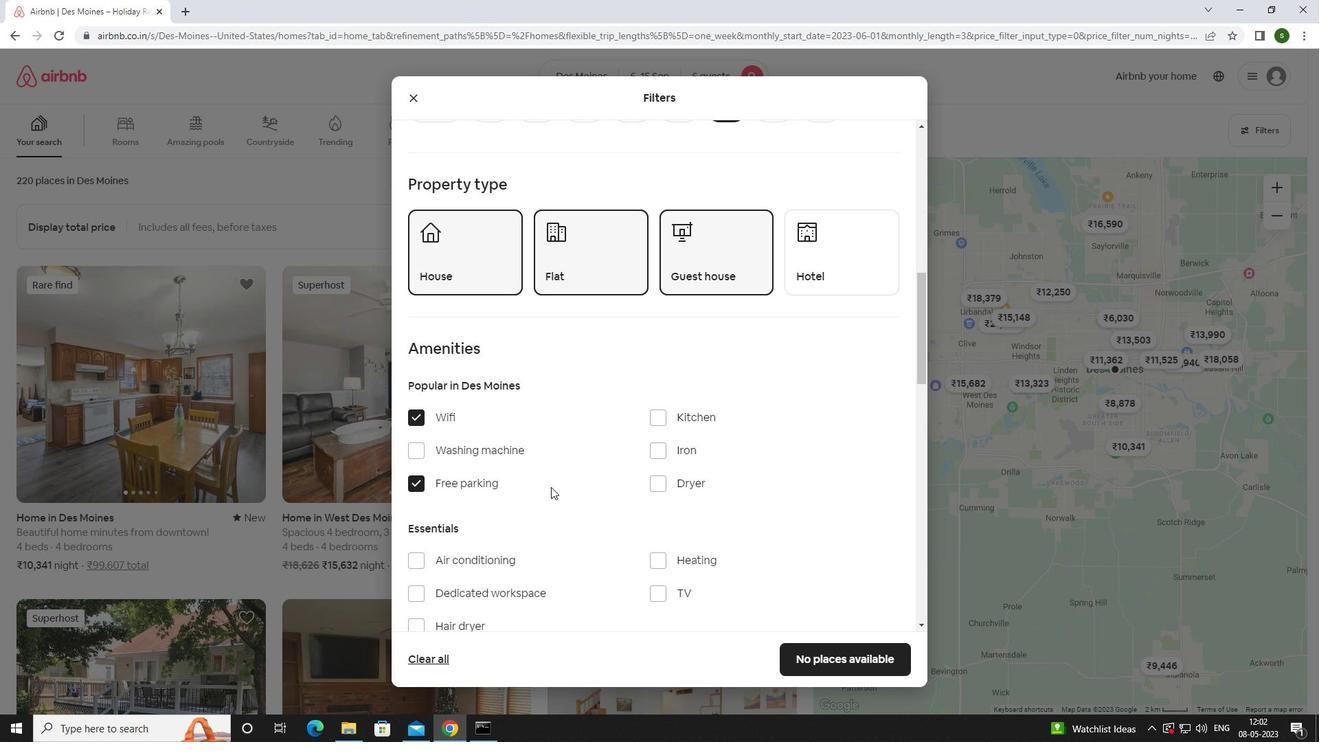 
Action: Mouse moved to (661, 416)
Screenshot: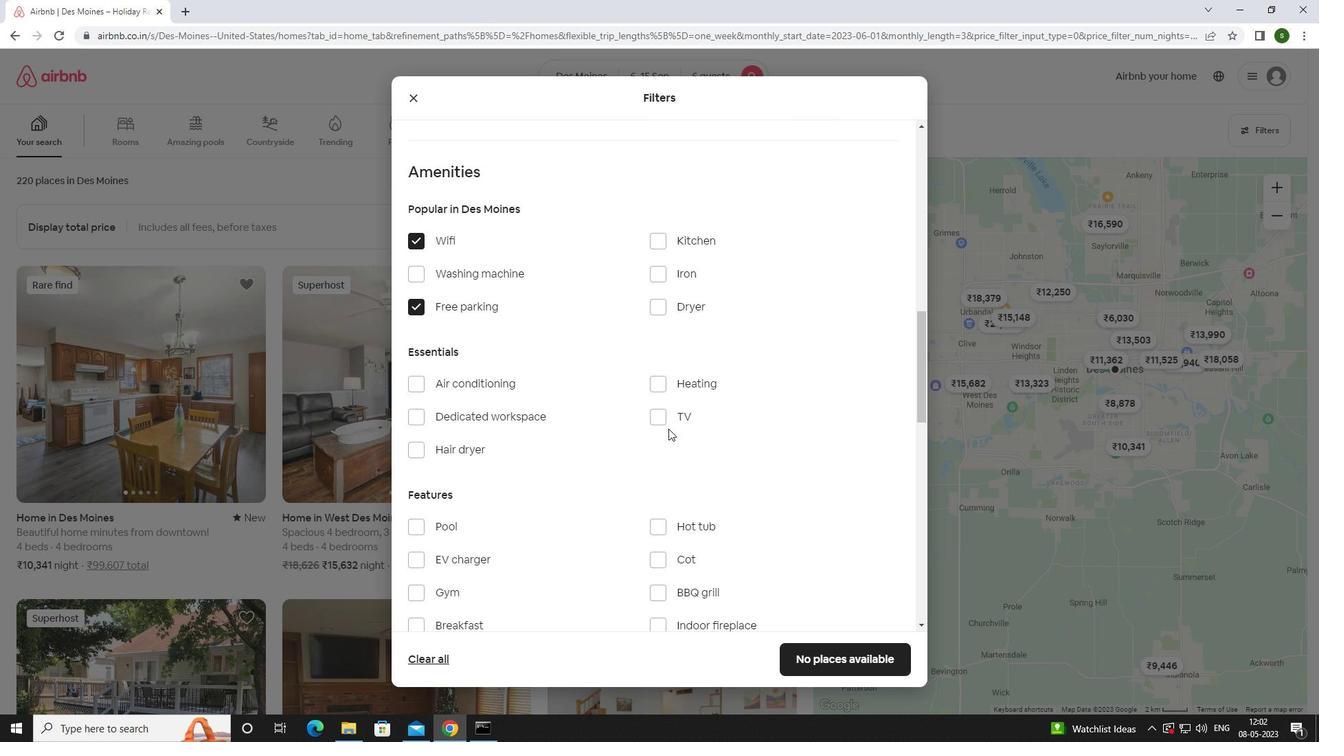 
Action: Mouse pressed left at (661, 416)
Screenshot: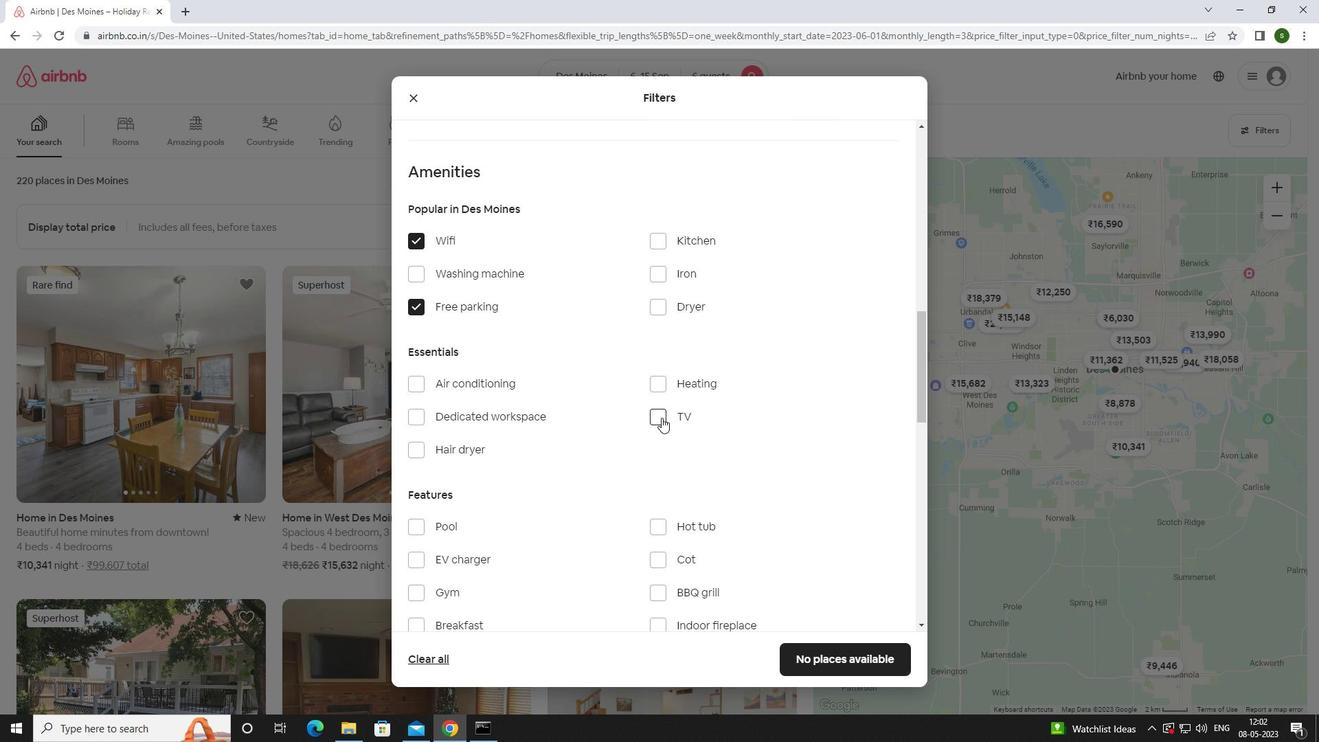 
Action: Mouse moved to (613, 466)
Screenshot: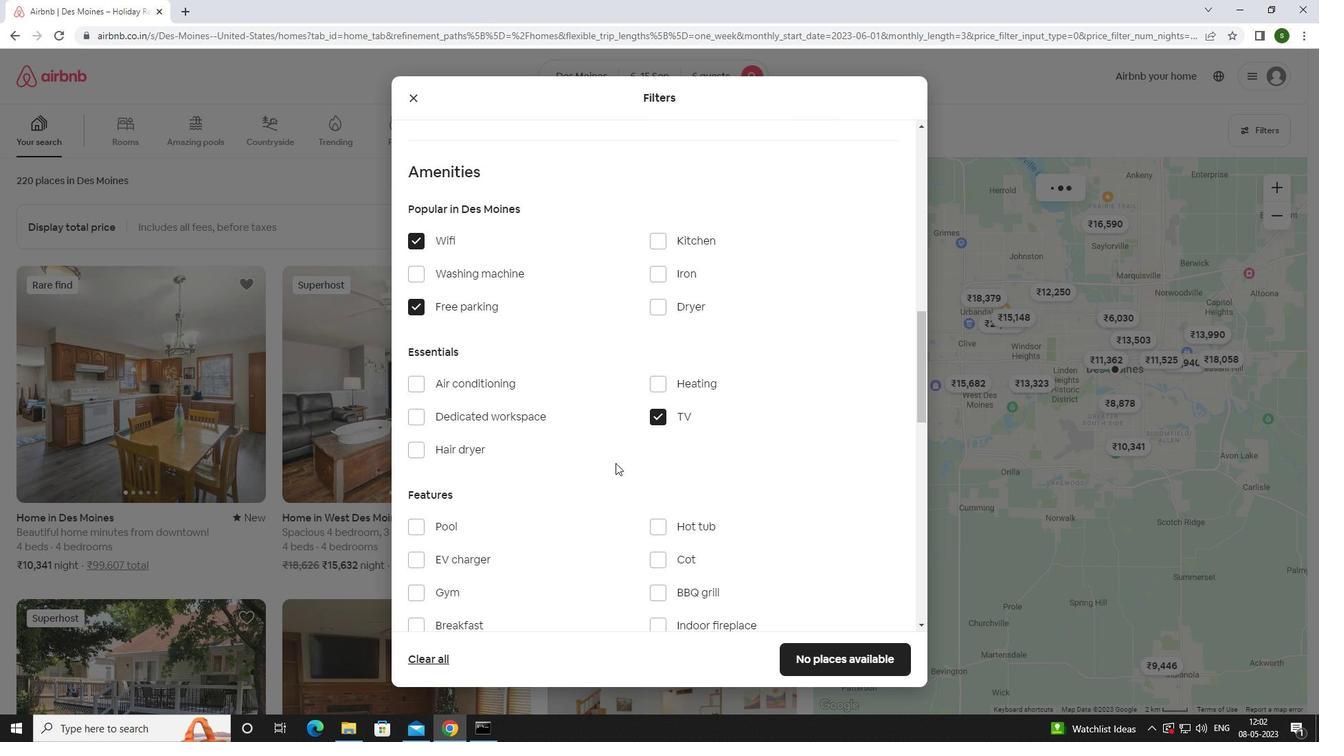 
Action: Mouse scrolled (613, 465) with delta (0, 0)
Screenshot: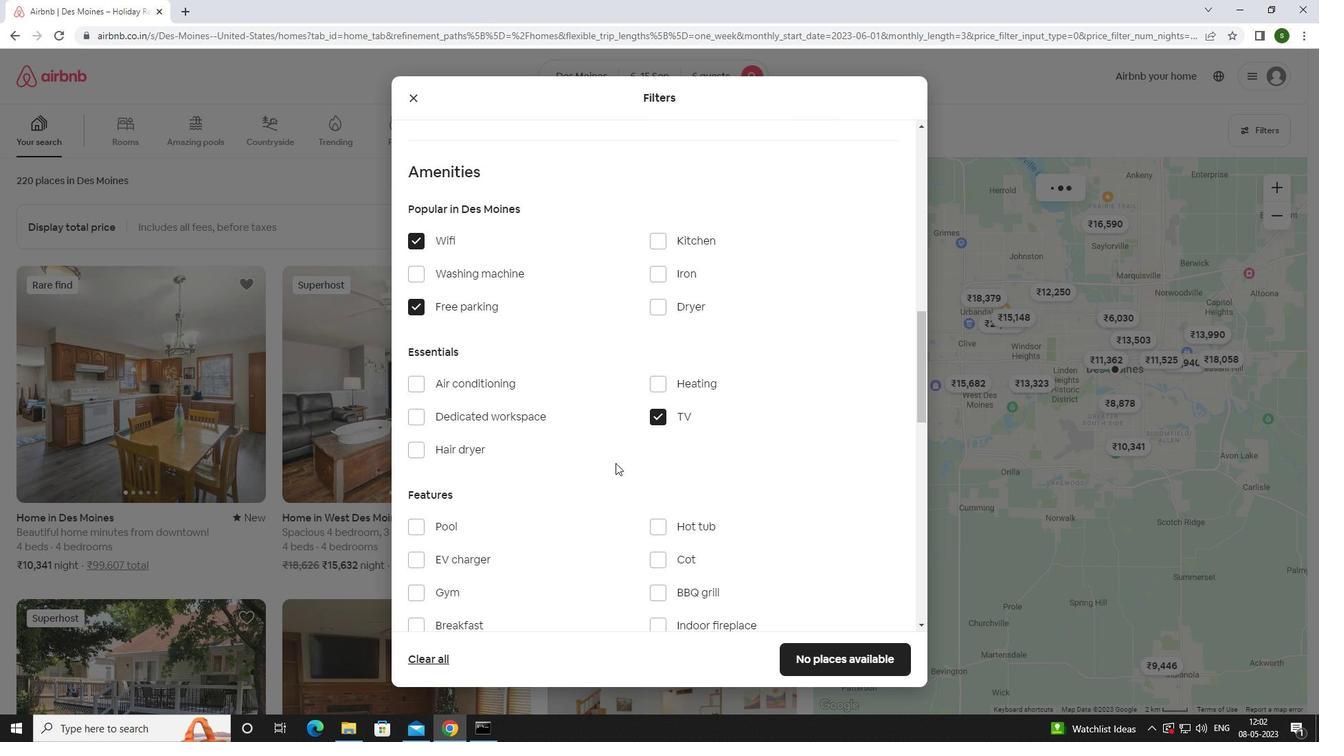 
Action: Mouse moved to (613, 468)
Screenshot: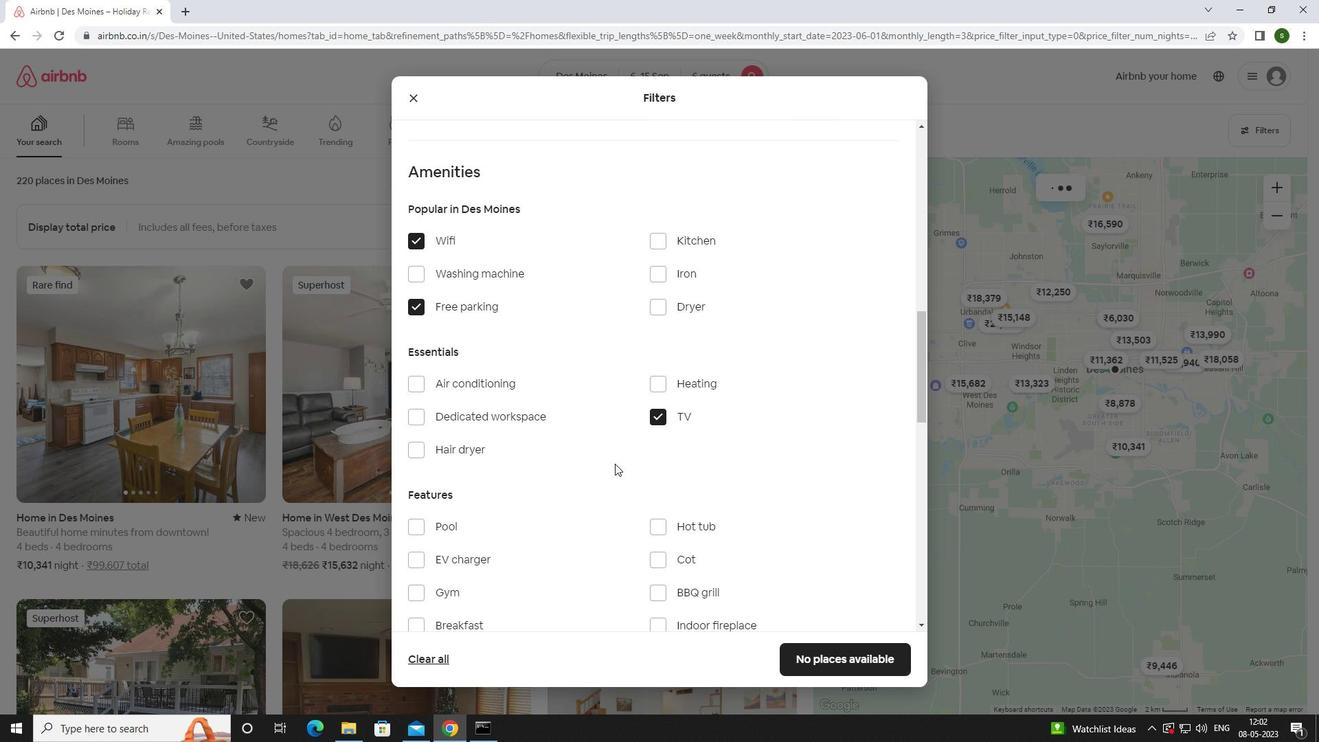 
Action: Mouse scrolled (613, 467) with delta (0, 0)
Screenshot: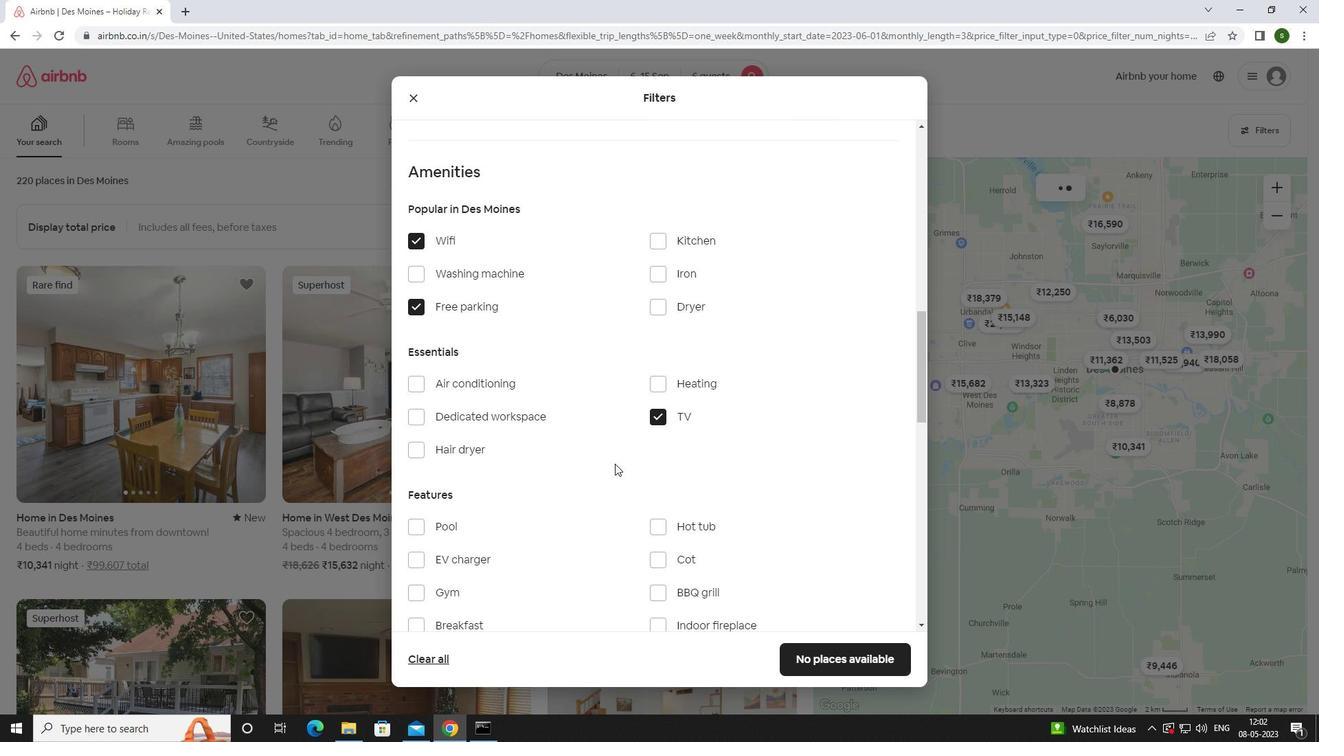 
Action: Mouse moved to (446, 448)
Screenshot: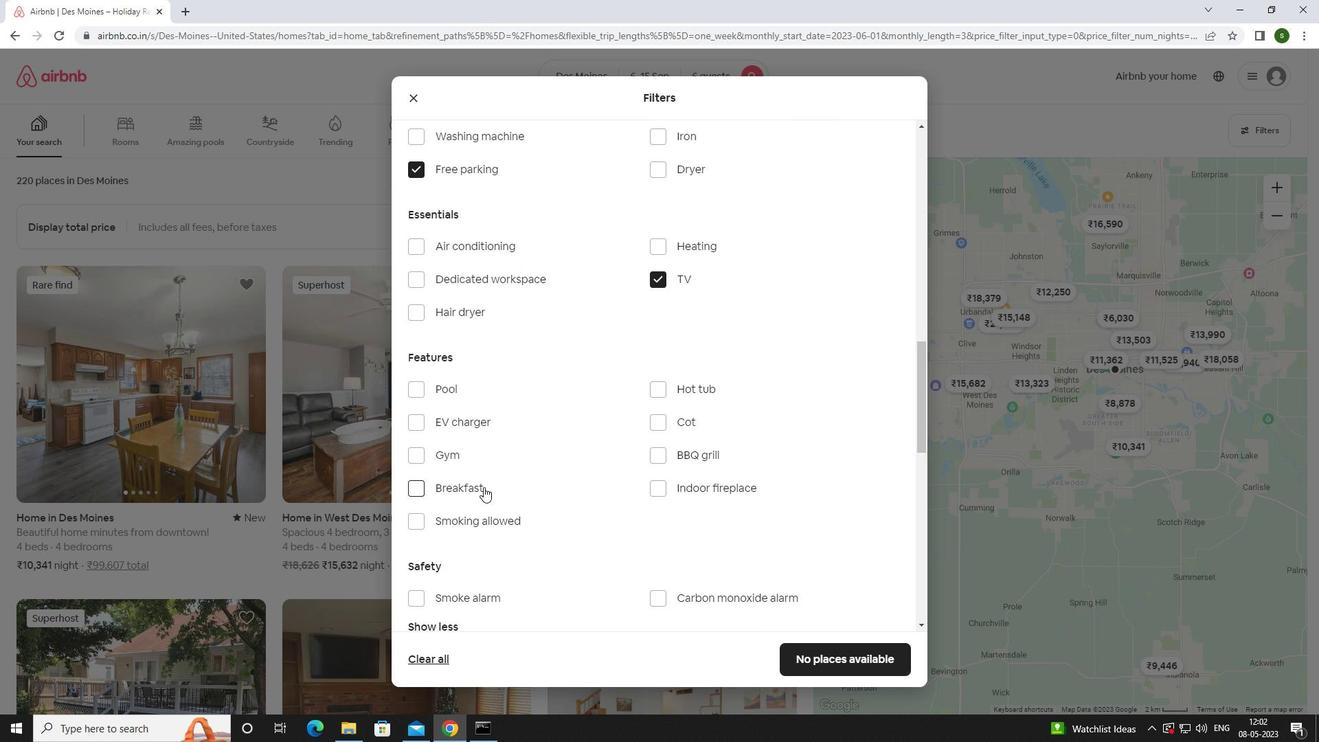 
Action: Mouse pressed left at (446, 448)
Screenshot: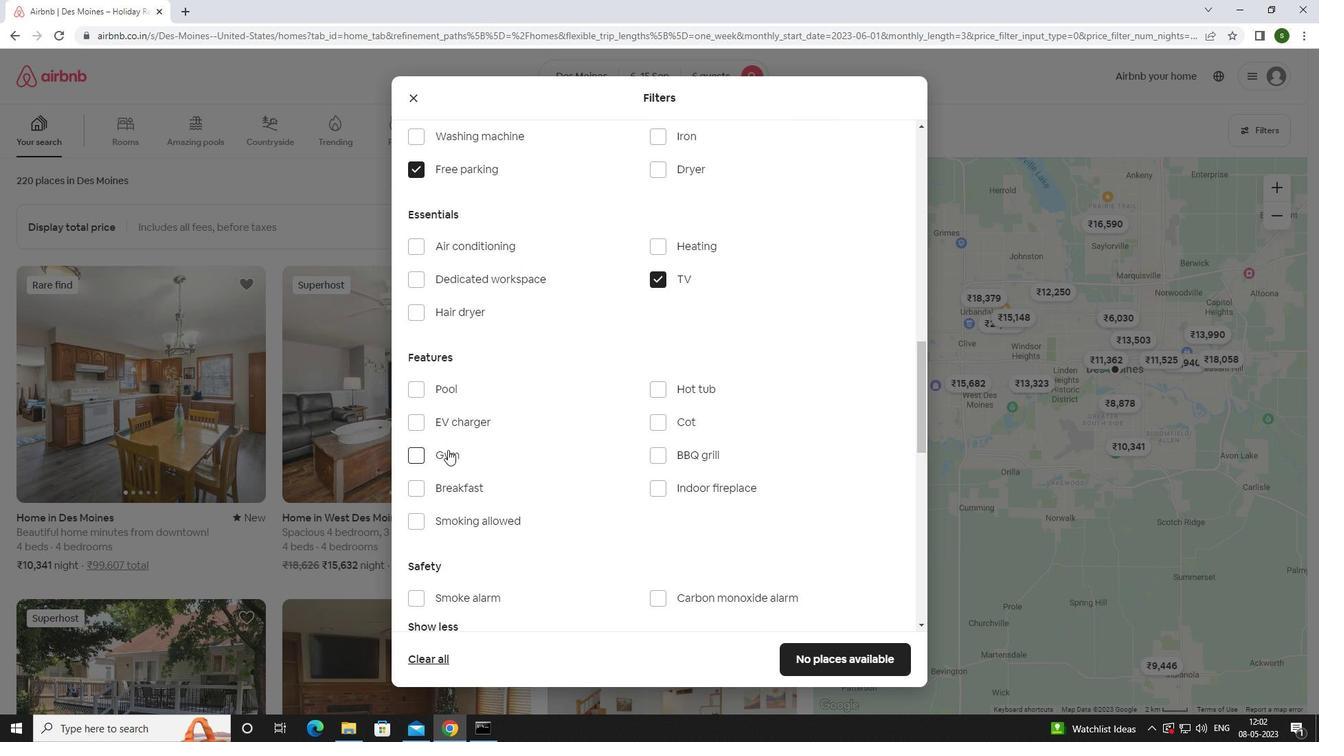 
Action: Mouse moved to (446, 488)
Screenshot: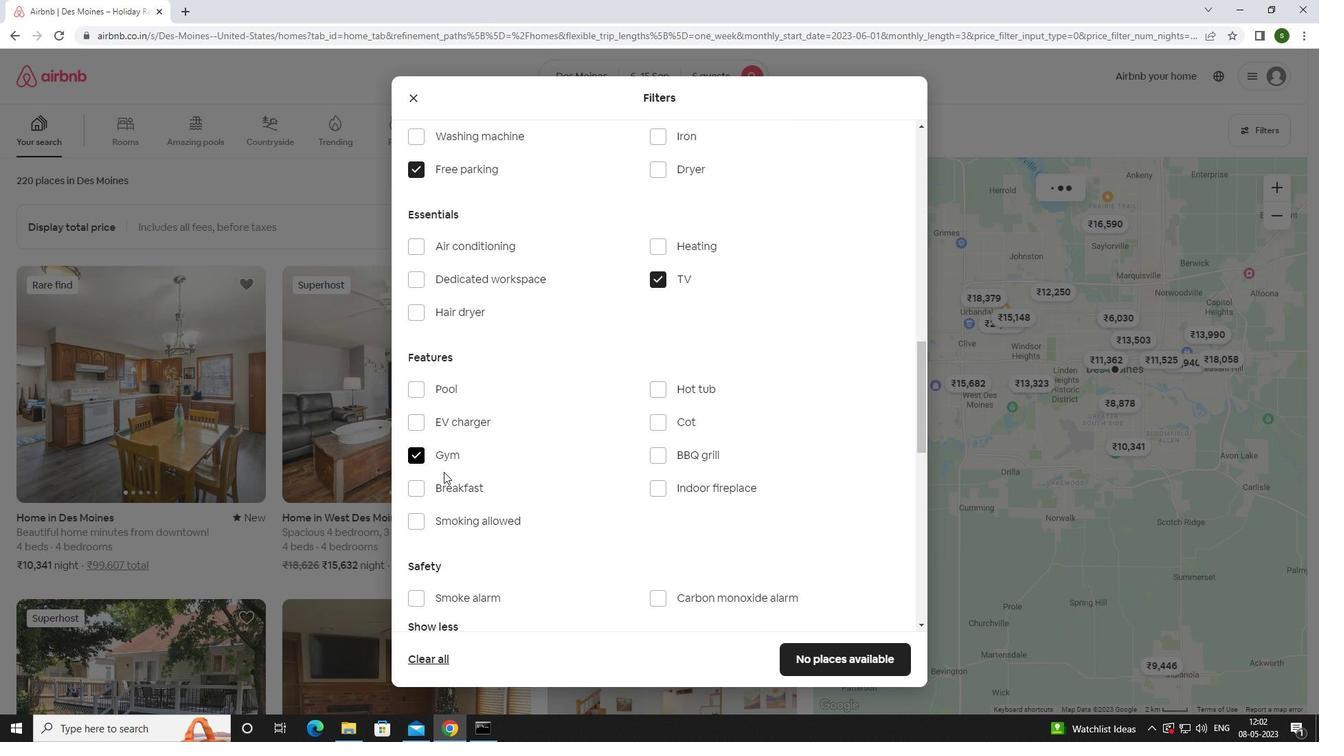 
Action: Mouse pressed left at (446, 488)
Screenshot: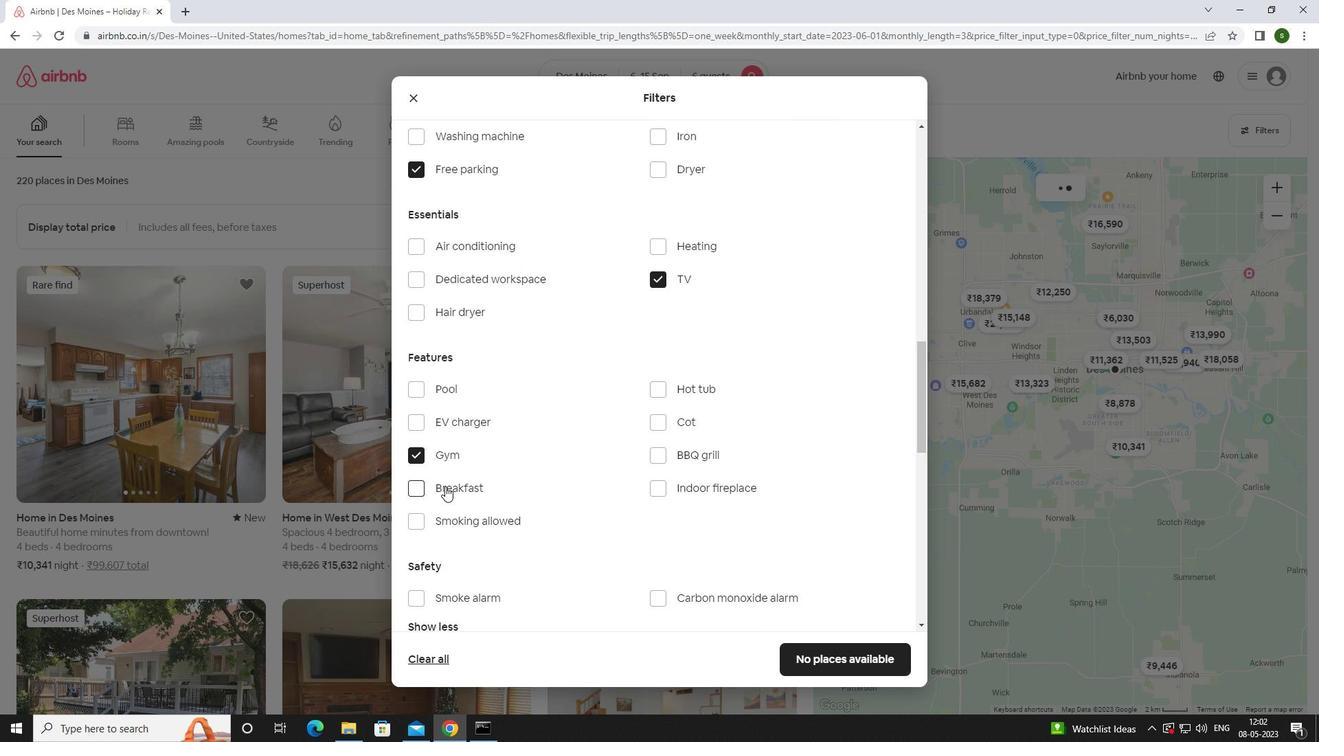 
Action: Mouse moved to (586, 483)
Screenshot: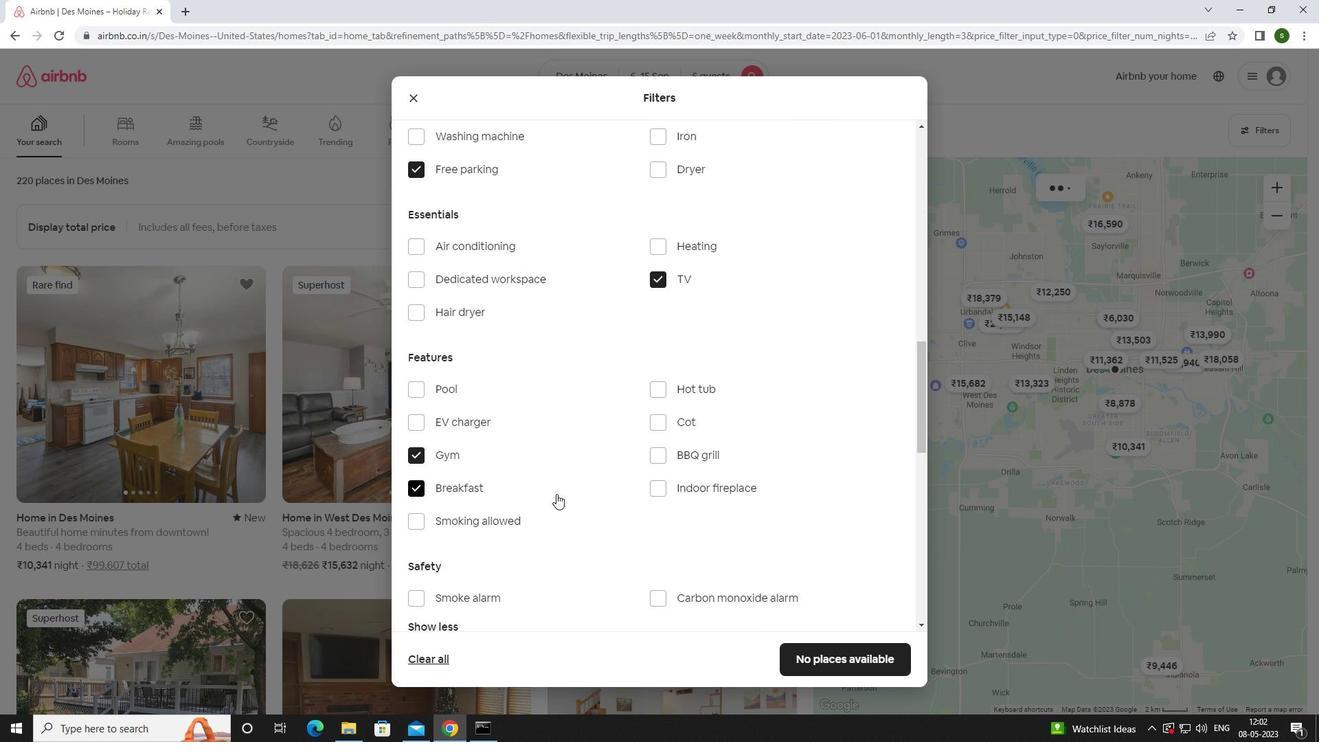 
Action: Mouse scrolled (586, 482) with delta (0, 0)
Screenshot: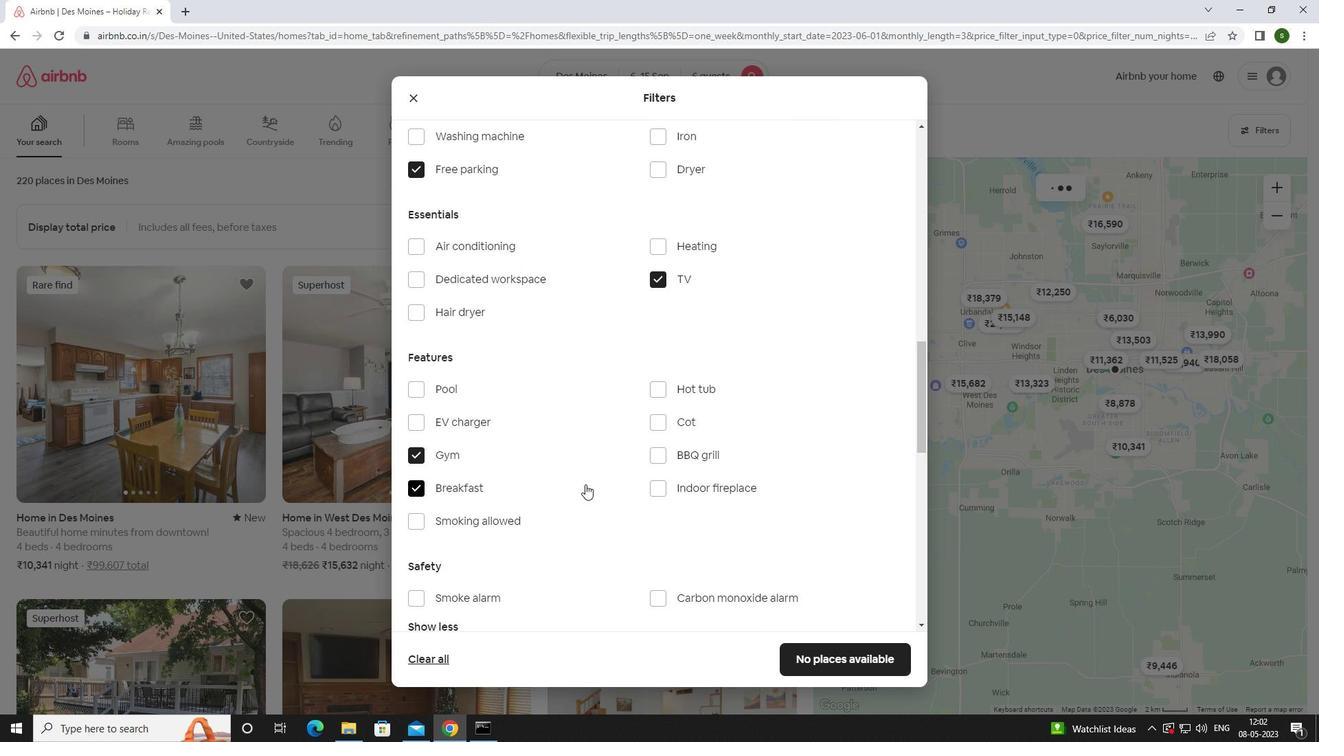
Action: Mouse scrolled (586, 482) with delta (0, 0)
Screenshot: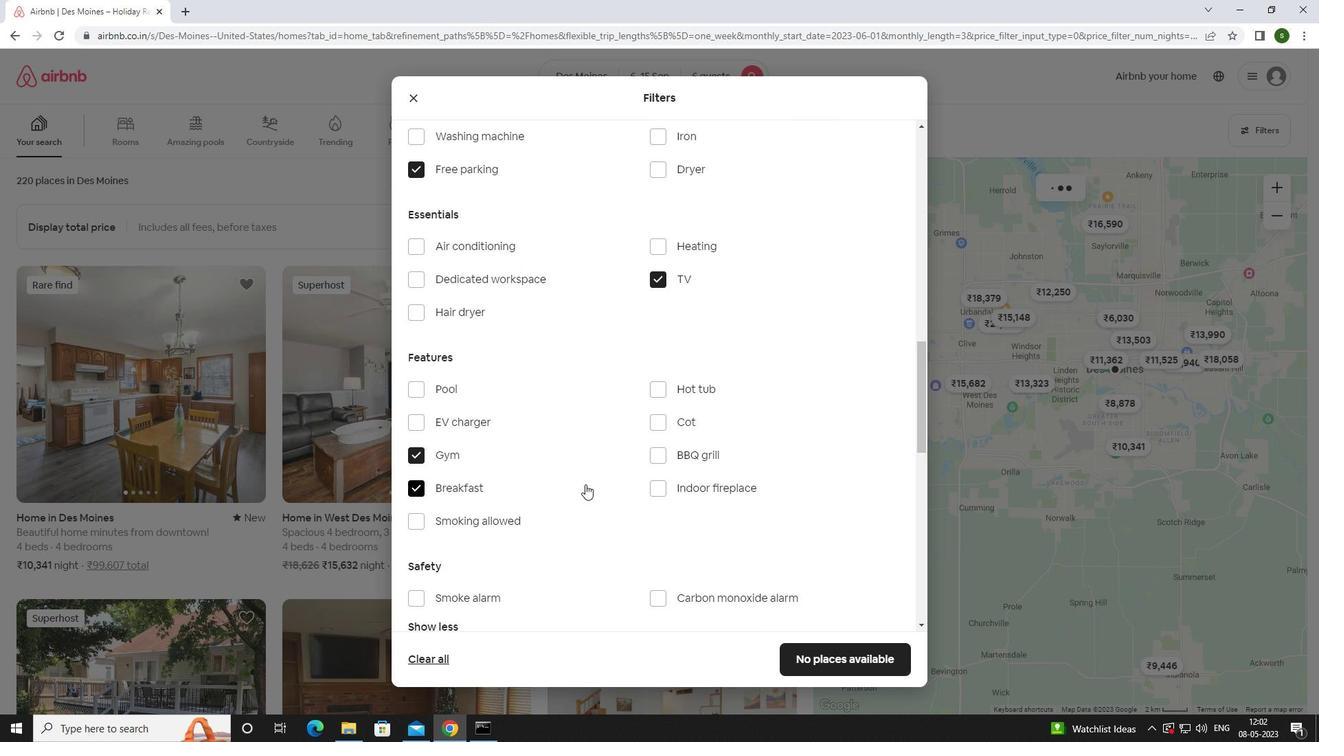 
Action: Mouse scrolled (586, 482) with delta (0, 0)
Screenshot: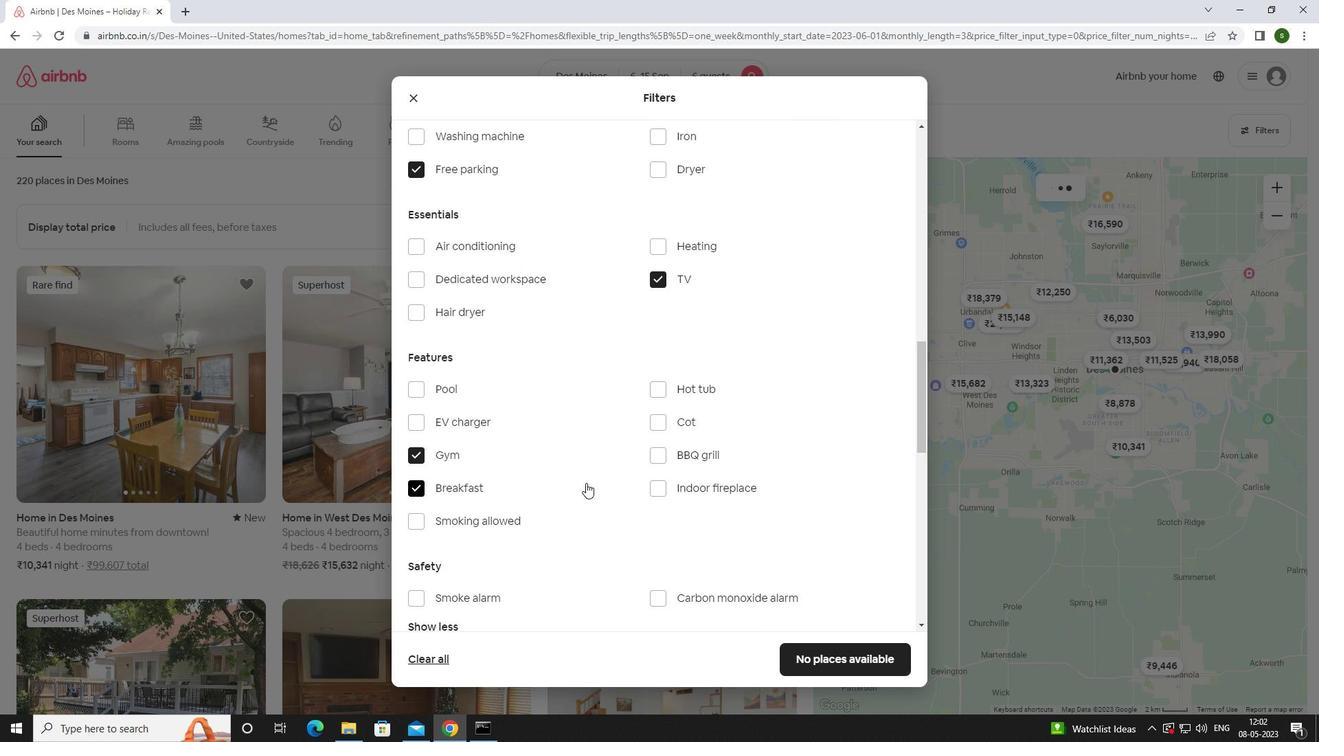 
Action: Mouse scrolled (586, 482) with delta (0, 0)
Screenshot: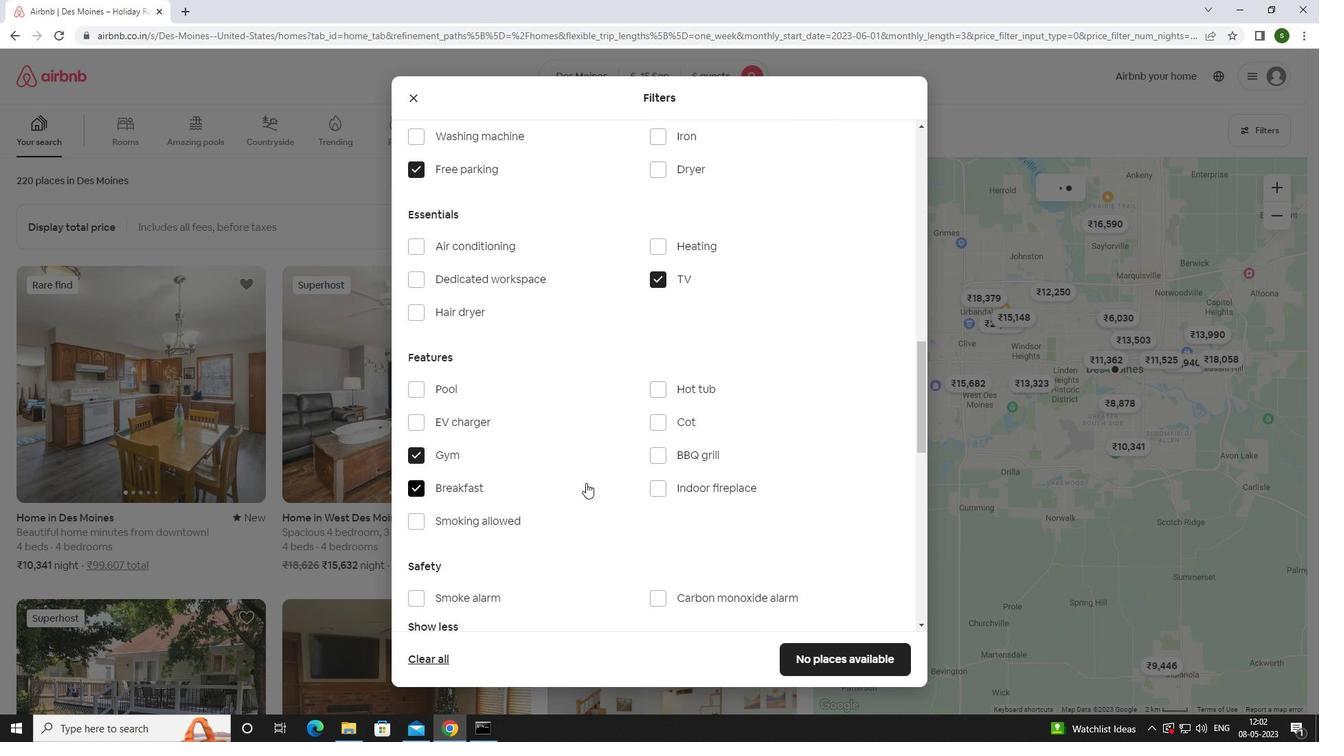 
Action: Mouse scrolled (586, 482) with delta (0, 0)
Screenshot: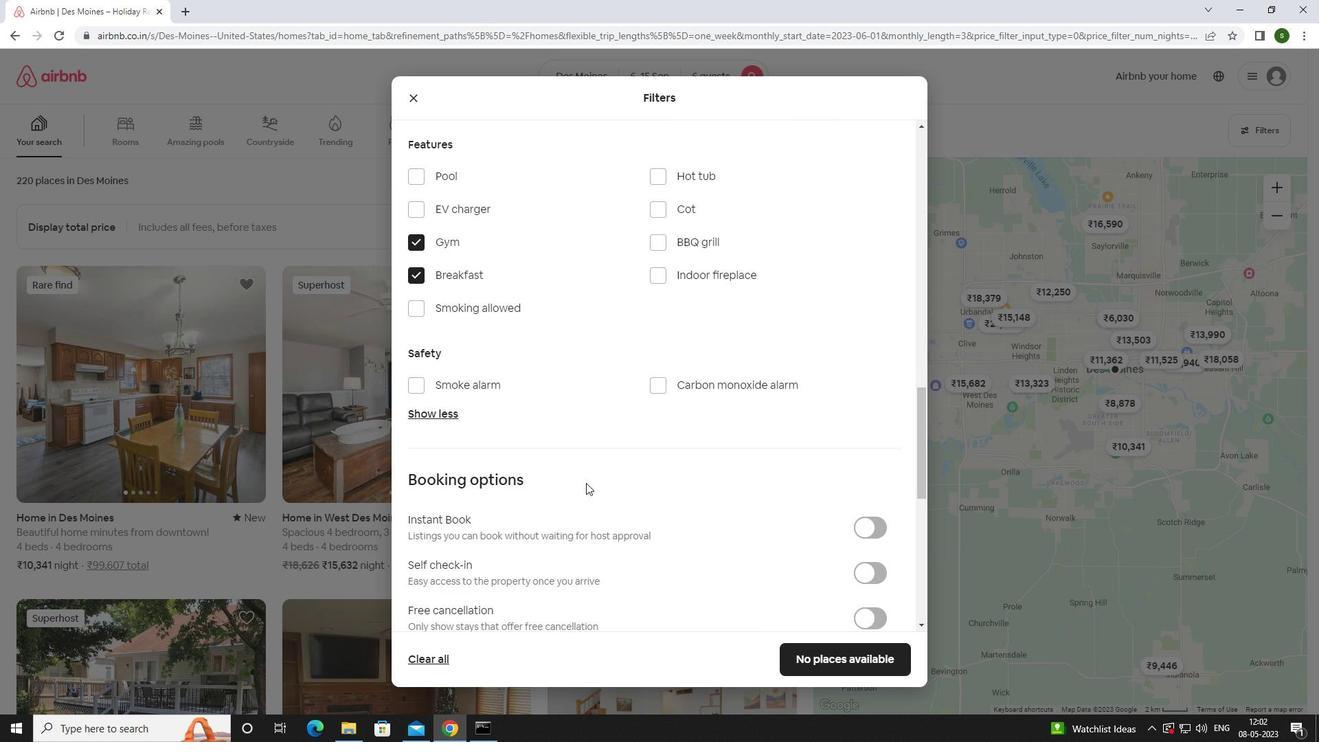 
Action: Mouse moved to (861, 437)
Screenshot: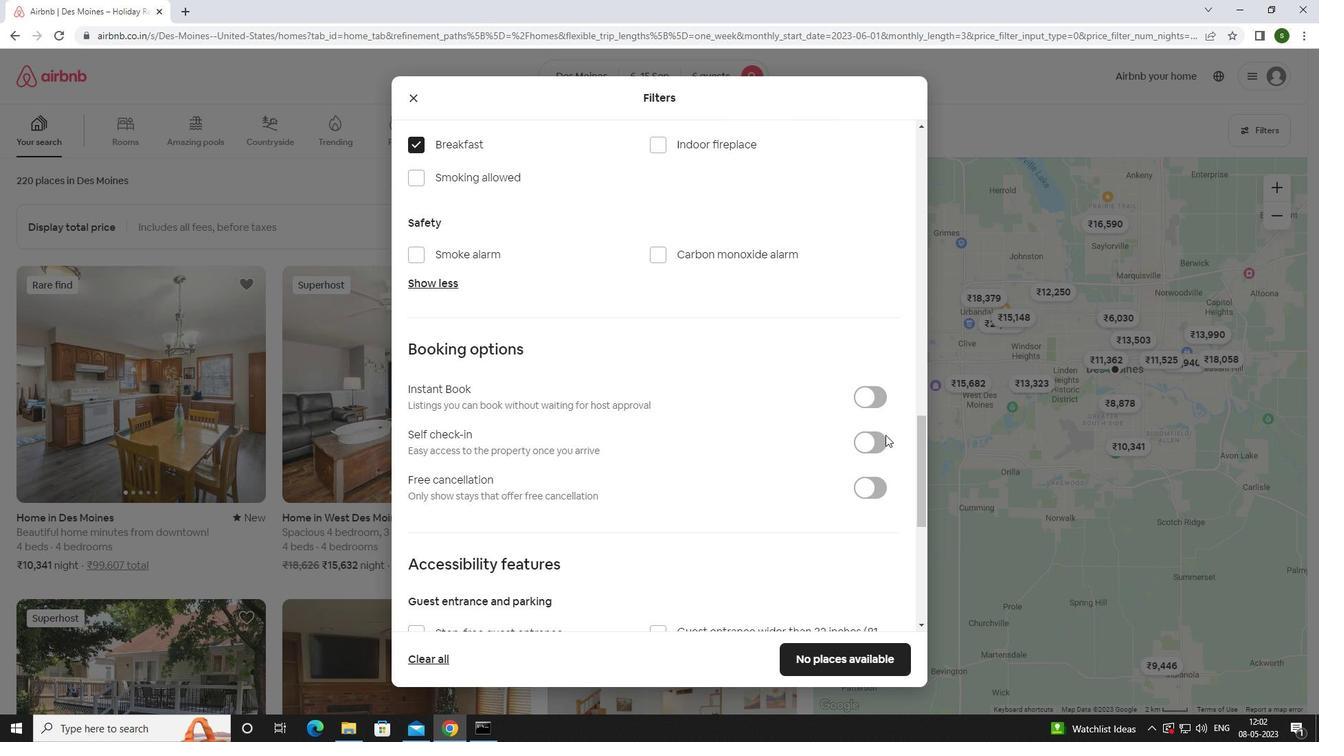 
Action: Mouse pressed left at (861, 437)
Screenshot: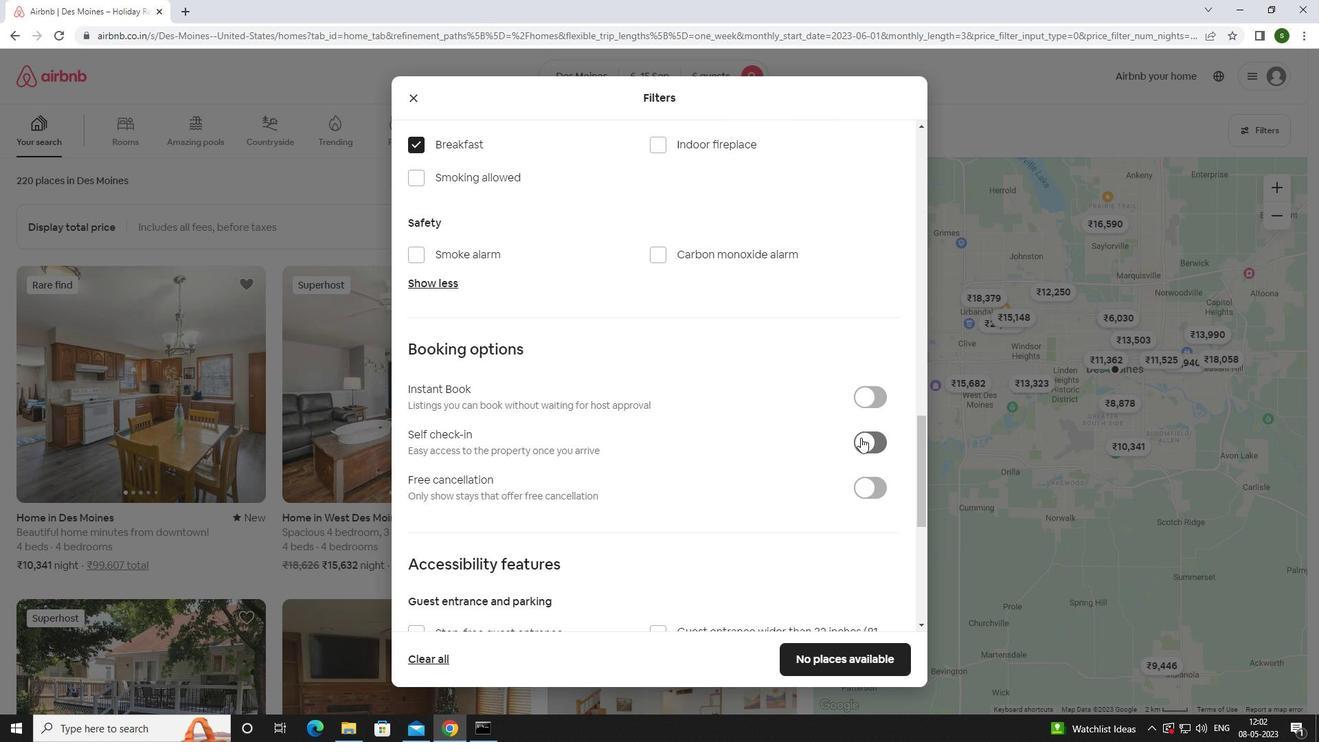 
Action: Mouse moved to (672, 431)
Screenshot: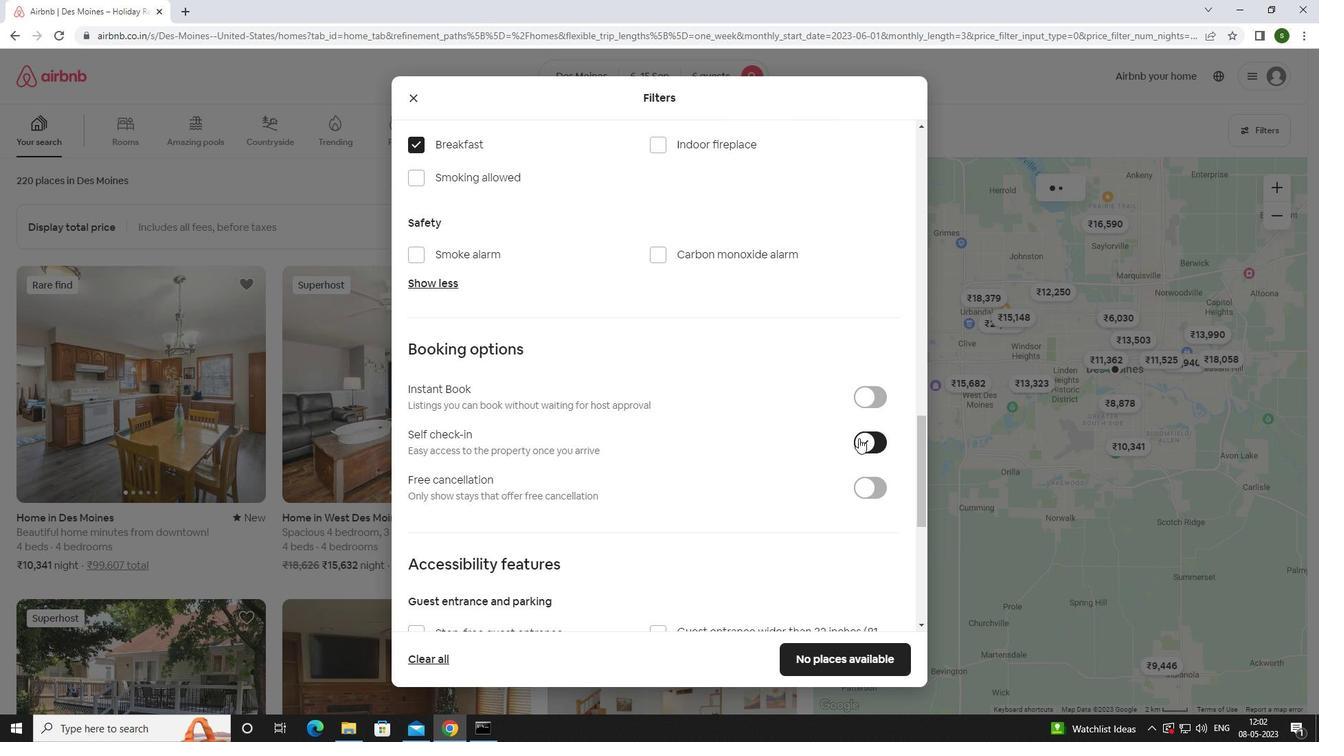 
Action: Mouse scrolled (672, 430) with delta (0, 0)
Screenshot: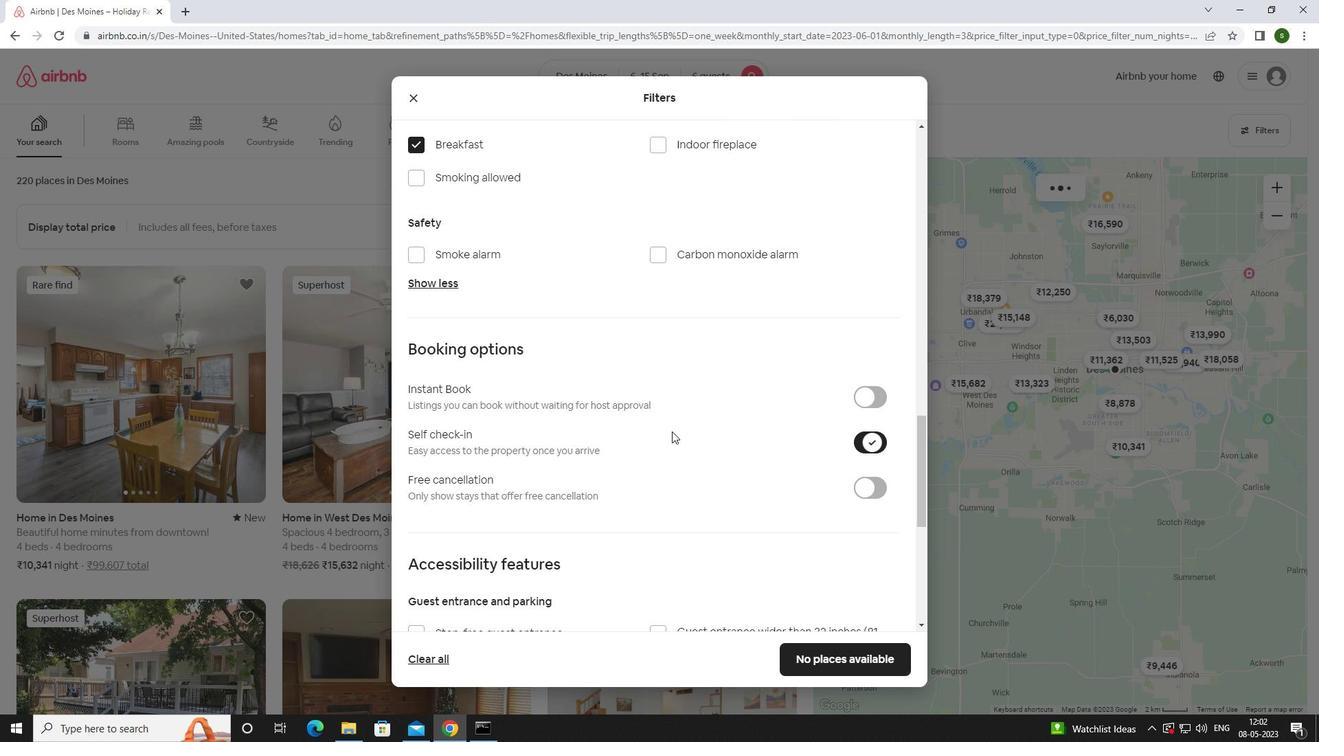 
Action: Mouse scrolled (672, 430) with delta (0, 0)
Screenshot: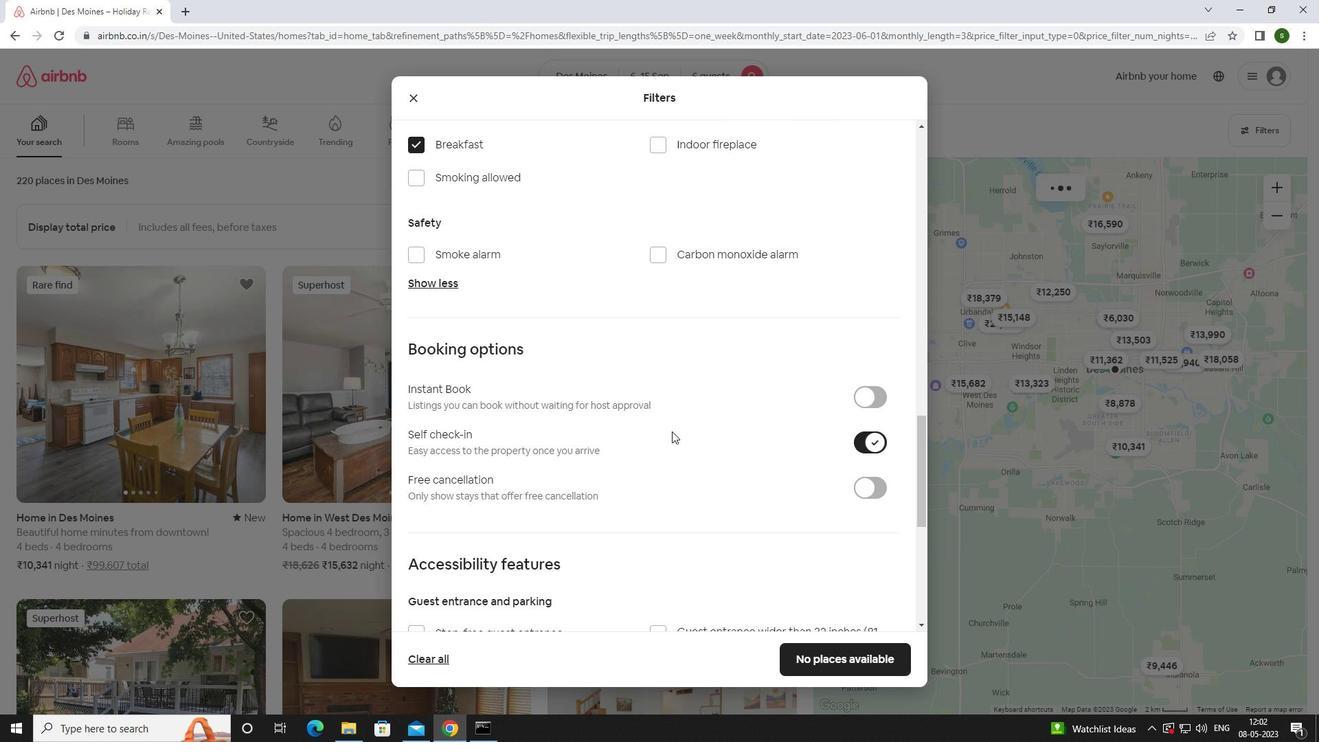 
Action: Mouse scrolled (672, 430) with delta (0, 0)
Screenshot: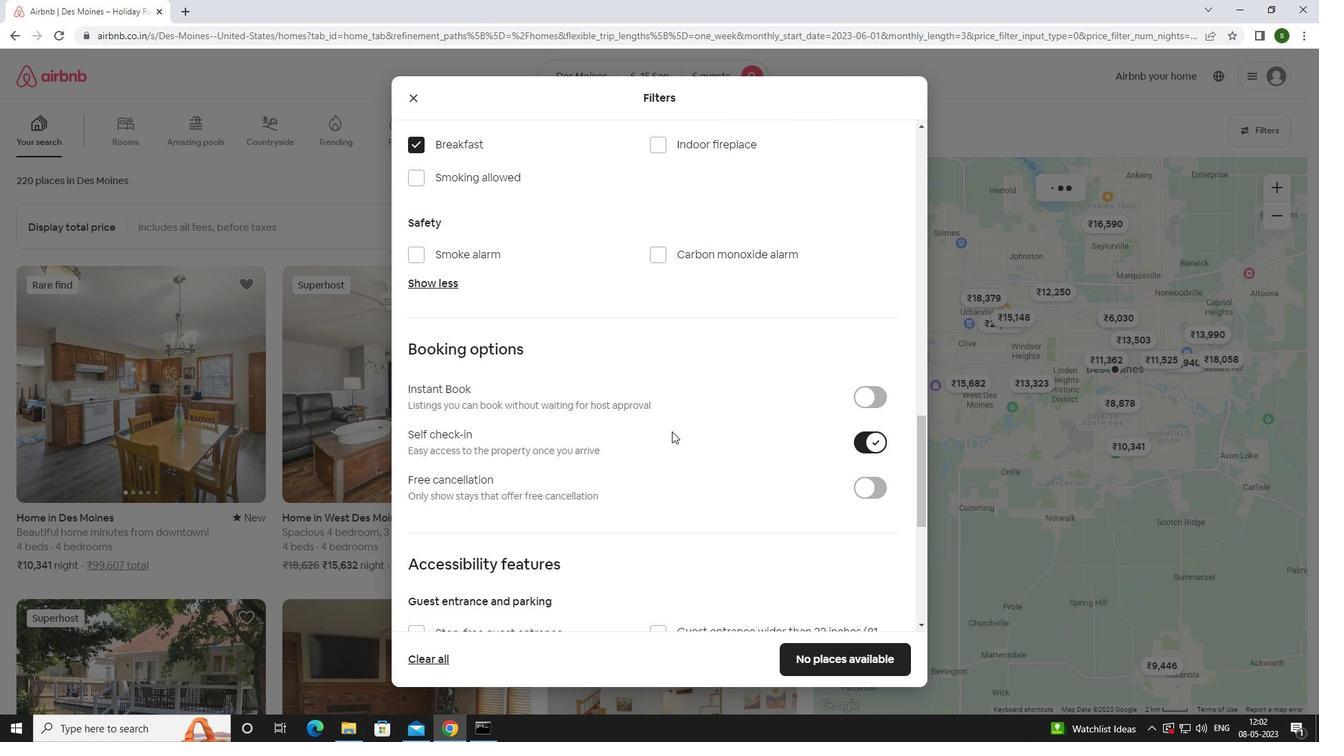
Action: Mouse scrolled (672, 430) with delta (0, 0)
Screenshot: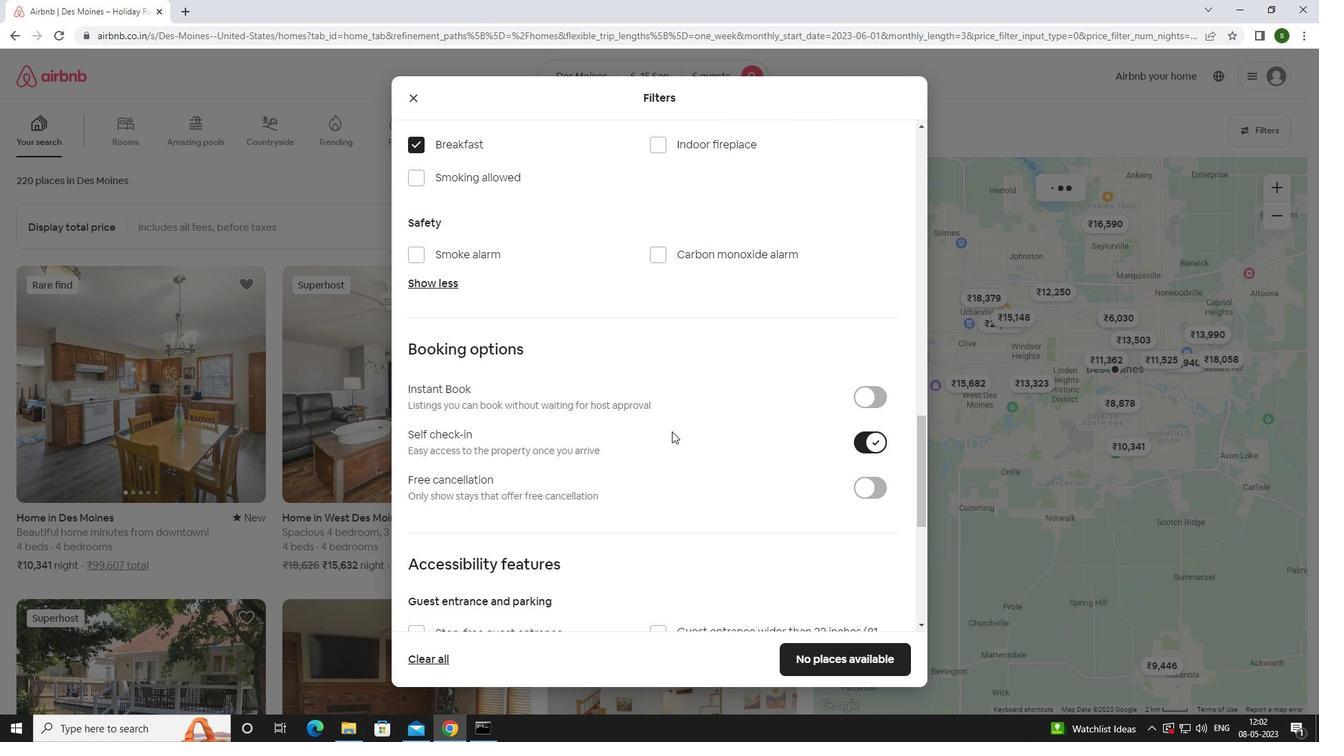 
Action: Mouse moved to (670, 432)
Screenshot: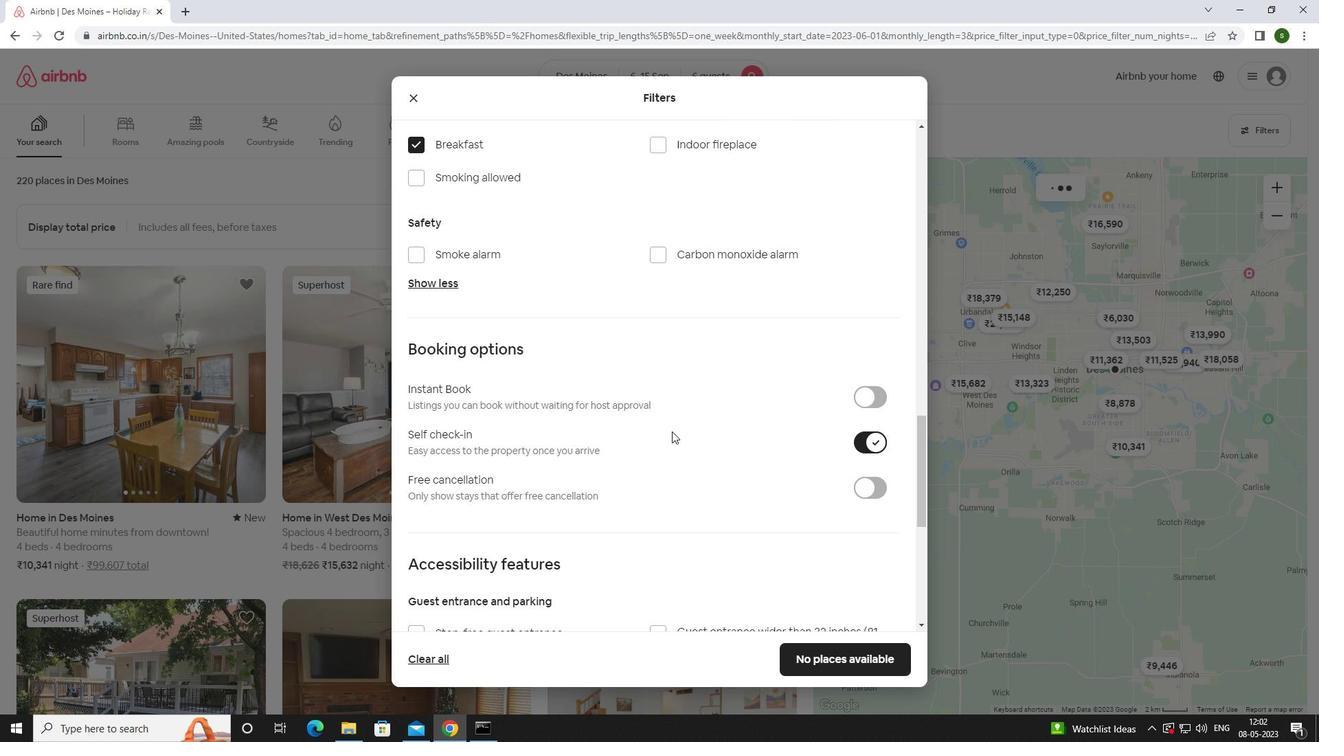 
Action: Mouse scrolled (670, 431) with delta (0, 0)
Screenshot: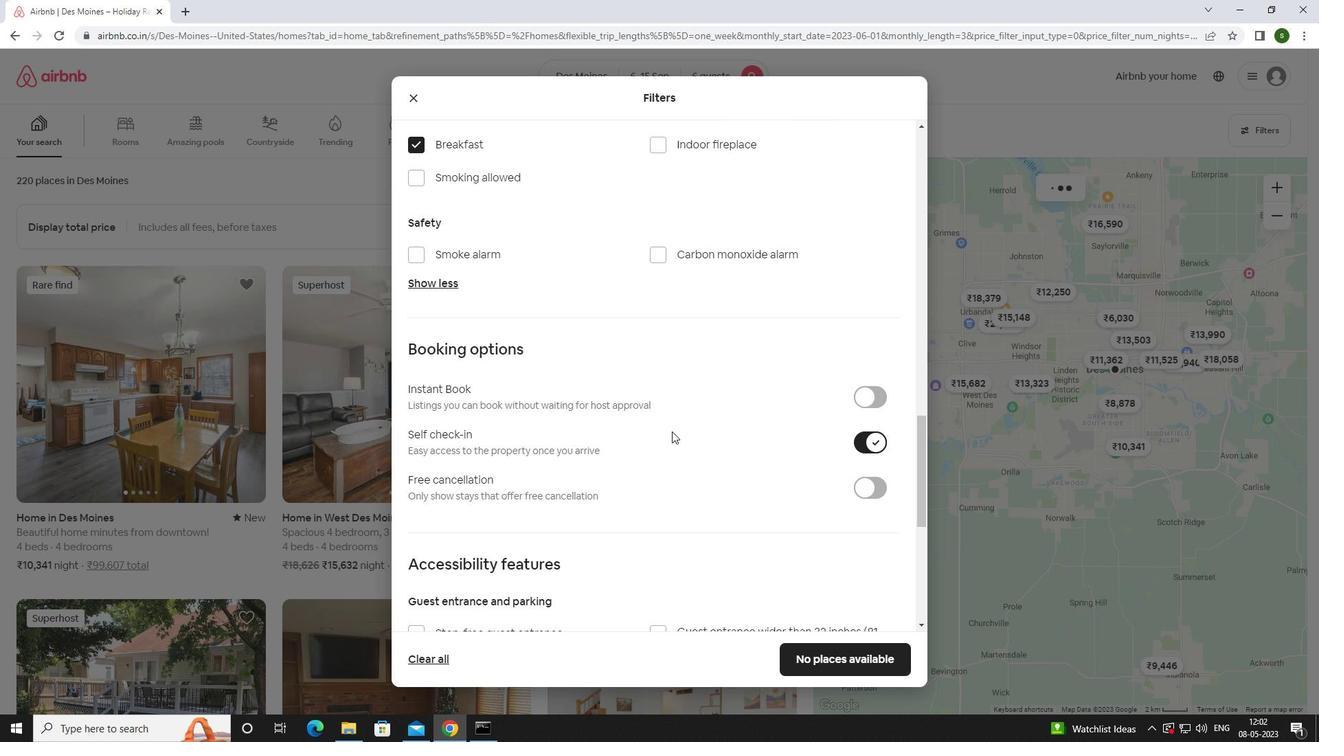 
Action: Mouse scrolled (670, 431) with delta (0, 0)
Screenshot: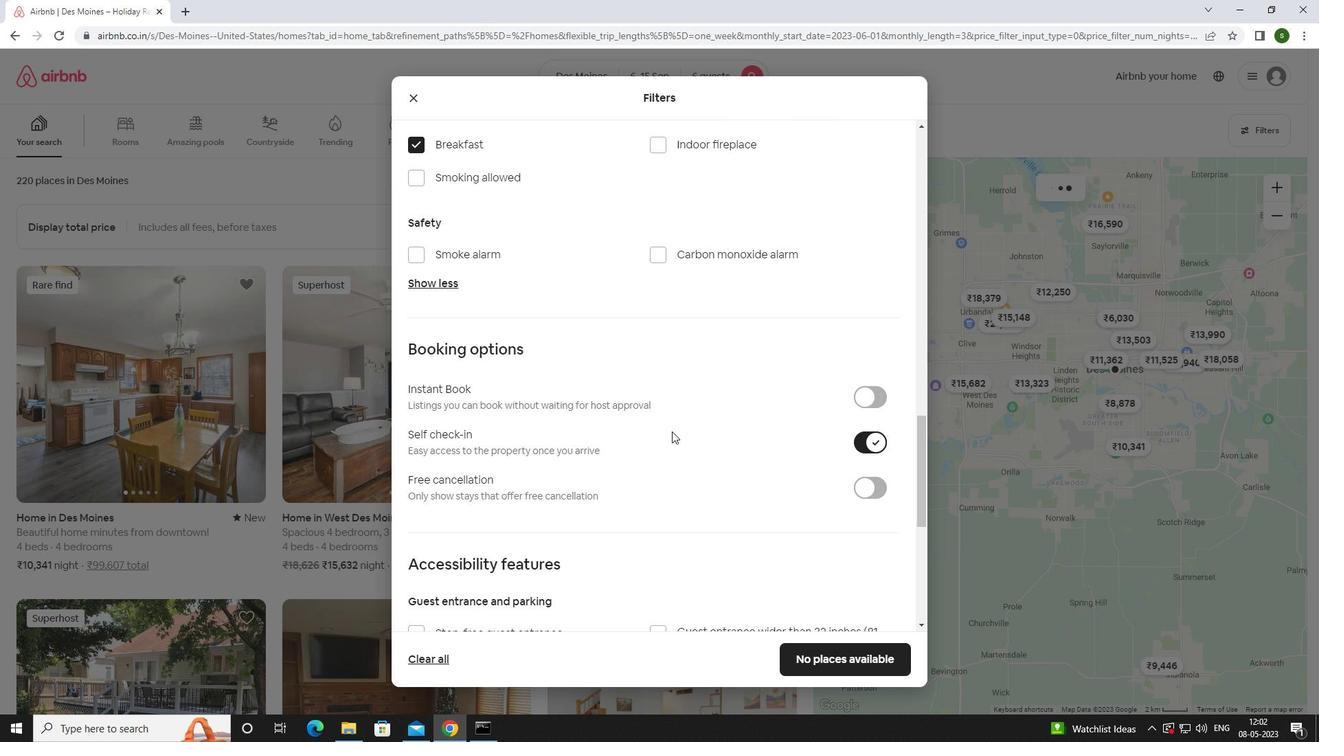 
Action: Mouse moved to (670, 435)
Screenshot: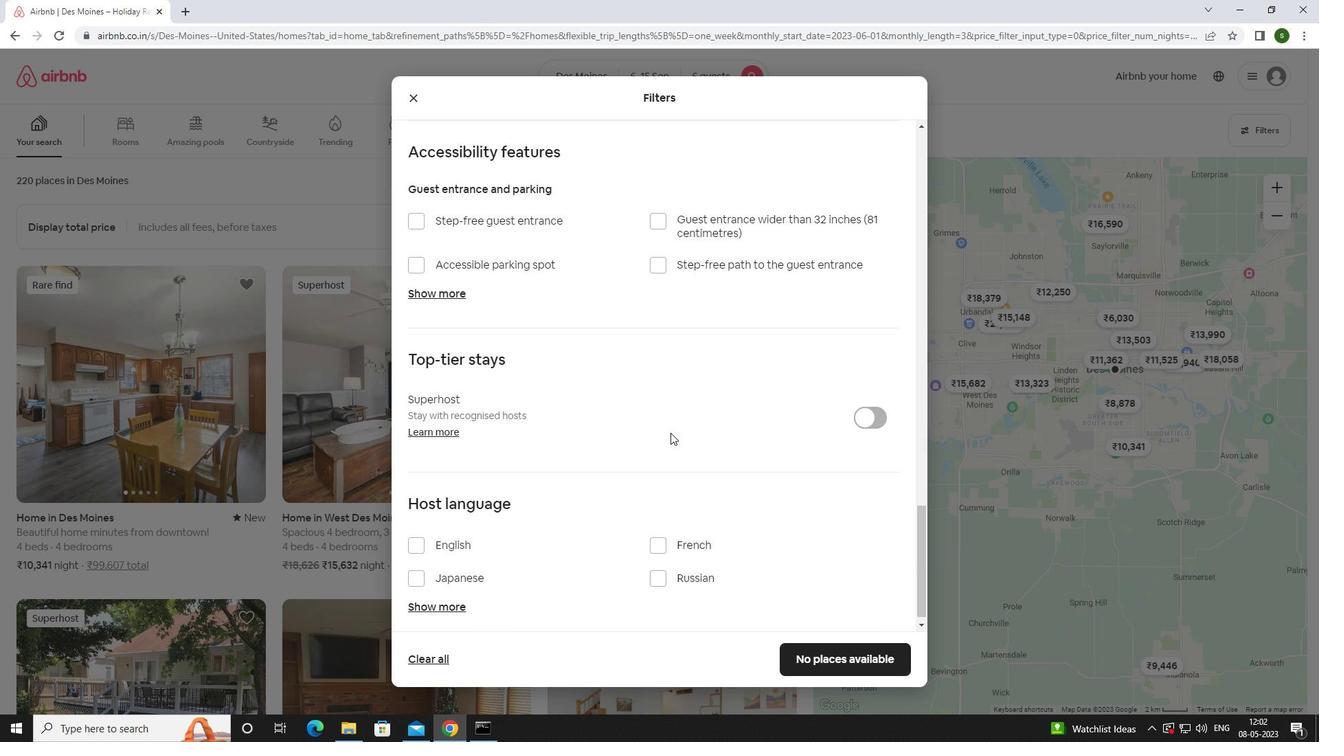 
Action: Mouse scrolled (670, 435) with delta (0, 0)
Screenshot: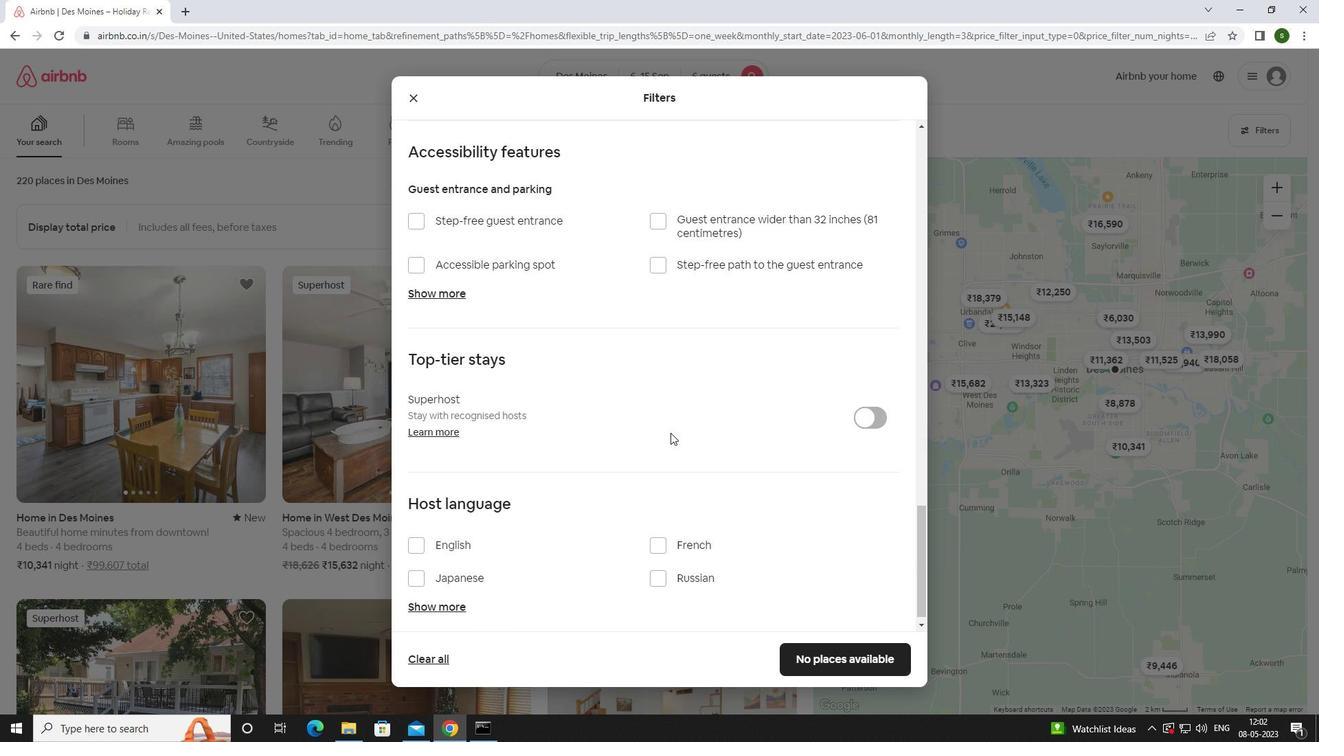 
Action: Mouse moved to (670, 436)
Screenshot: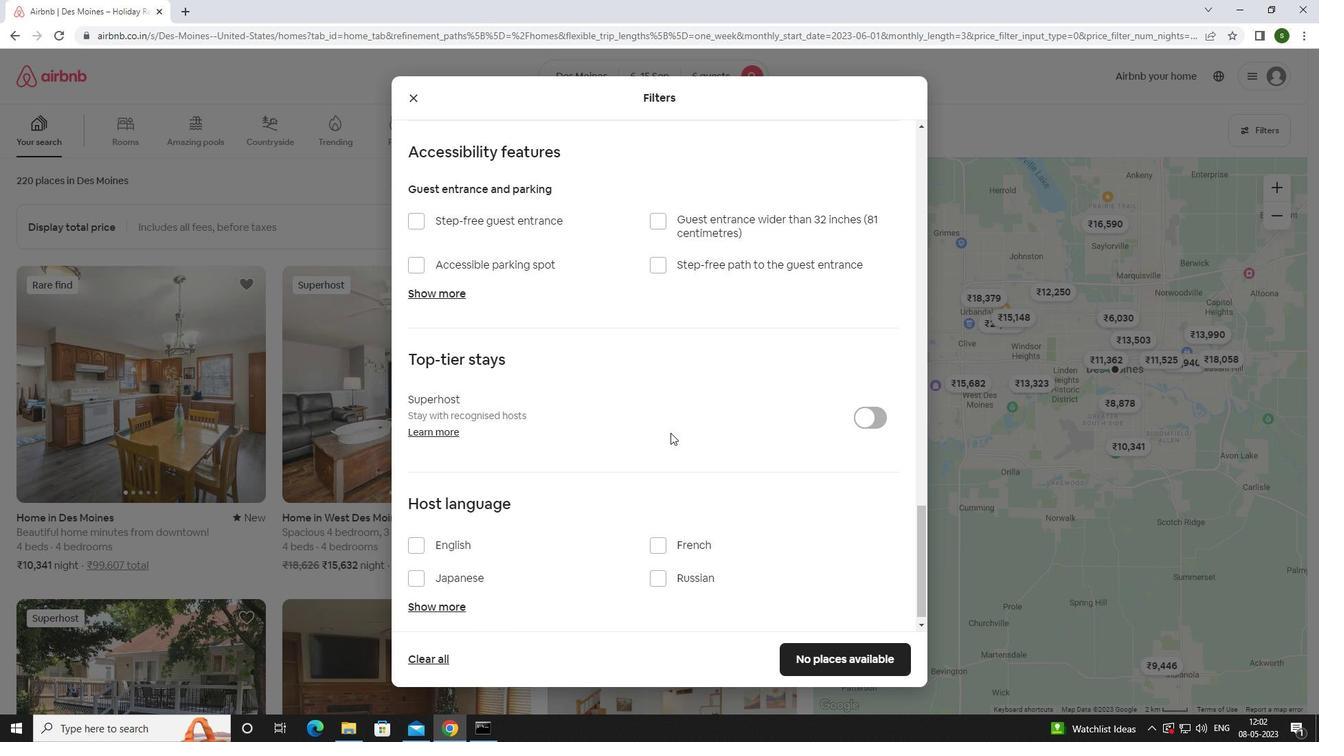 
Action: Mouse scrolled (670, 435) with delta (0, 0)
Screenshot: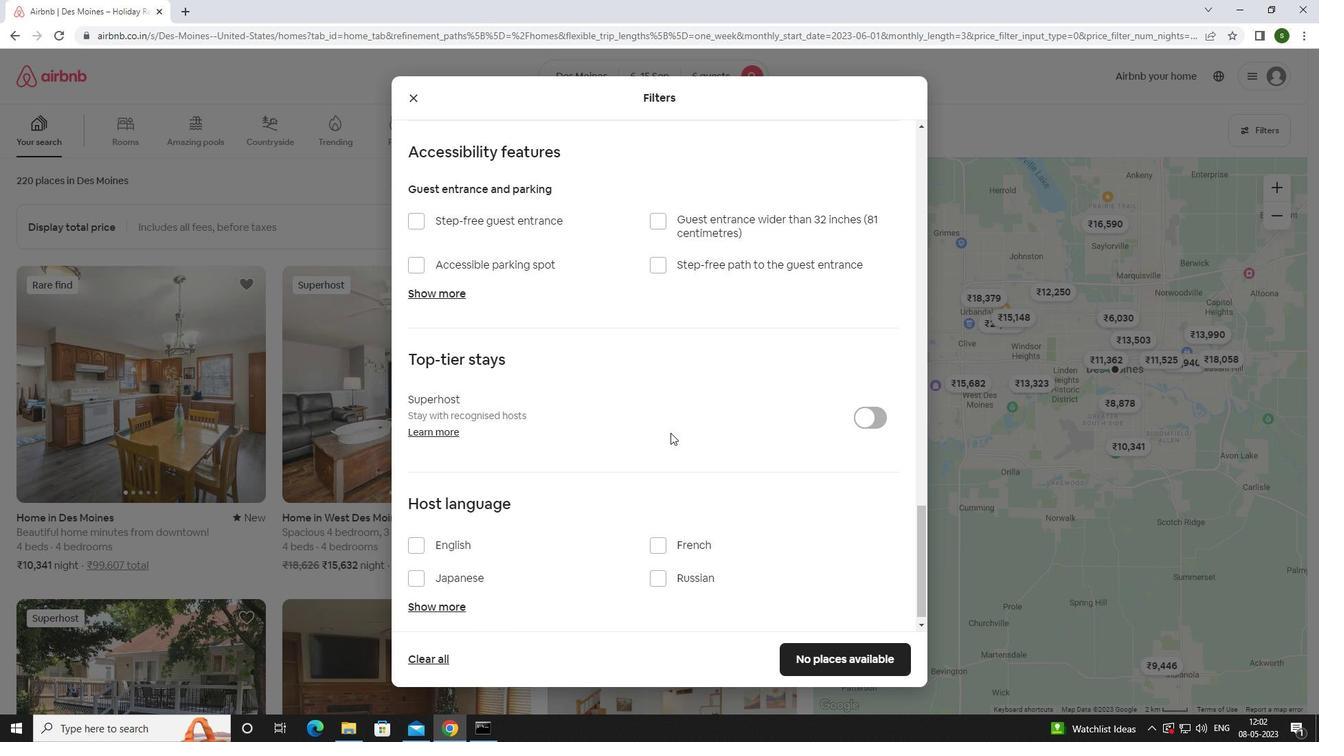 
Action: Mouse moved to (669, 437)
Screenshot: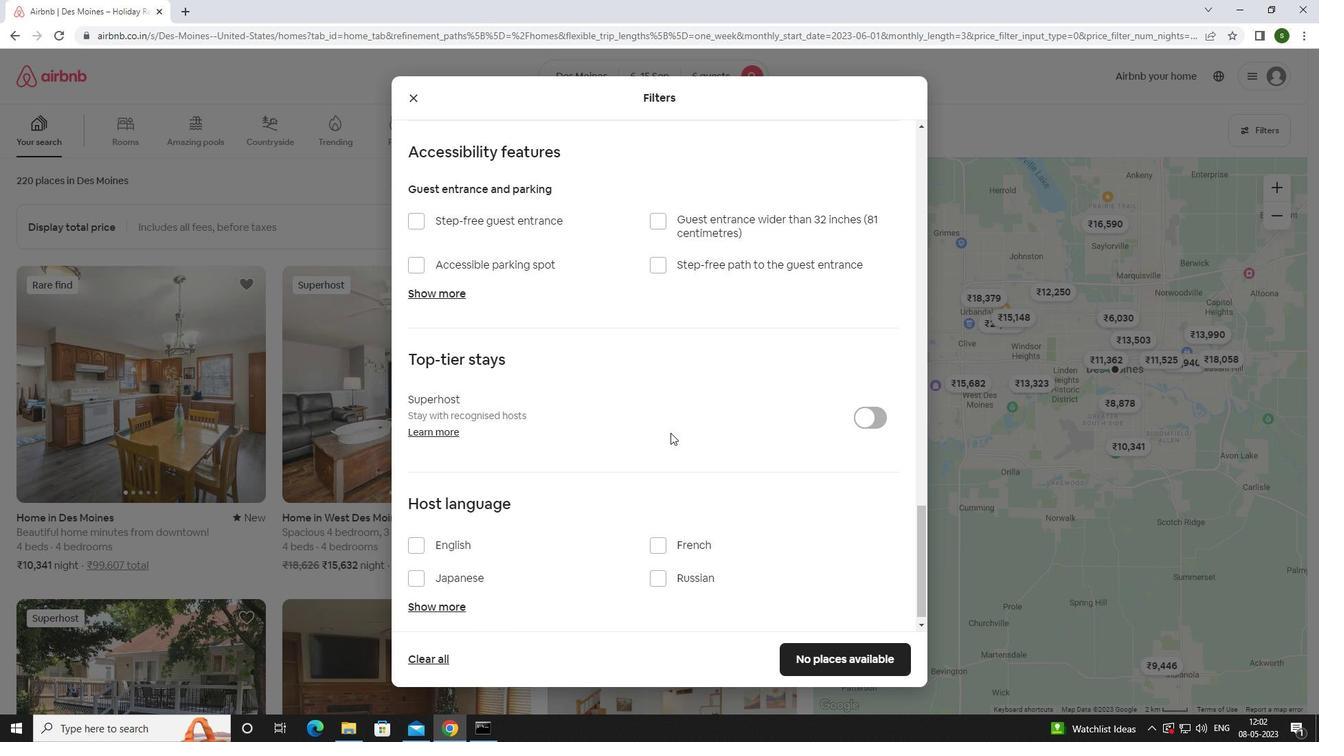 
Action: Mouse scrolled (669, 436) with delta (0, 0)
Screenshot: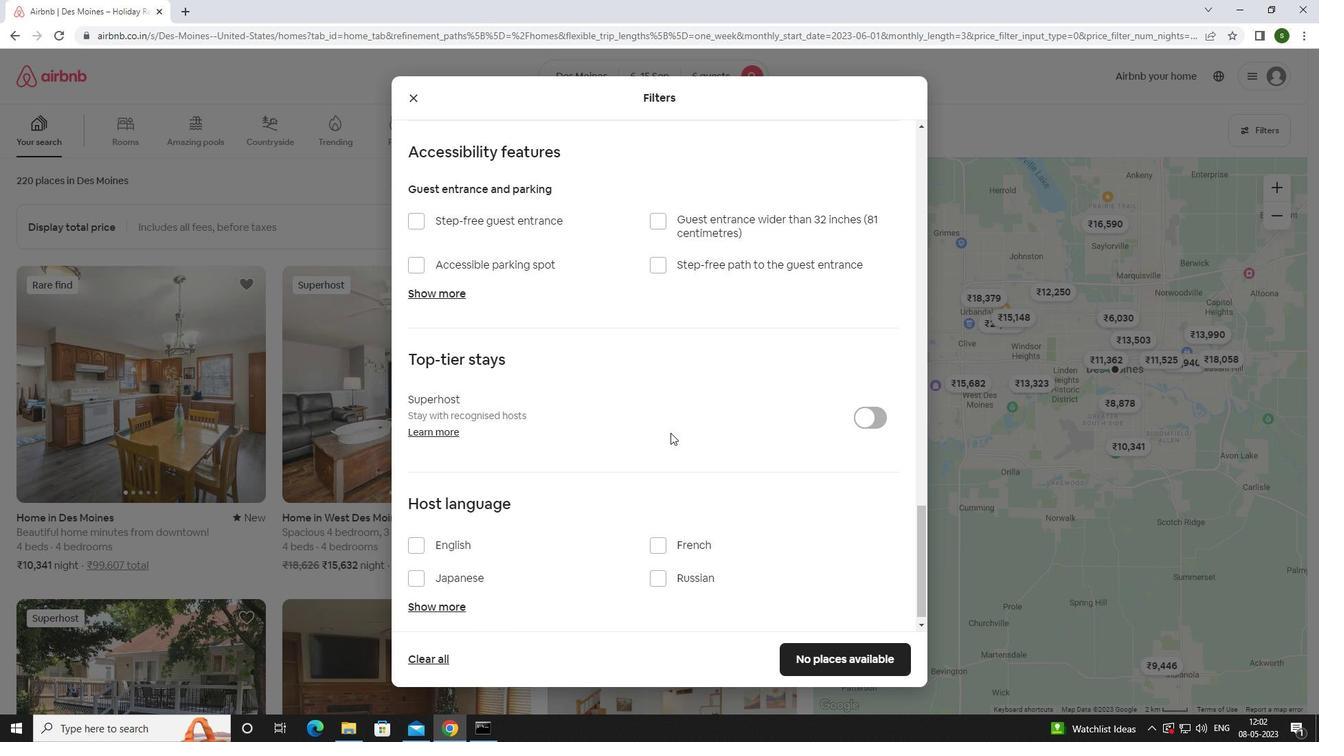 
Action: Mouse moved to (447, 536)
Screenshot: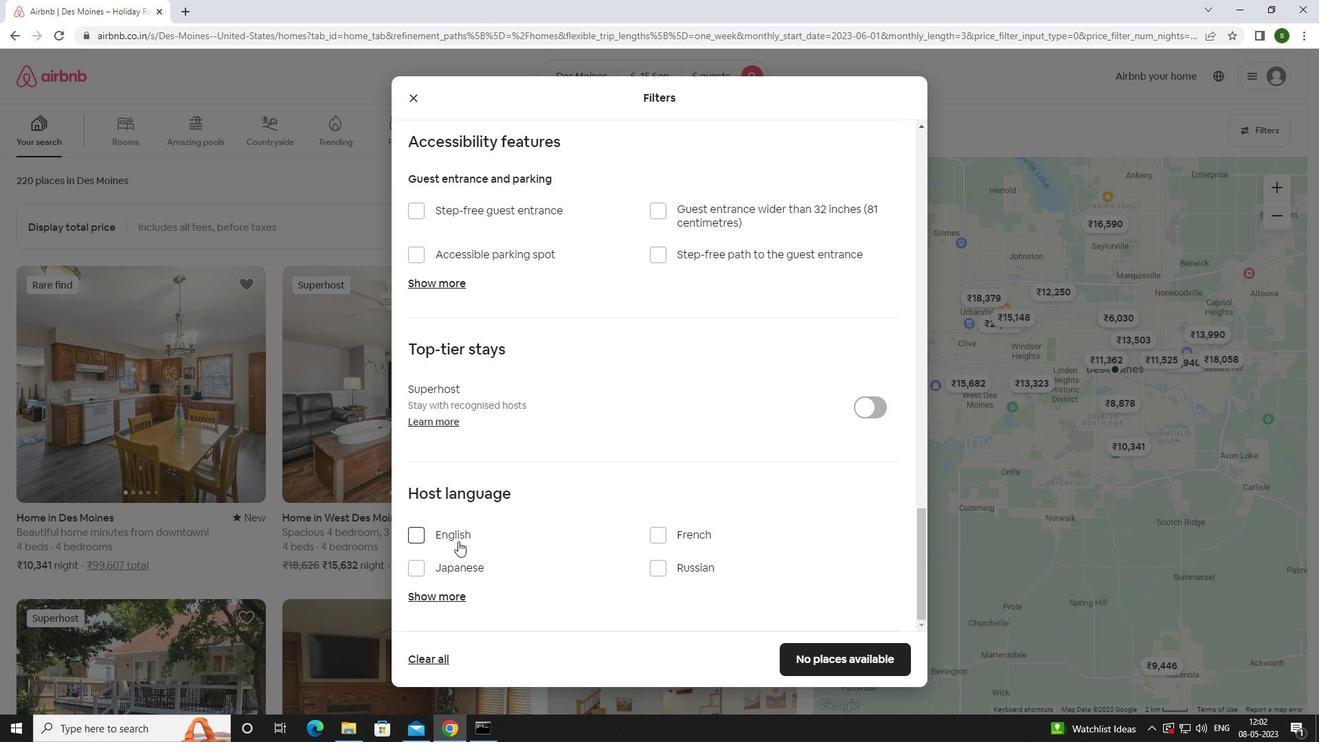 
Action: Mouse pressed left at (447, 536)
Screenshot: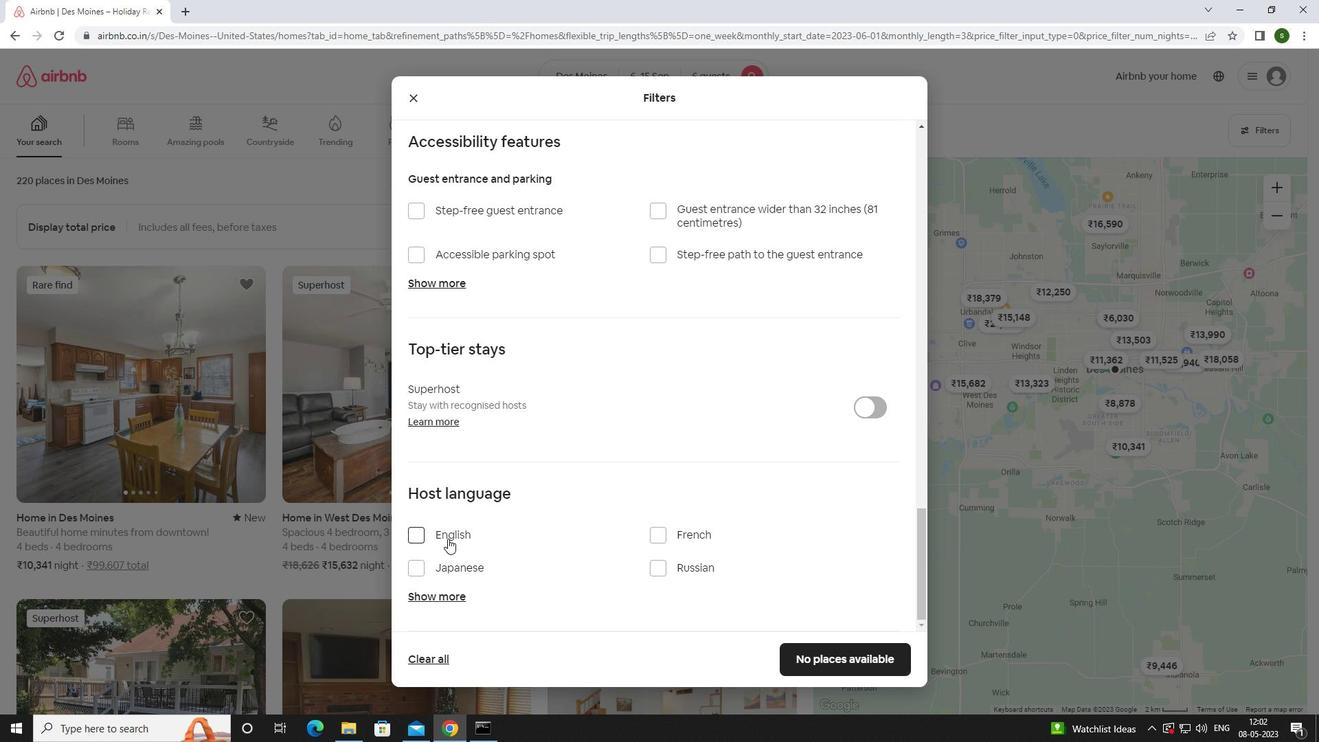 
Action: Mouse moved to (804, 656)
Screenshot: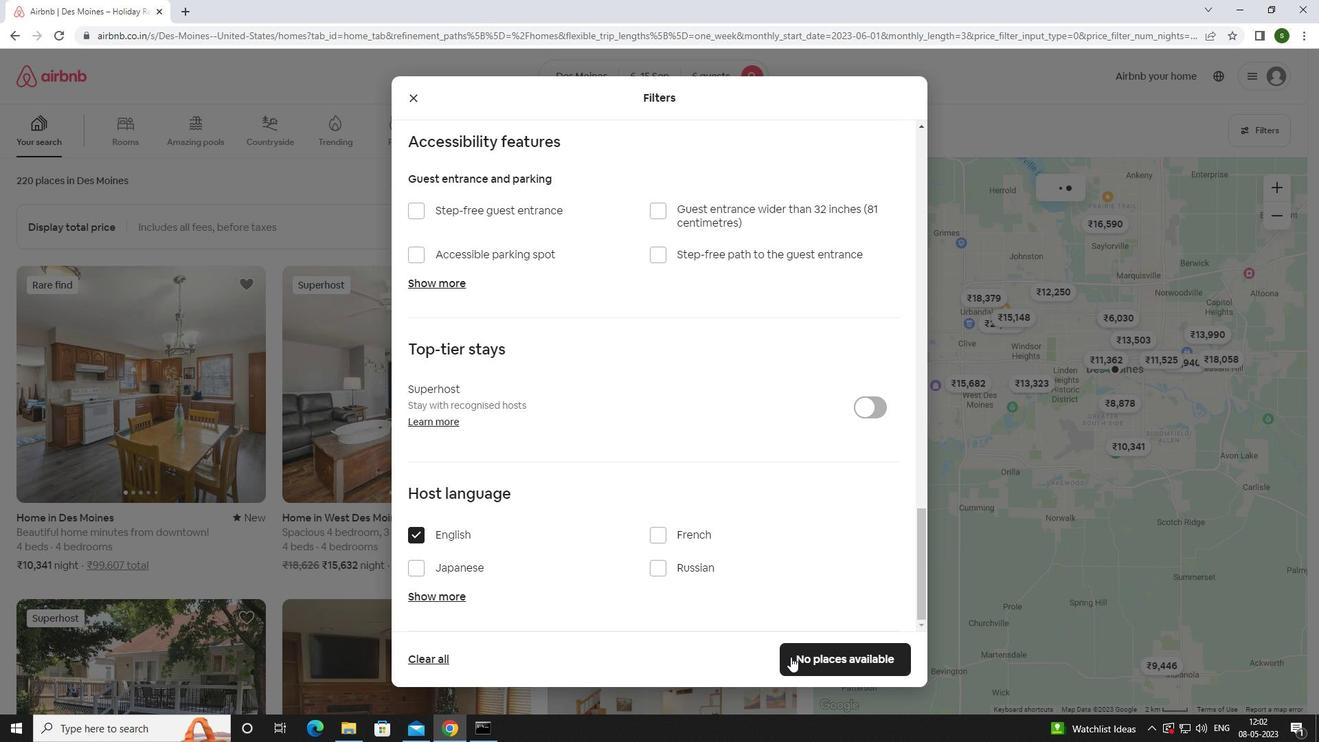 
Action: Mouse pressed left at (804, 656)
Screenshot: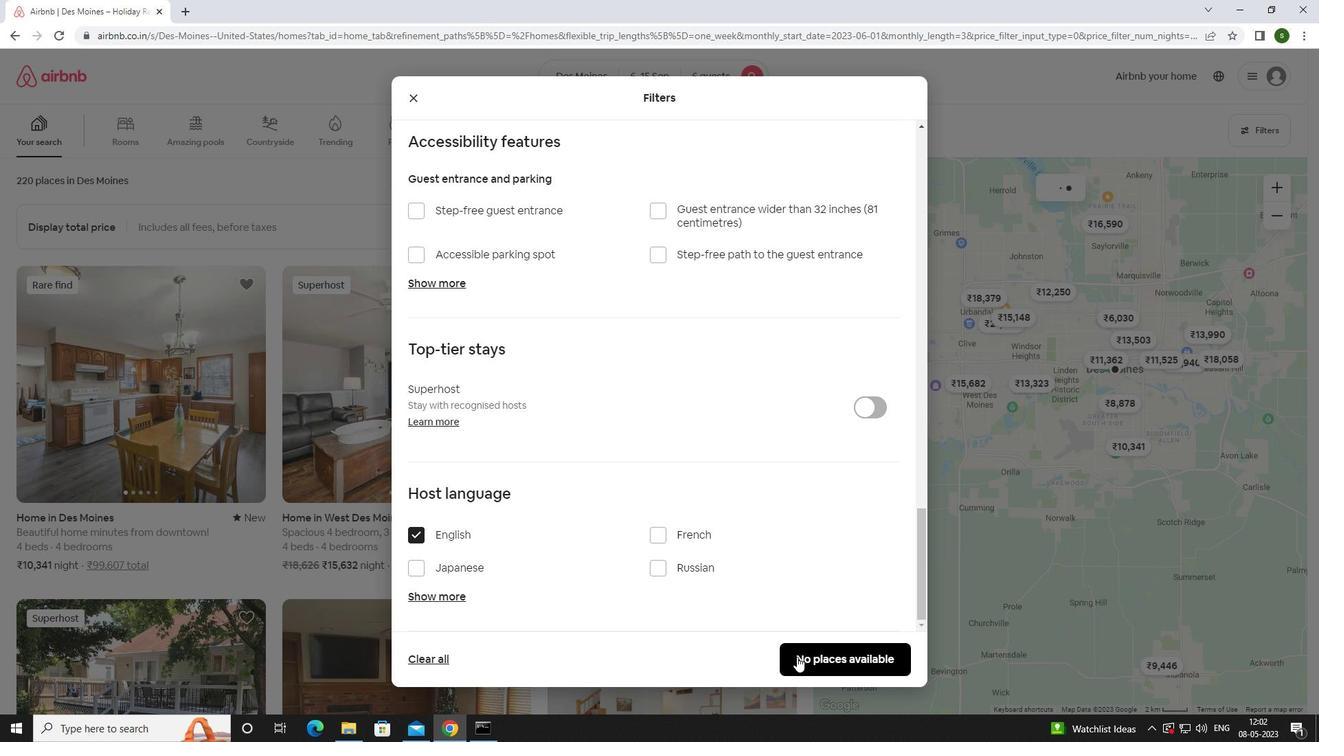 
Action: Mouse moved to (463, 325)
Screenshot: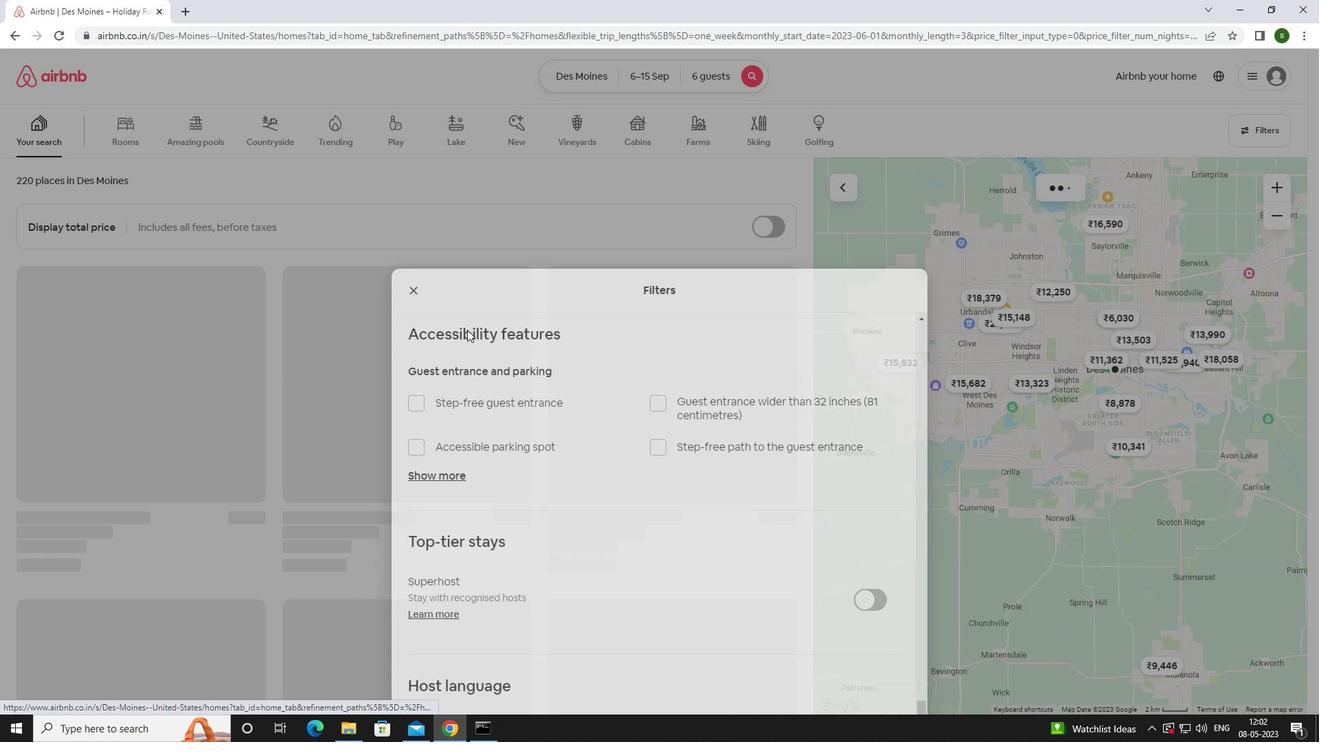 
